 Task: Look for space in Irondequoit, United States from 15th July, 2023 to 25th July, 2023 for 4 adults, 2 children and 1 pet in price range Rs.10000 to Rs.15000. Place can be entire place or shared room with 4 bedrooms having 6 beds and 4 bathrooms. Property type can be house, flat, guest house. Amenities needed are: wifi, TV, free parkinig on premises, gym, breakfast. Booking option can be shelf check-in. Required host language is English.
Action: Mouse moved to (461, 107)
Screenshot: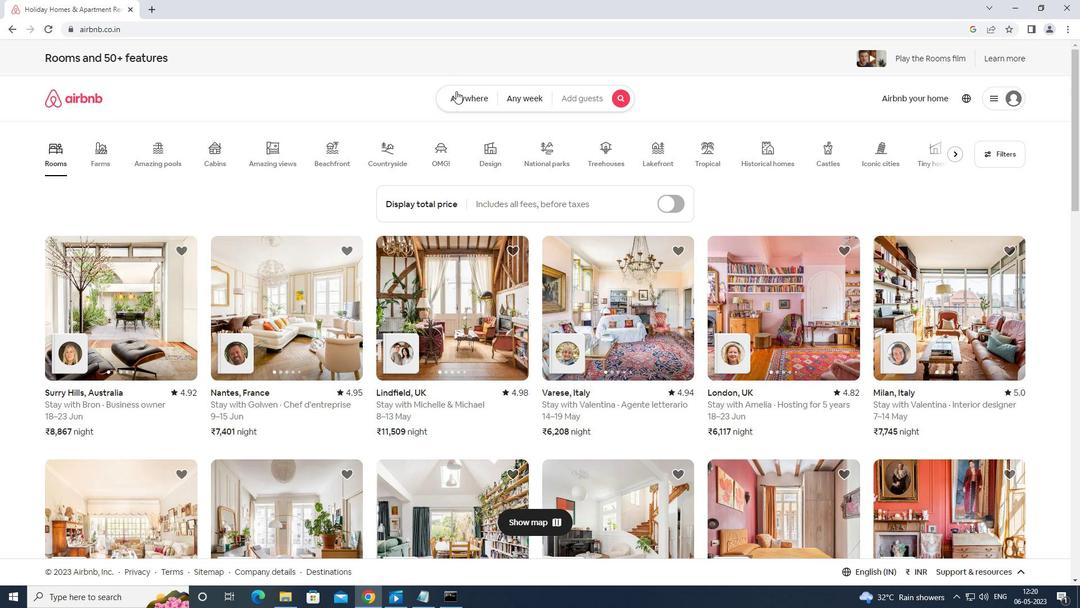 
Action: Mouse pressed left at (461, 107)
Screenshot: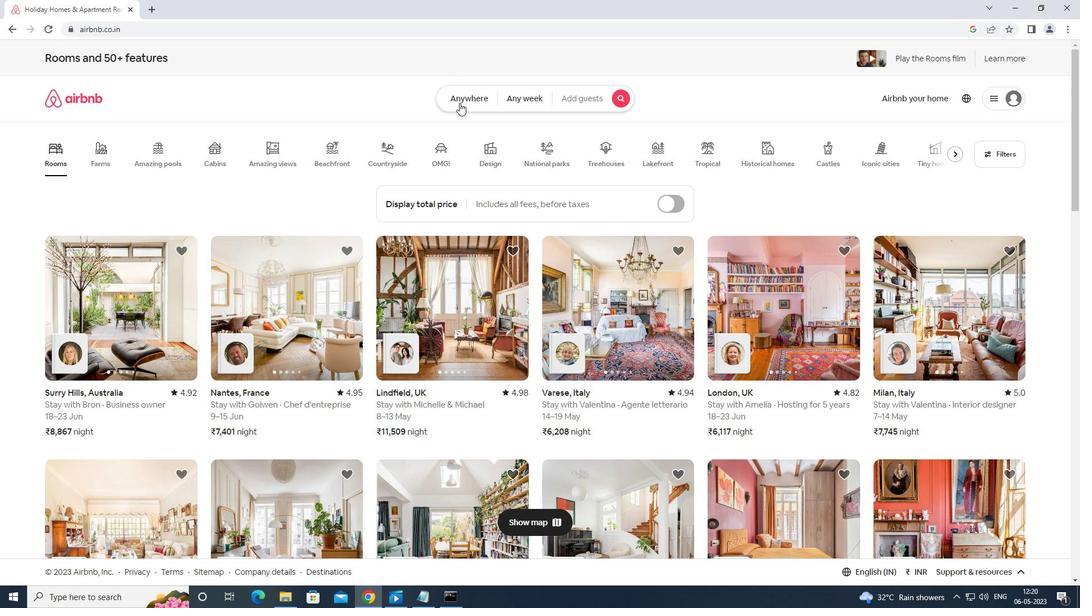 
Action: Mouse moved to (454, 135)
Screenshot: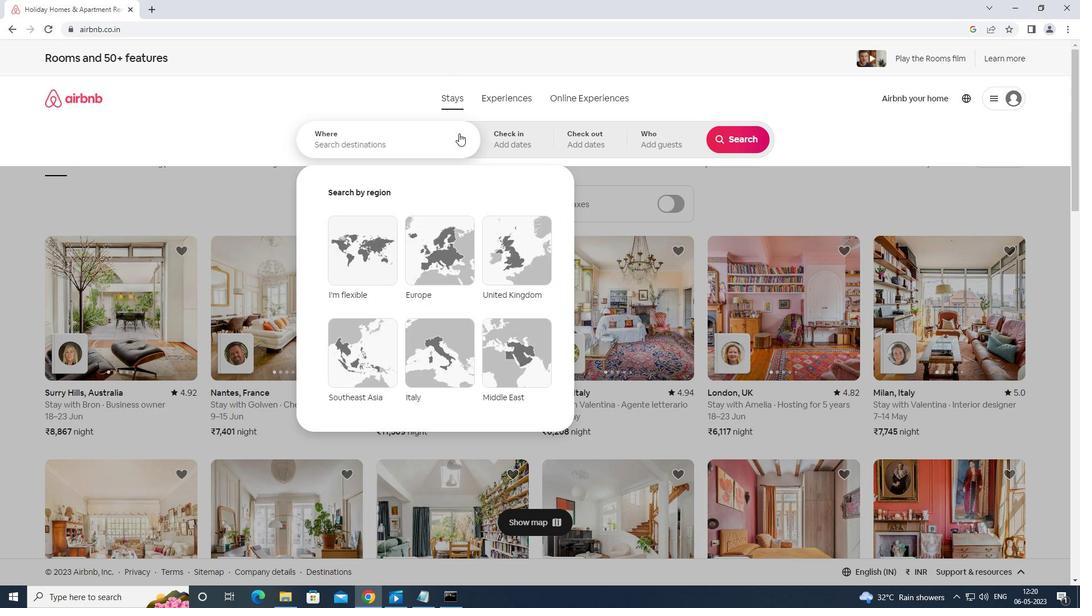 
Action: Mouse pressed left at (454, 135)
Screenshot: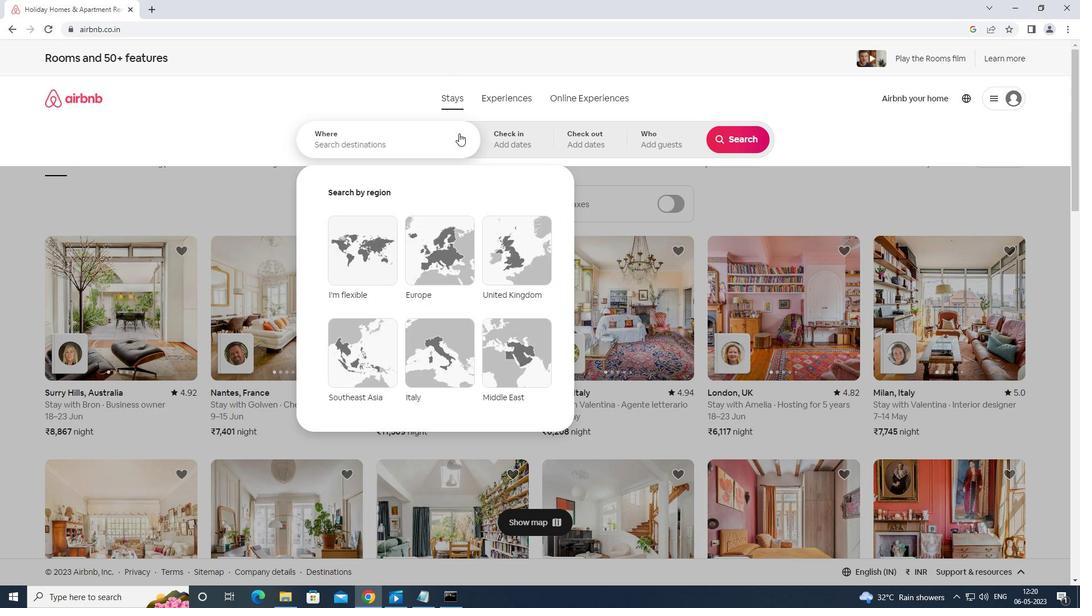 
Action: Mouse moved to (452, 136)
Screenshot: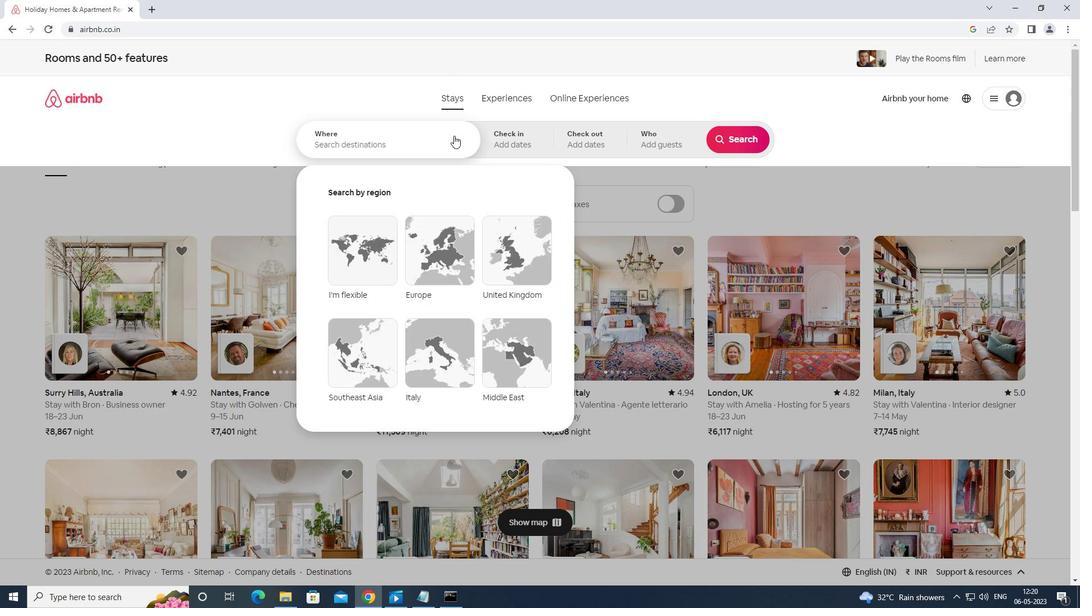 
Action: Key pressed <Key.shift>IRONDEQUOIT<Key.space>UNITED<Key.space>STATES<Key.enter>
Screenshot: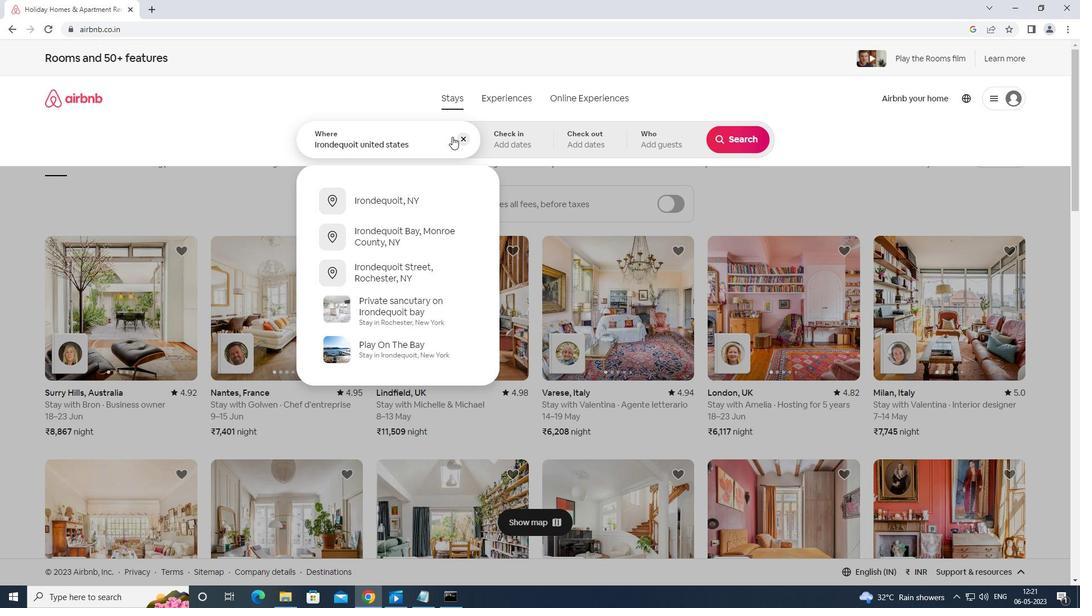 
Action: Mouse moved to (735, 228)
Screenshot: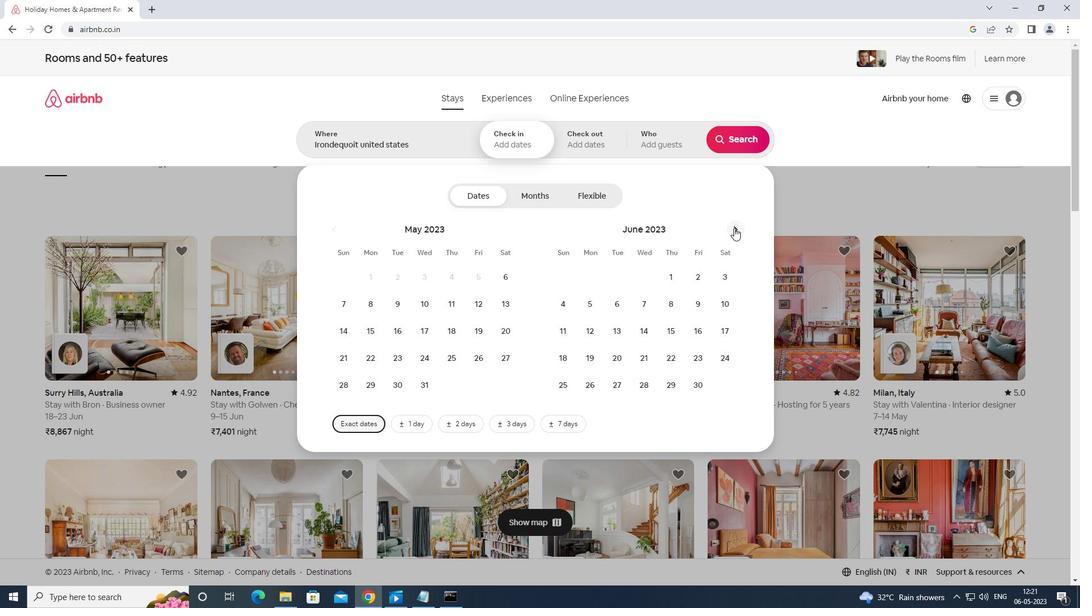 
Action: Mouse pressed left at (735, 228)
Screenshot: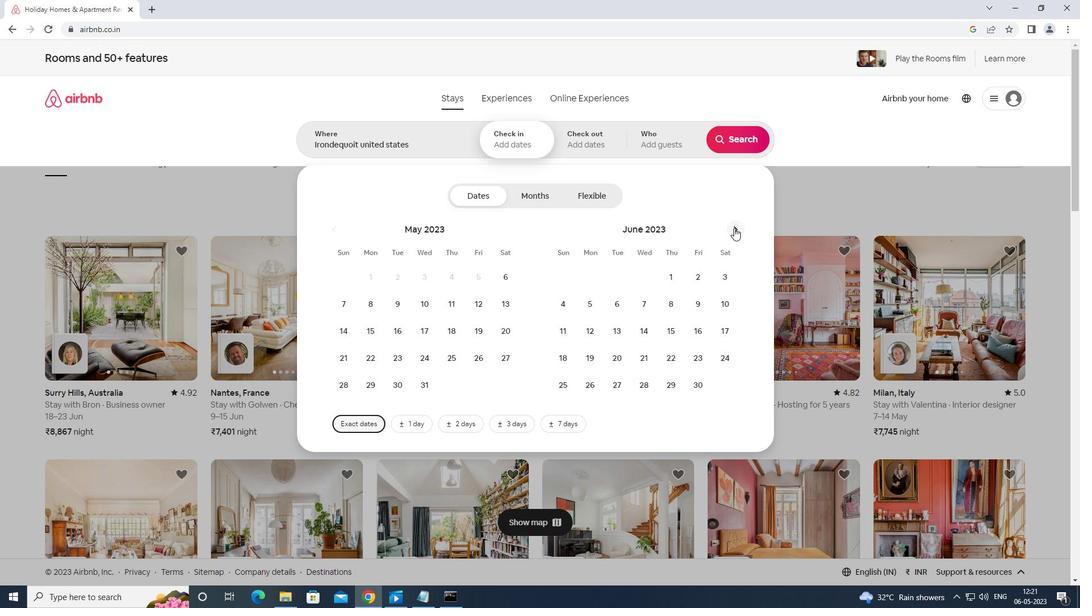 
Action: Mouse moved to (724, 327)
Screenshot: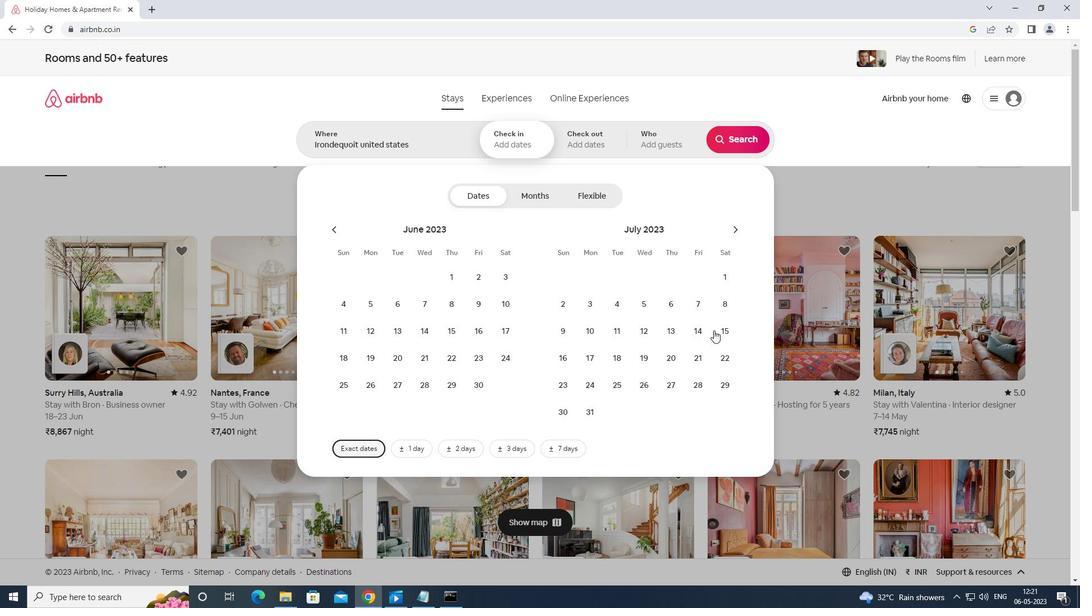 
Action: Mouse pressed left at (724, 327)
Screenshot: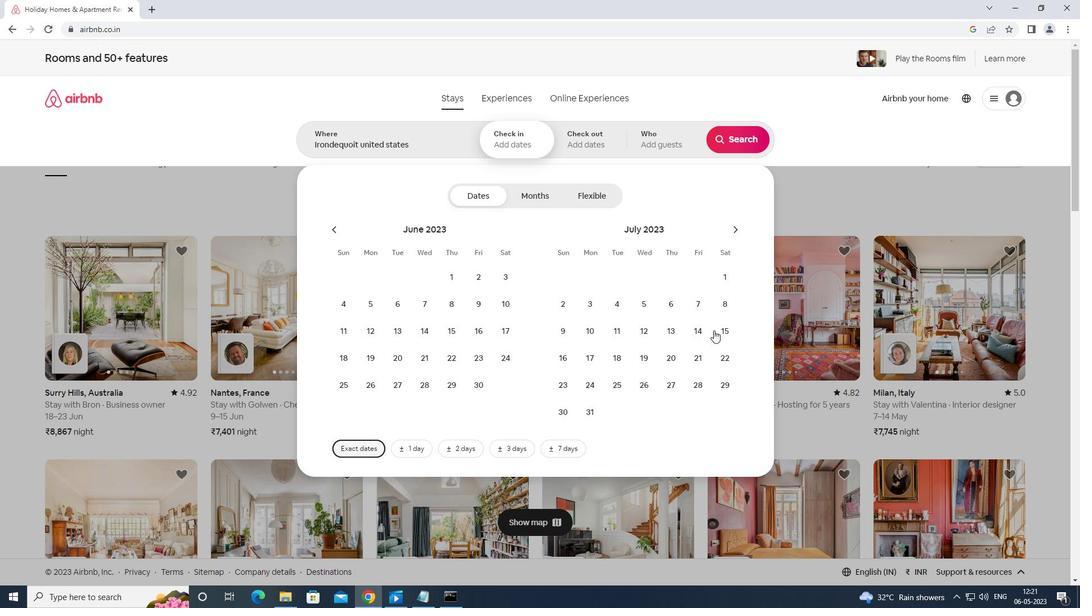 
Action: Mouse moved to (620, 385)
Screenshot: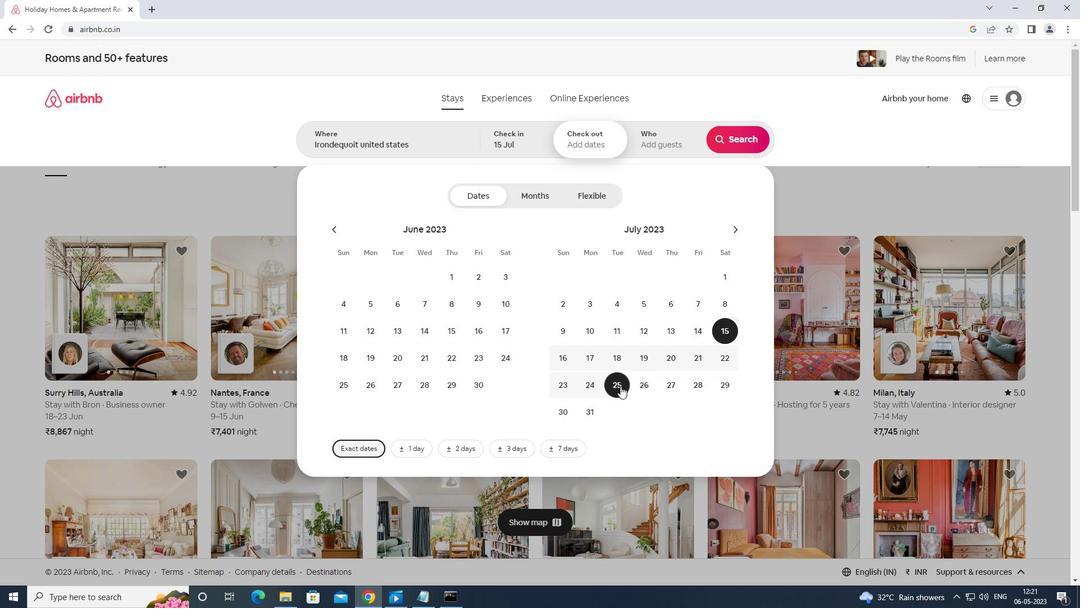 
Action: Mouse pressed left at (620, 385)
Screenshot: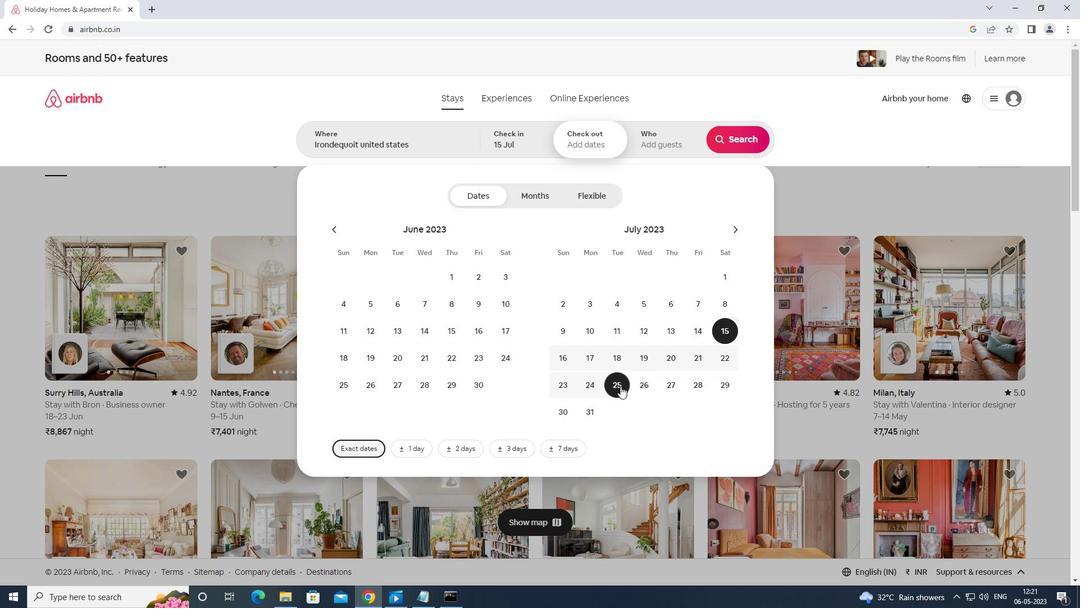 
Action: Mouse moved to (653, 136)
Screenshot: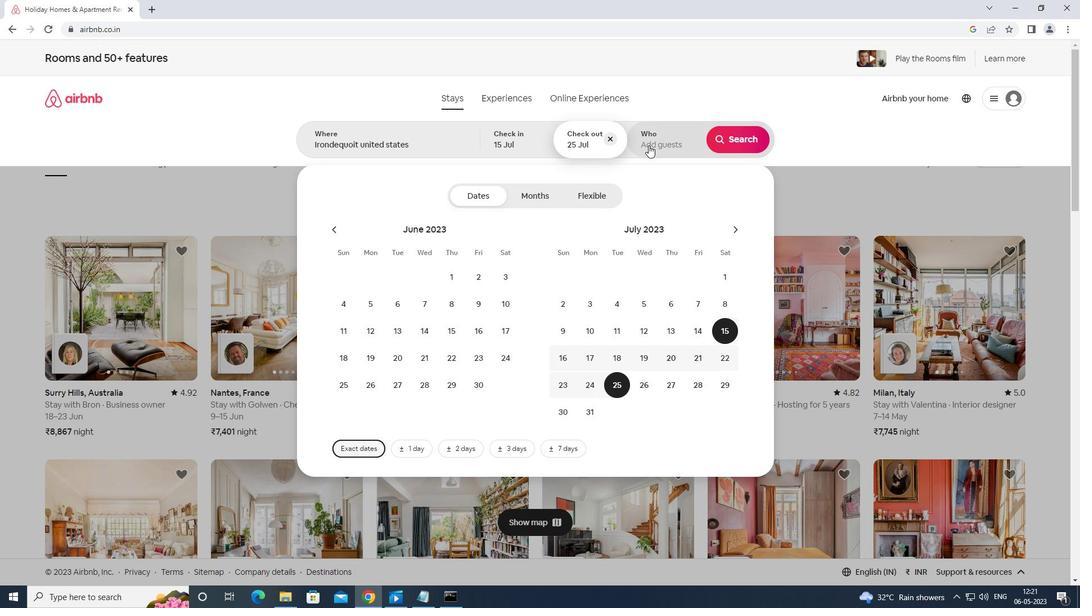 
Action: Mouse pressed left at (653, 136)
Screenshot: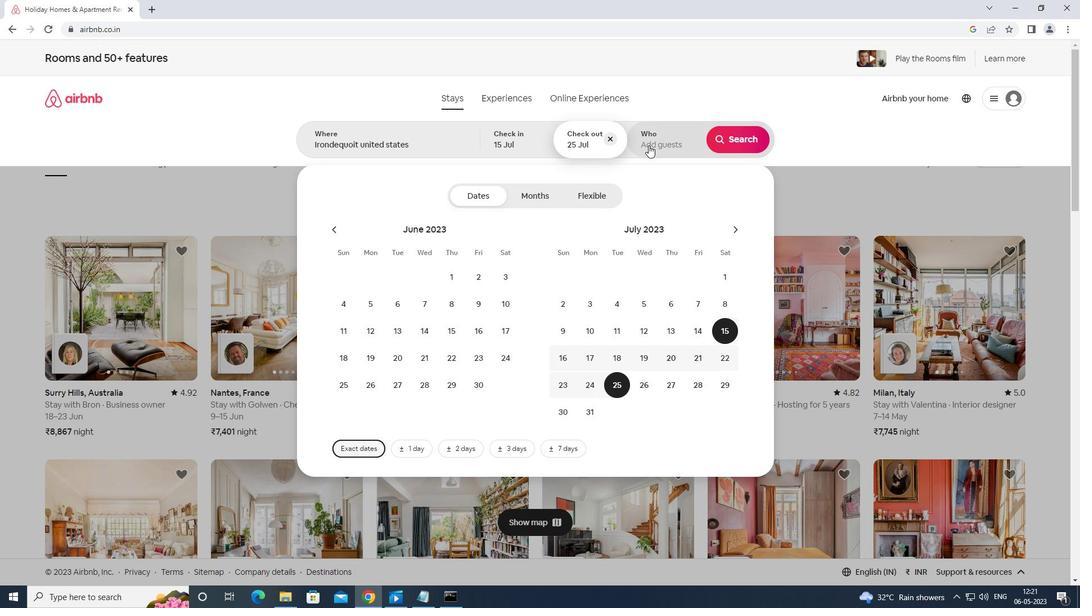
Action: Mouse moved to (739, 194)
Screenshot: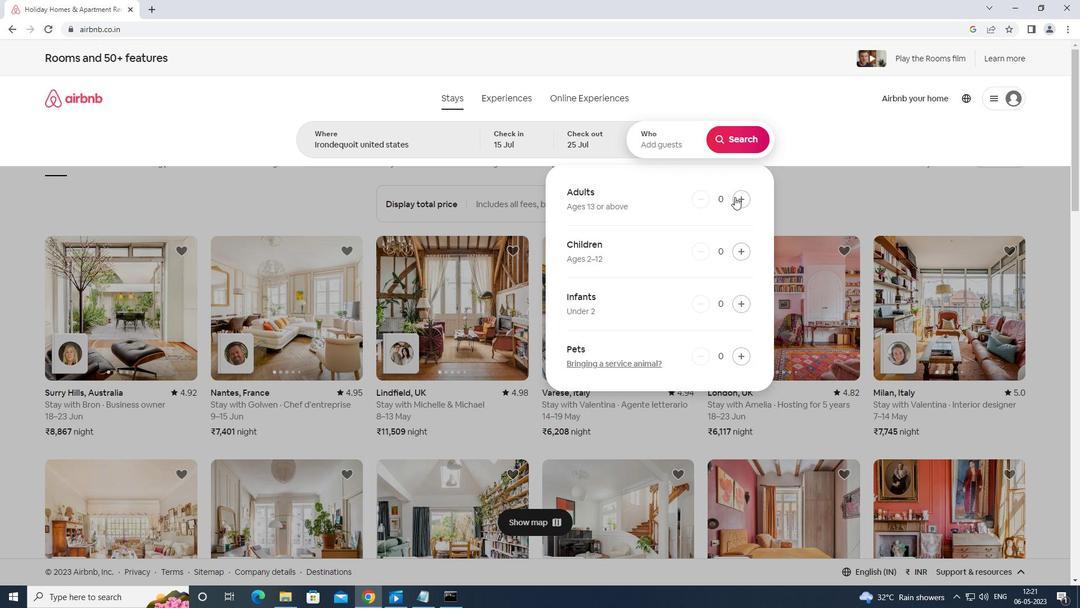 
Action: Mouse pressed left at (739, 194)
Screenshot: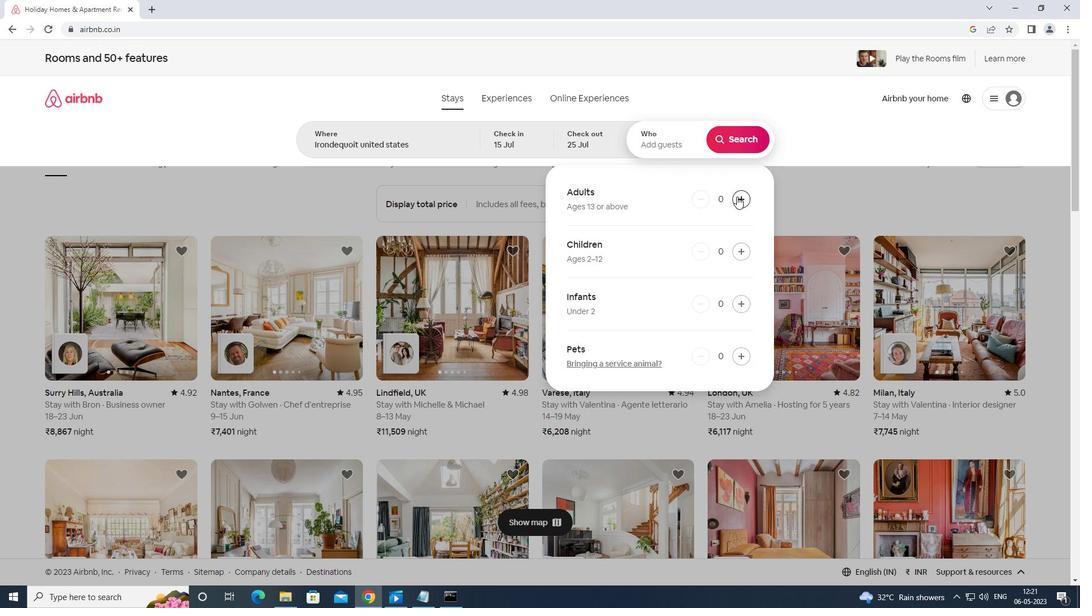 
Action: Mouse moved to (740, 193)
Screenshot: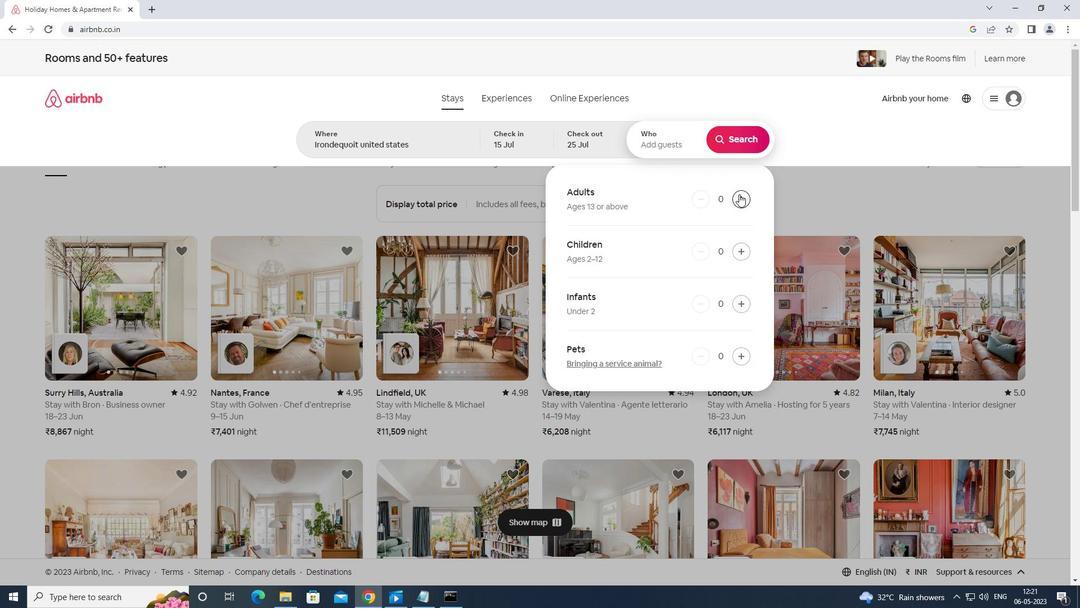 
Action: Mouse pressed left at (740, 193)
Screenshot: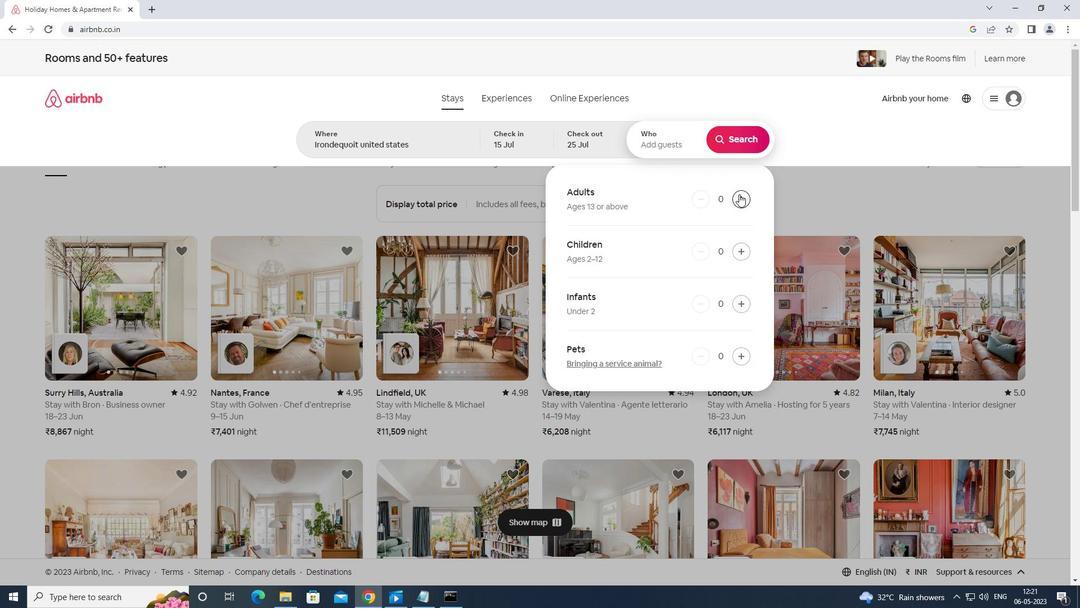 
Action: Mouse moved to (740, 194)
Screenshot: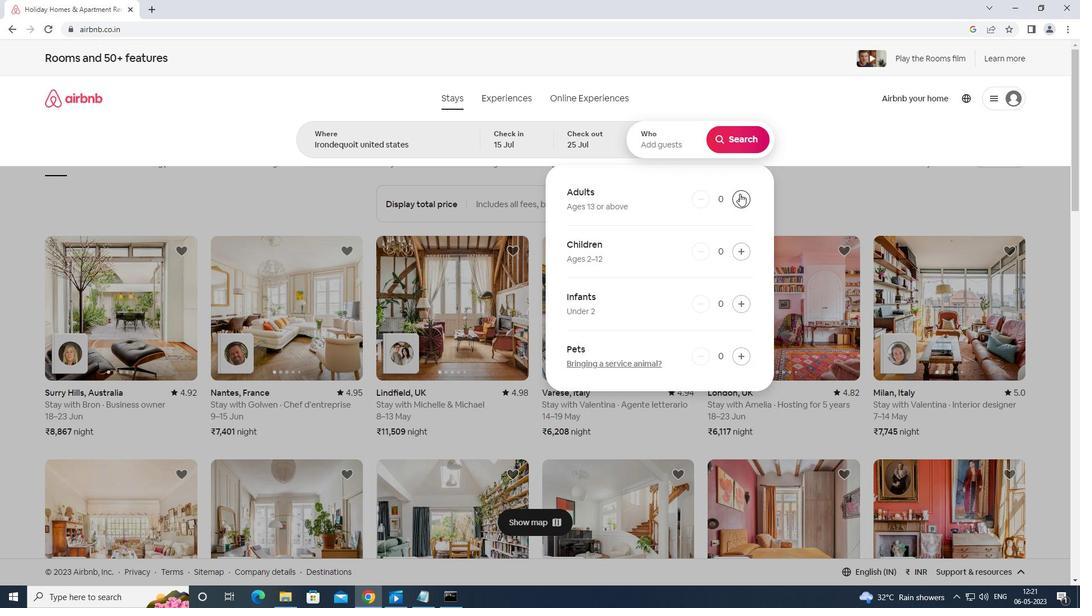 
Action: Mouse pressed left at (740, 194)
Screenshot: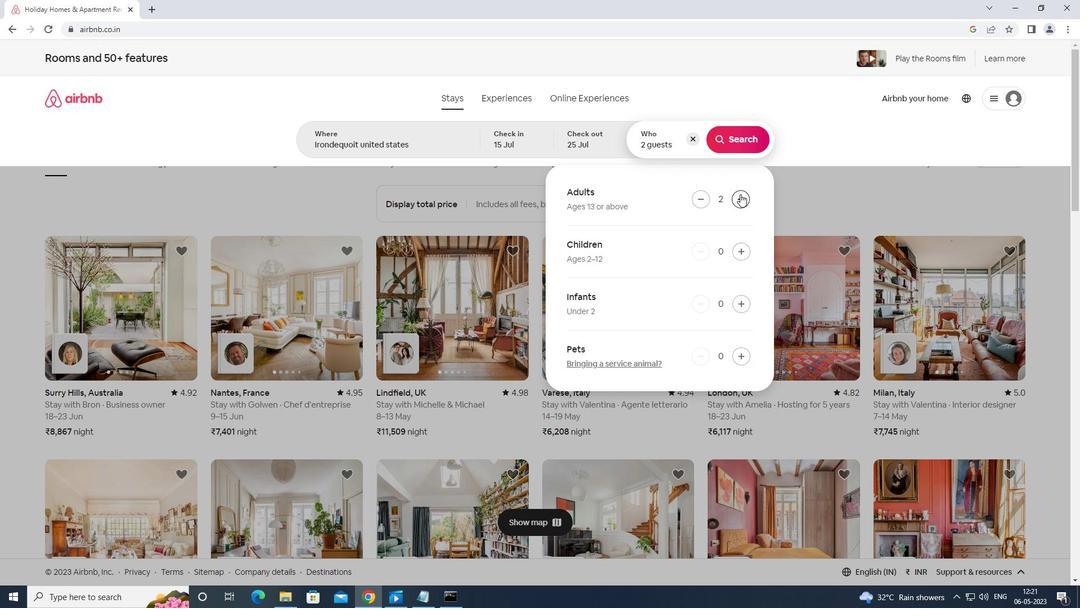 
Action: Mouse pressed left at (740, 194)
Screenshot: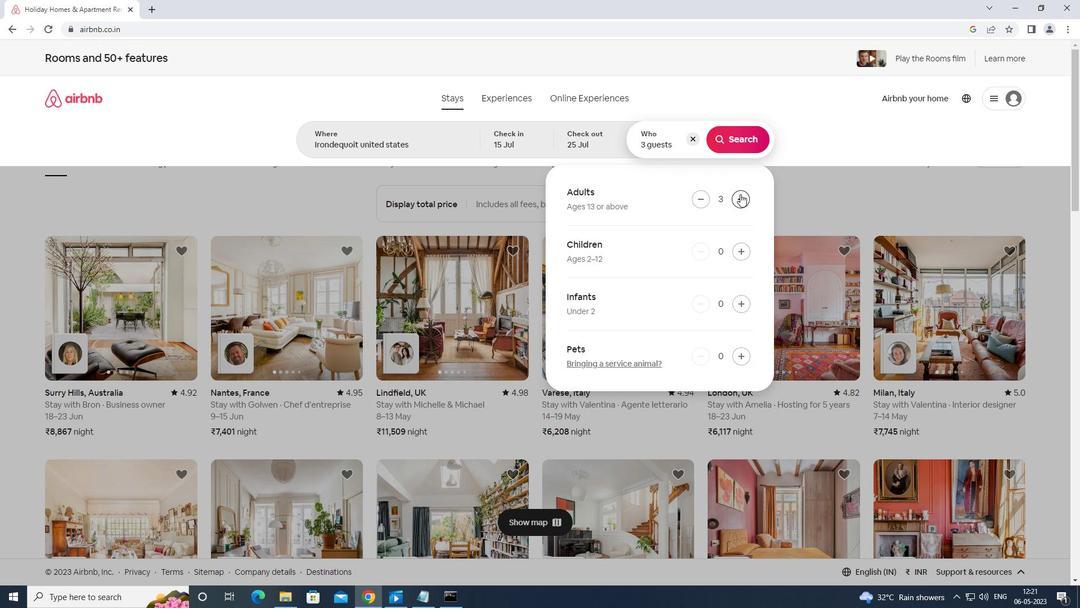 
Action: Mouse moved to (741, 249)
Screenshot: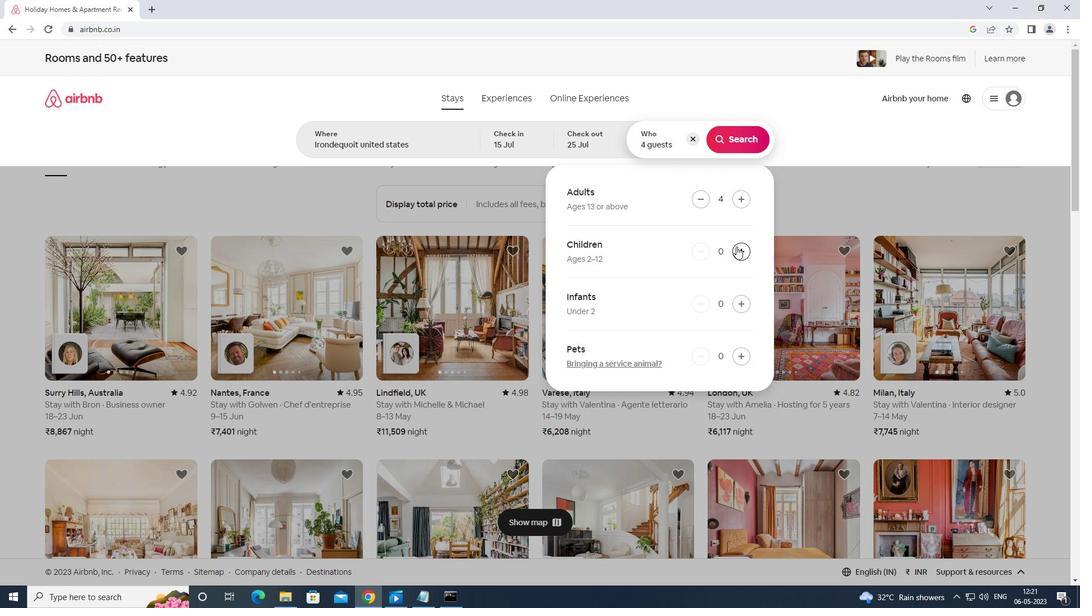 
Action: Mouse pressed left at (741, 249)
Screenshot: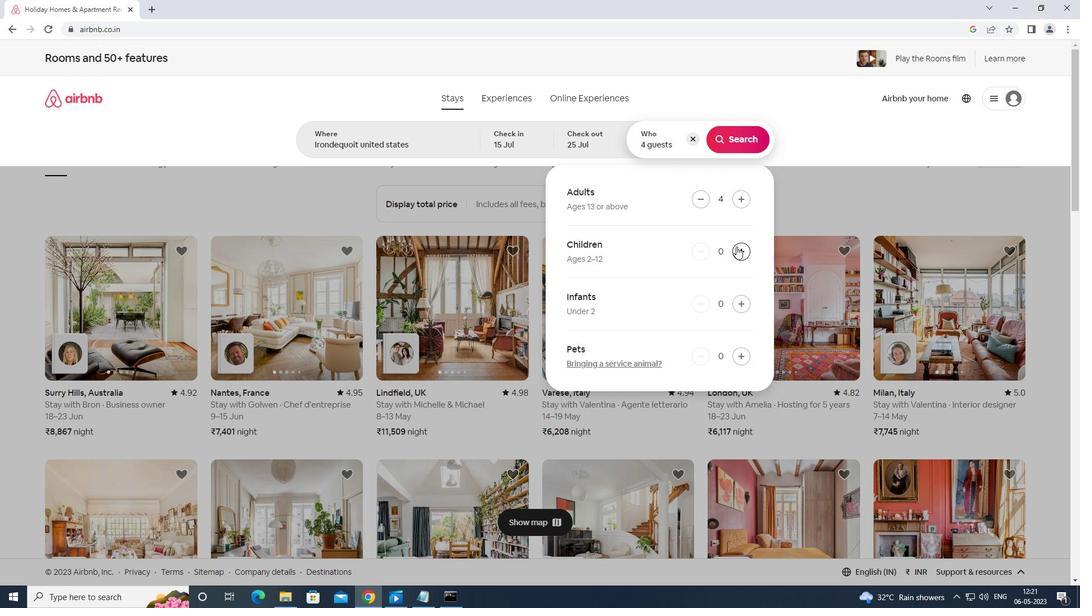 
Action: Mouse moved to (741, 249)
Screenshot: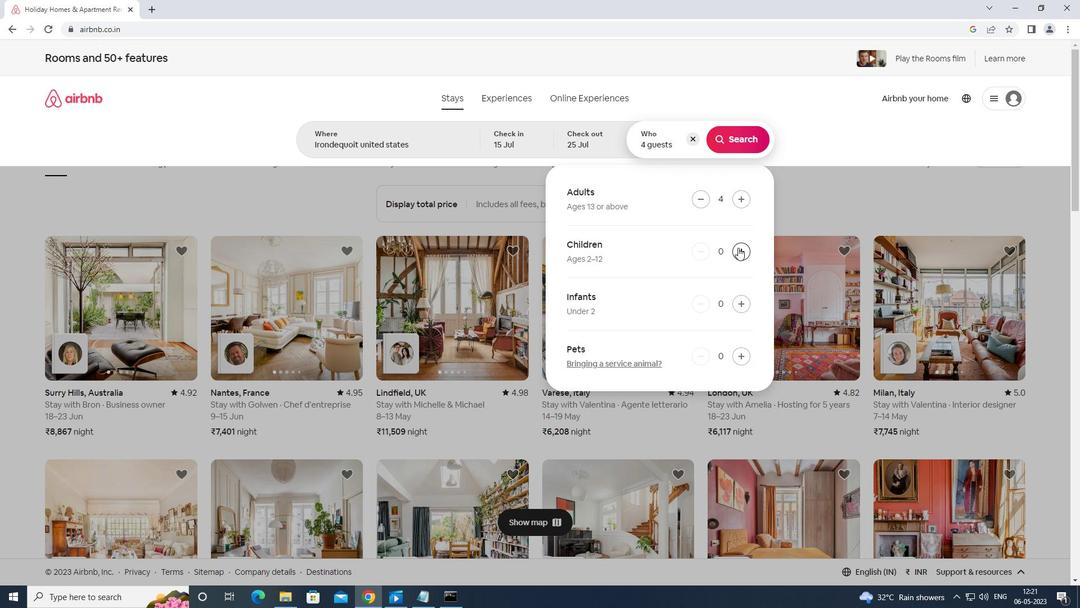 
Action: Mouse pressed left at (741, 249)
Screenshot: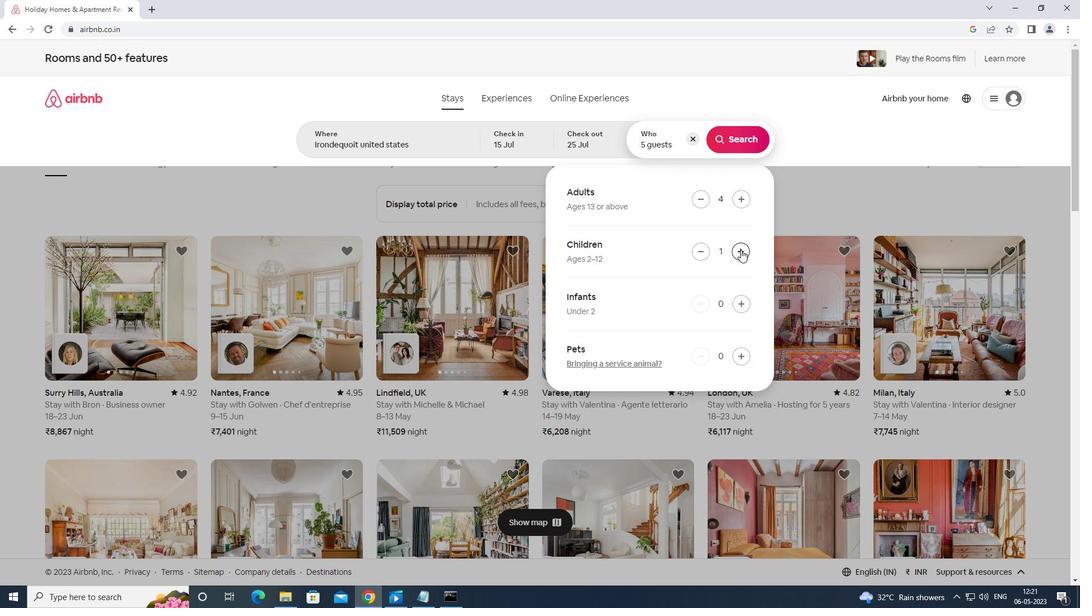 
Action: Mouse moved to (736, 306)
Screenshot: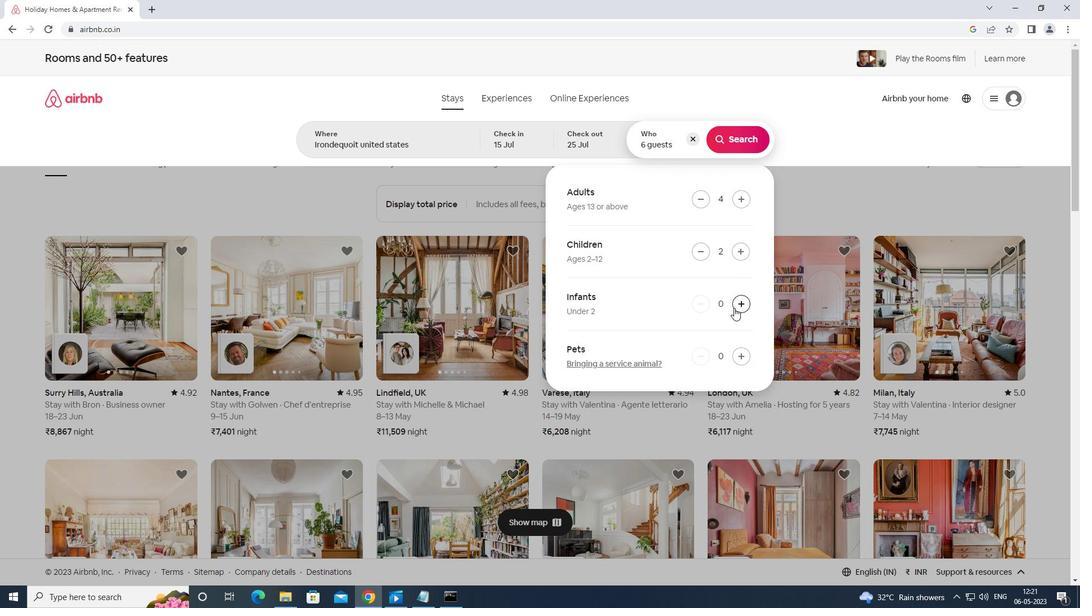 
Action: Mouse pressed left at (736, 306)
Screenshot: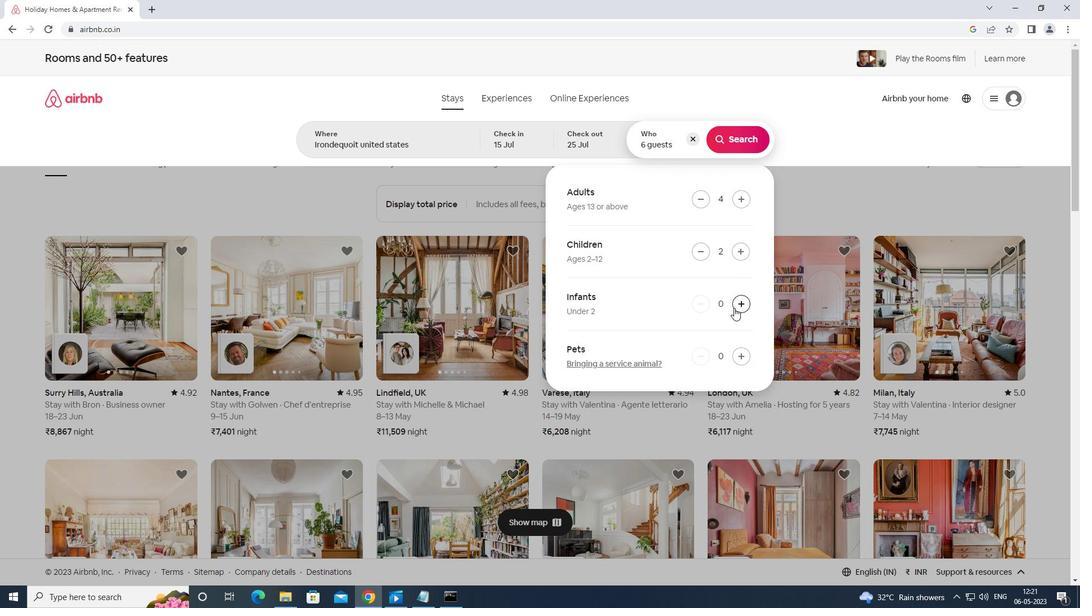 
Action: Mouse moved to (704, 302)
Screenshot: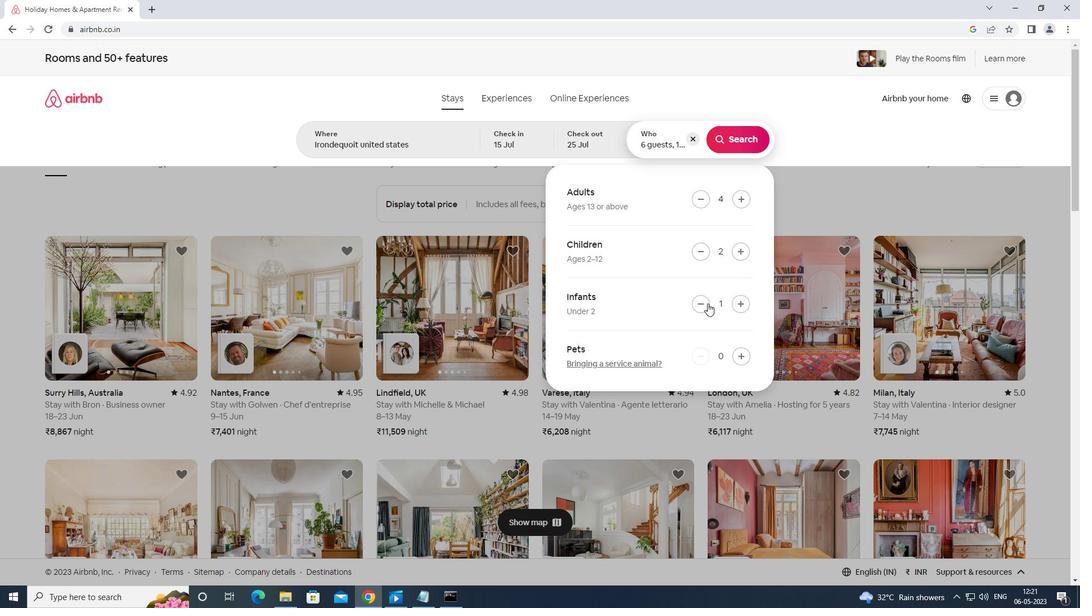 
Action: Mouse pressed left at (704, 302)
Screenshot: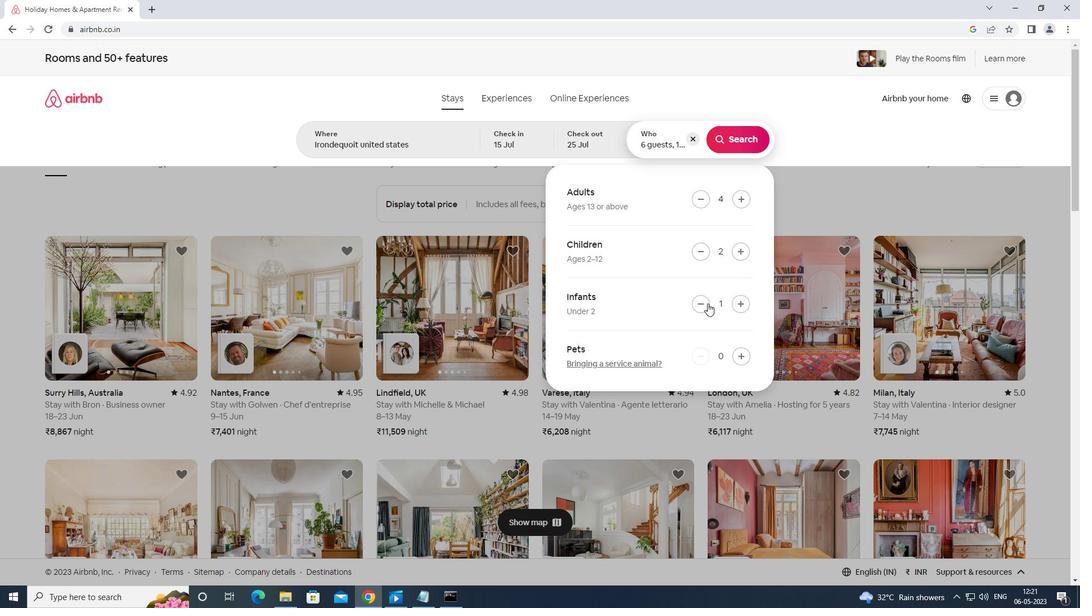 
Action: Mouse moved to (739, 355)
Screenshot: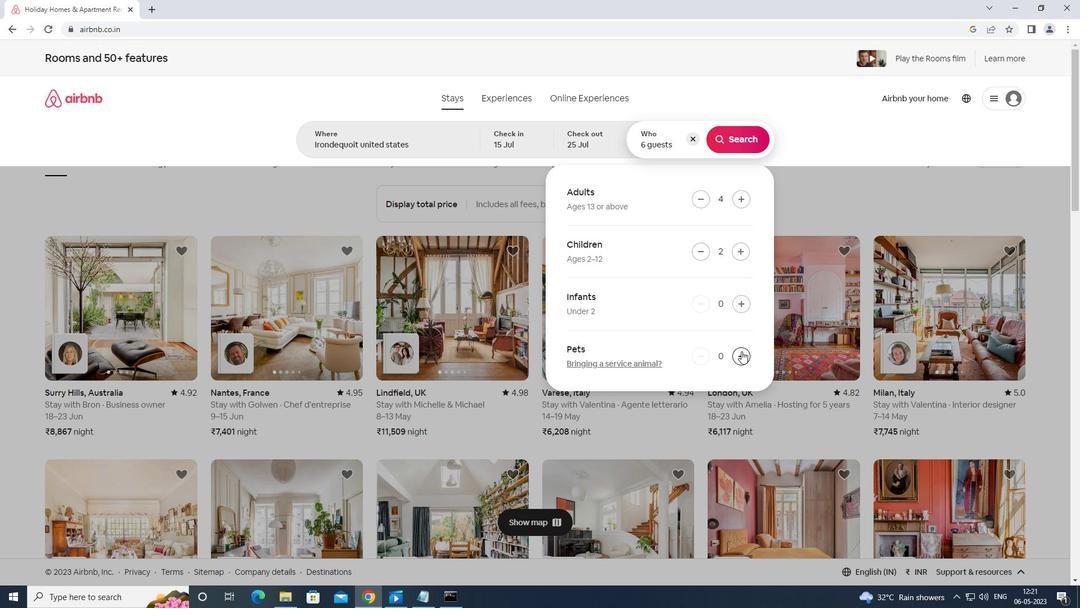 
Action: Mouse pressed left at (739, 355)
Screenshot: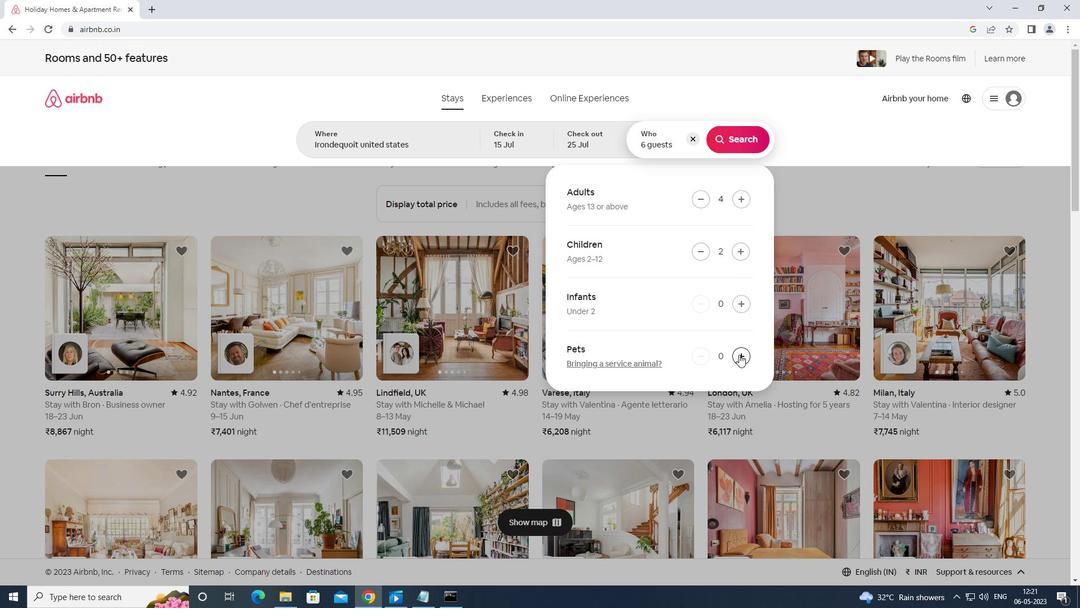 
Action: Mouse moved to (733, 139)
Screenshot: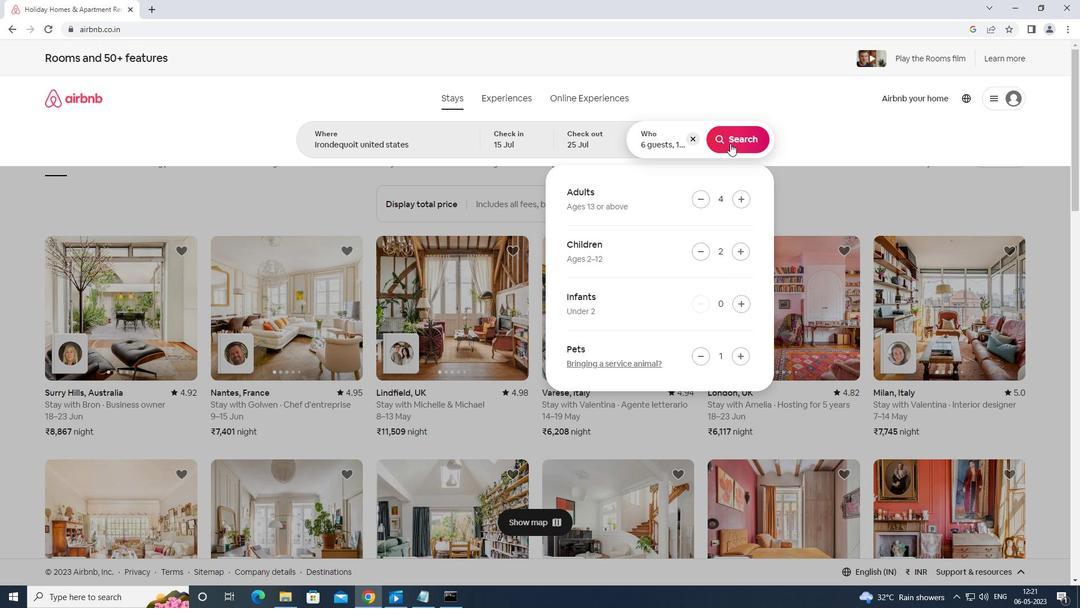 
Action: Mouse pressed left at (733, 139)
Screenshot: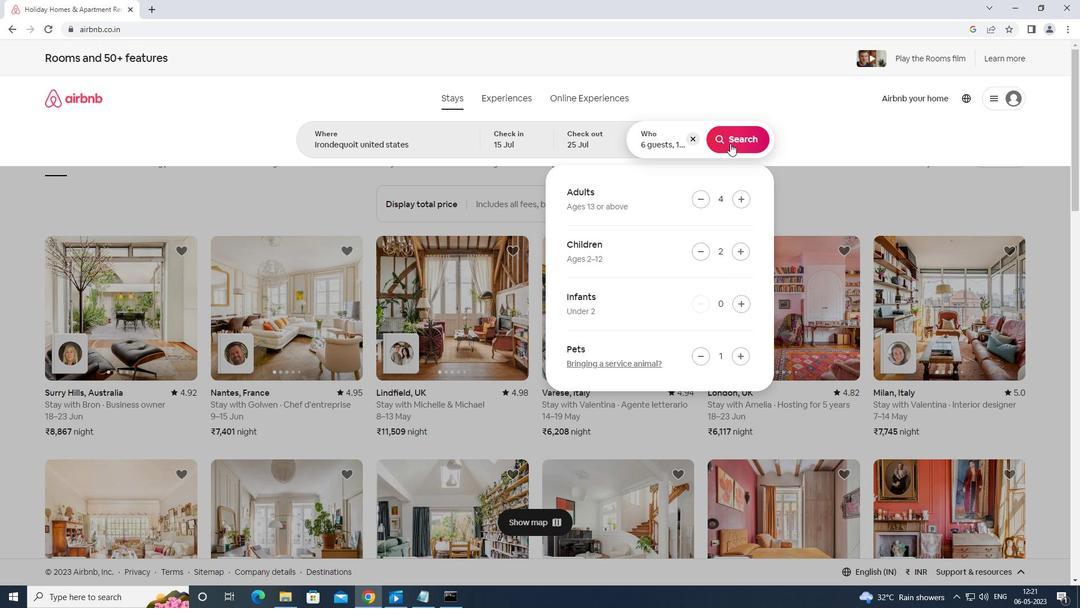 
Action: Mouse moved to (1038, 112)
Screenshot: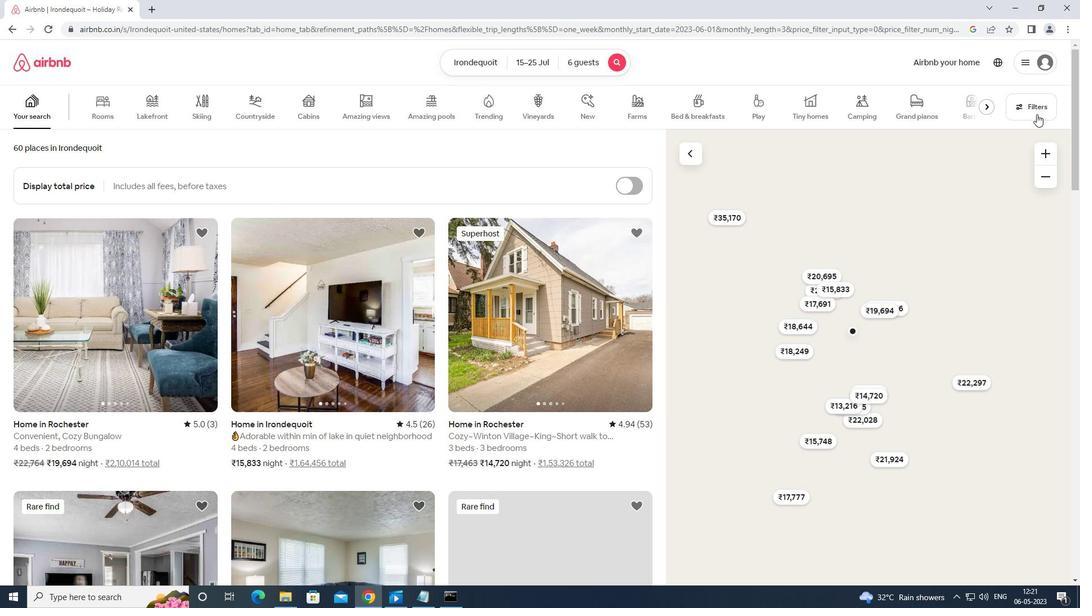 
Action: Mouse pressed left at (1038, 112)
Screenshot: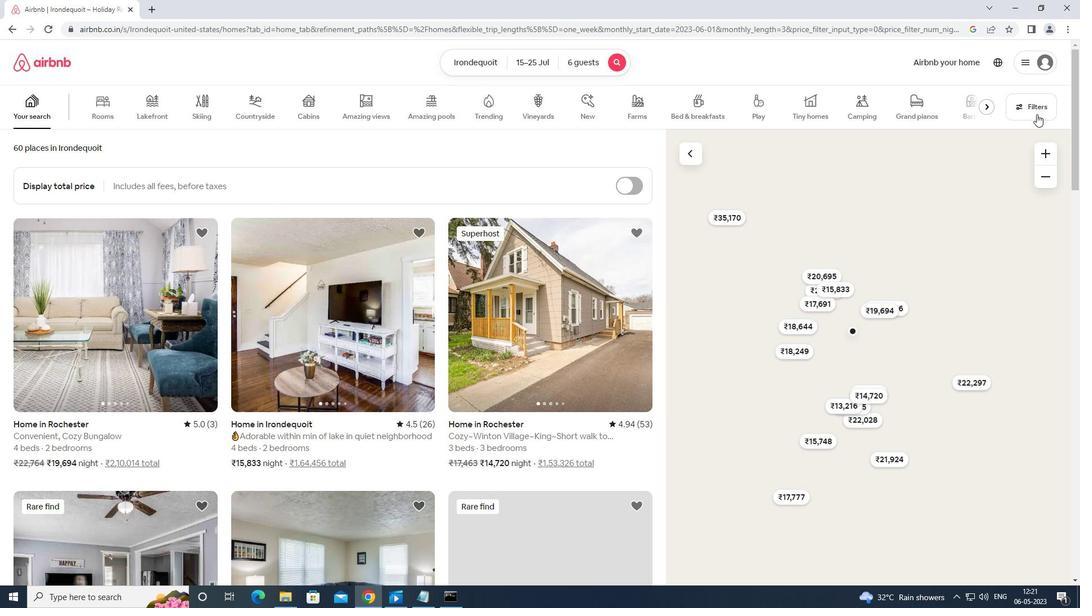 
Action: Mouse moved to (467, 376)
Screenshot: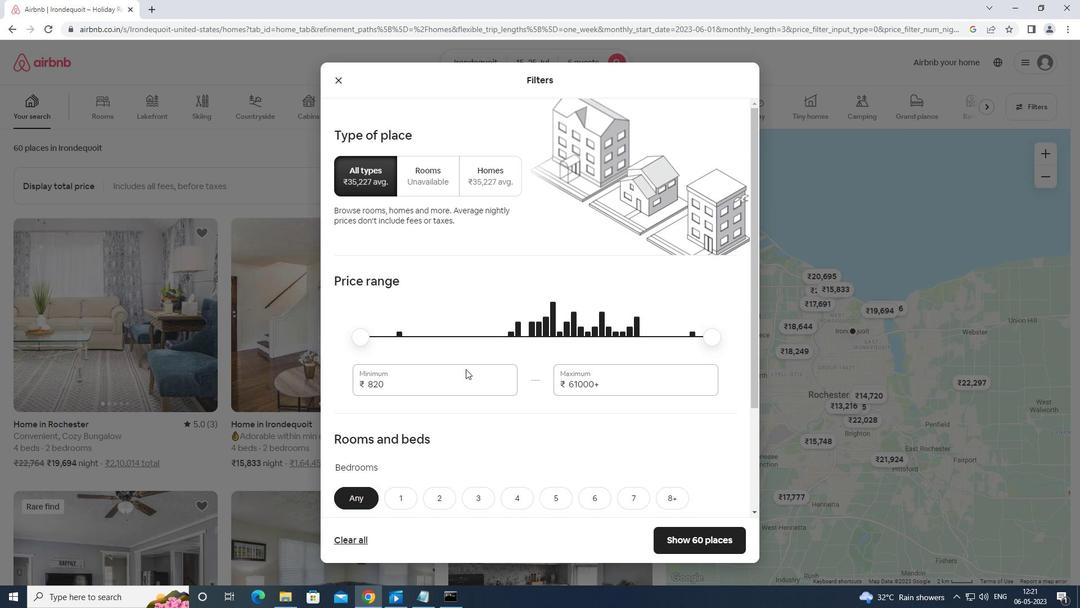 
Action: Mouse pressed left at (467, 376)
Screenshot: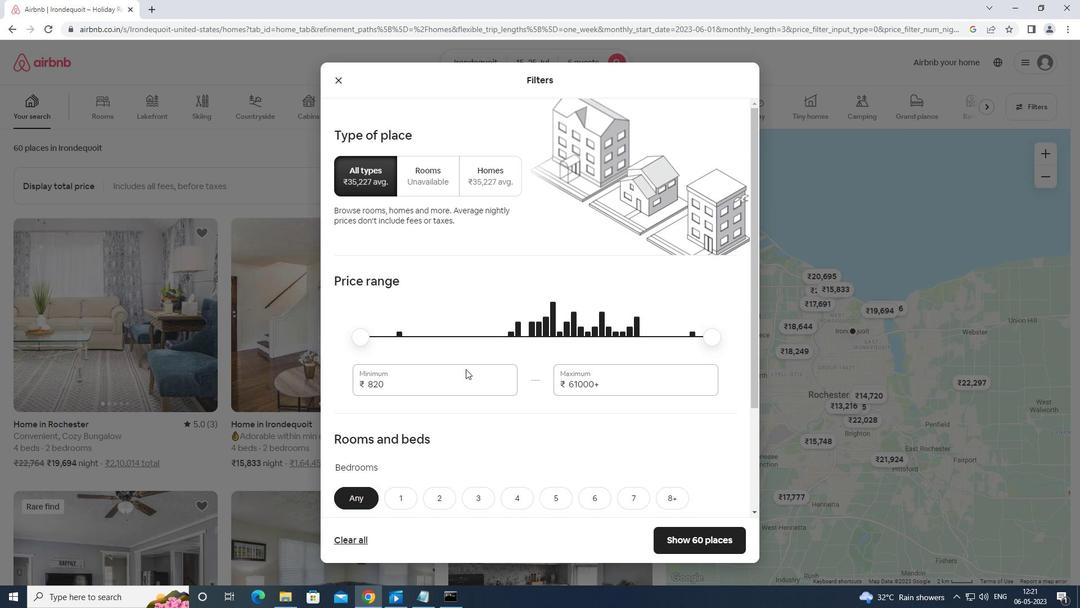 
Action: Mouse moved to (534, 333)
Screenshot: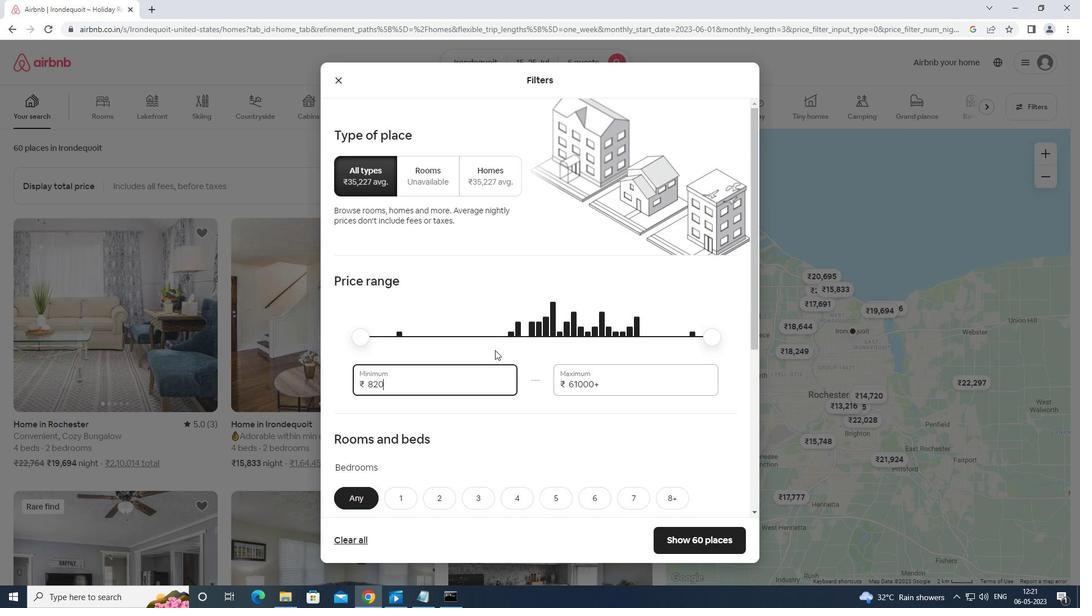 
Action: Key pressed <Key.backspace><Key.backspace><Key.backspace><Key.backspace><Key.backspace><Key.backspace>10000
Screenshot: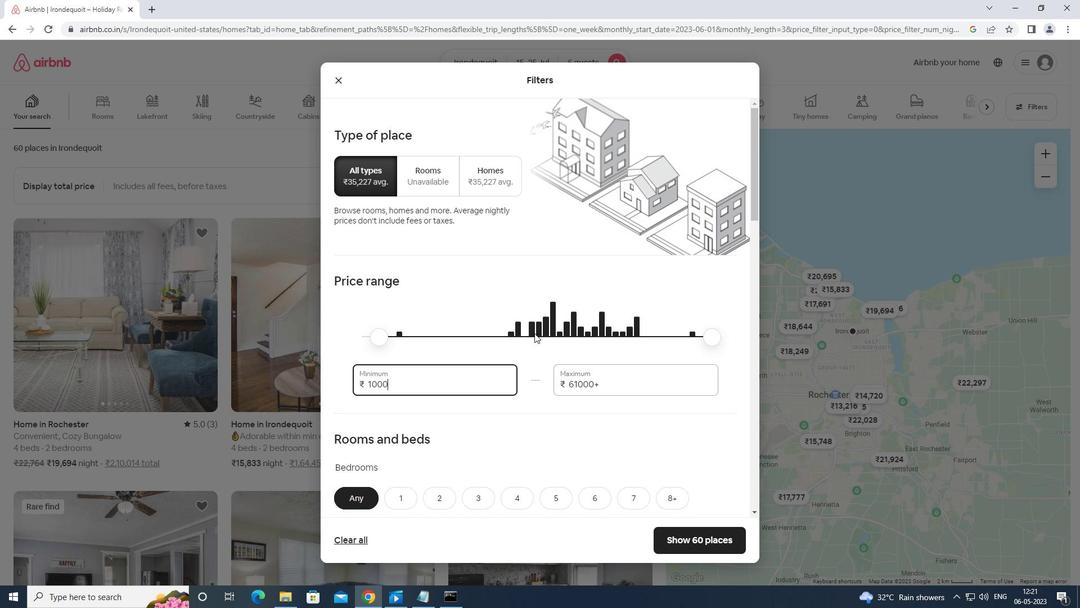 
Action: Mouse moved to (612, 376)
Screenshot: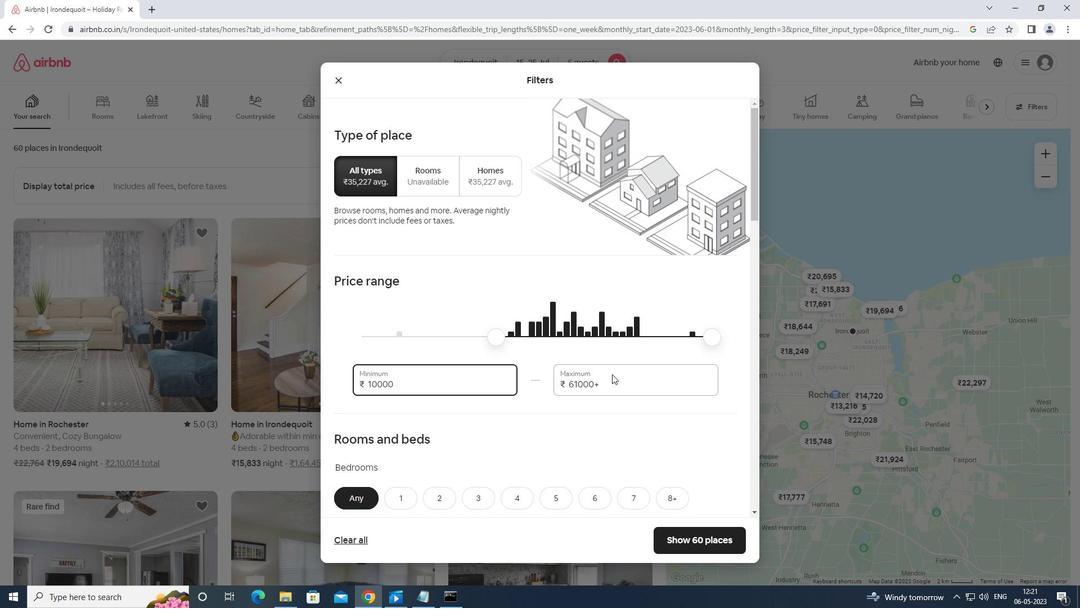 
Action: Mouse pressed left at (612, 376)
Screenshot: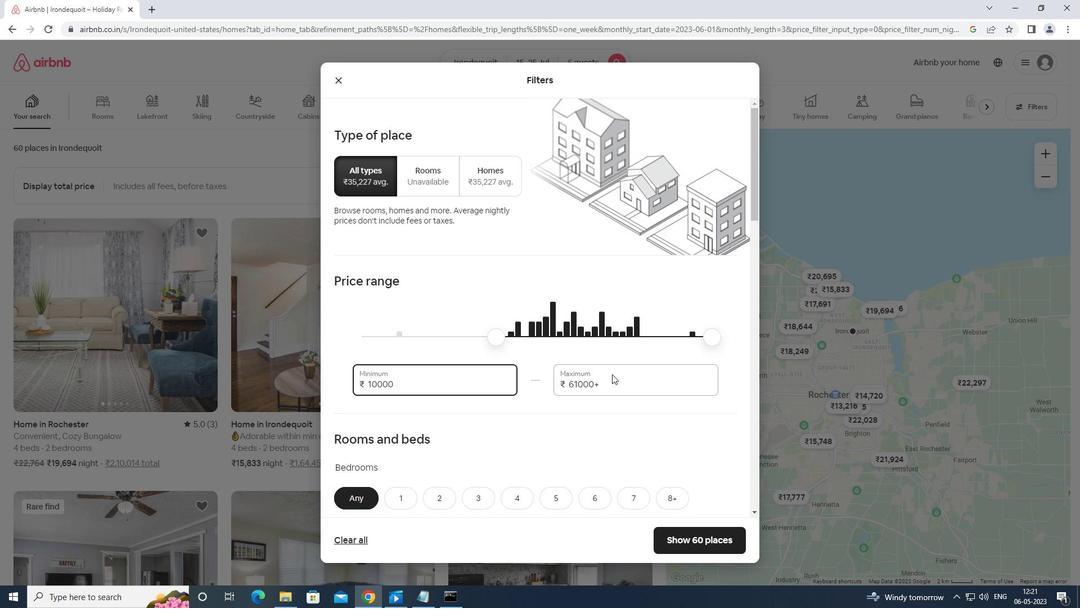 
Action: Mouse moved to (616, 376)
Screenshot: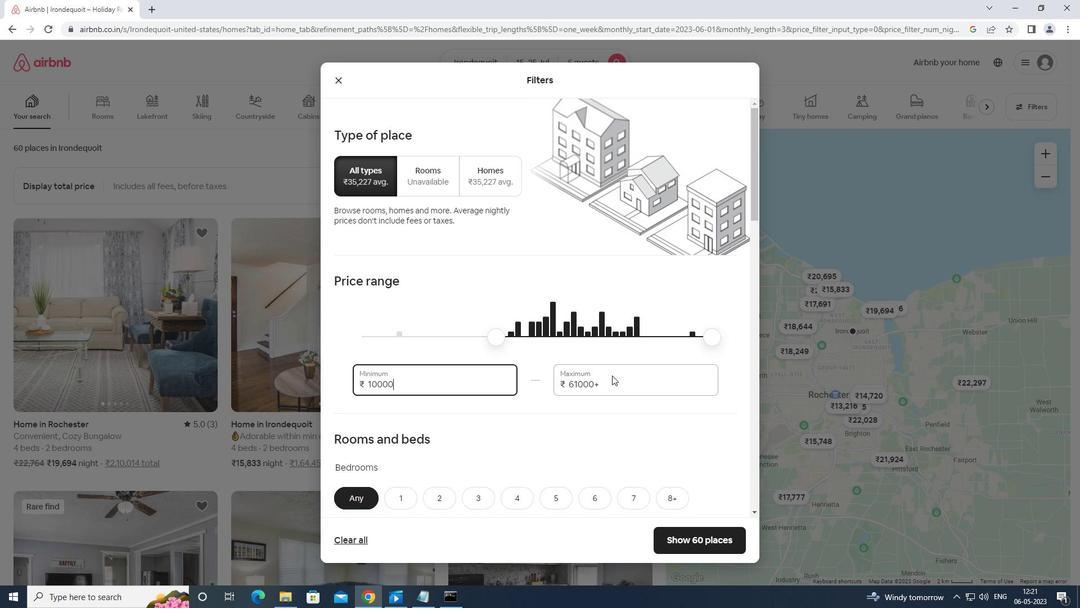 
Action: Key pressed <Key.backspace><Key.backspace><Key.backspace><Key.backspace><Key.backspace><Key.backspace><Key.backspace><Key.backspace><Key.backspace><Key.backspace><Key.backspace>15000
Screenshot: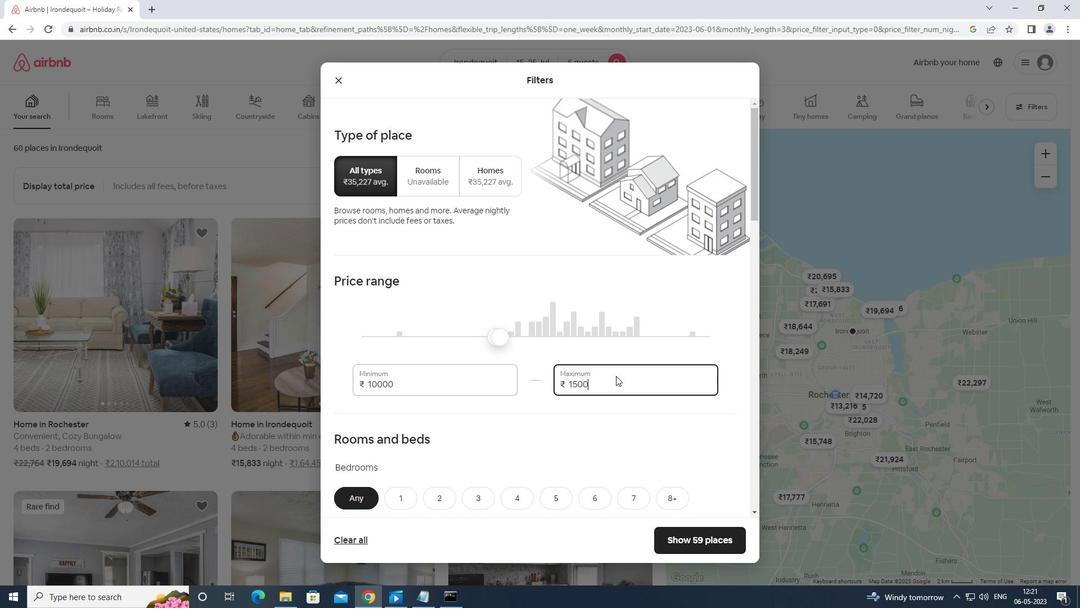 
Action: Mouse moved to (626, 378)
Screenshot: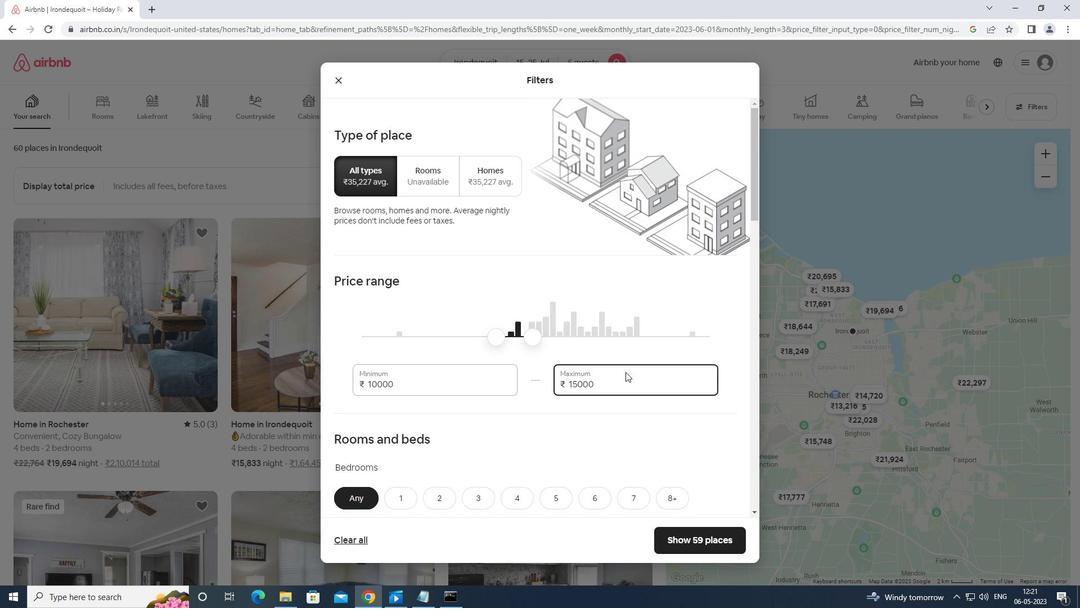 
Action: Mouse scrolled (626, 377) with delta (0, 0)
Screenshot: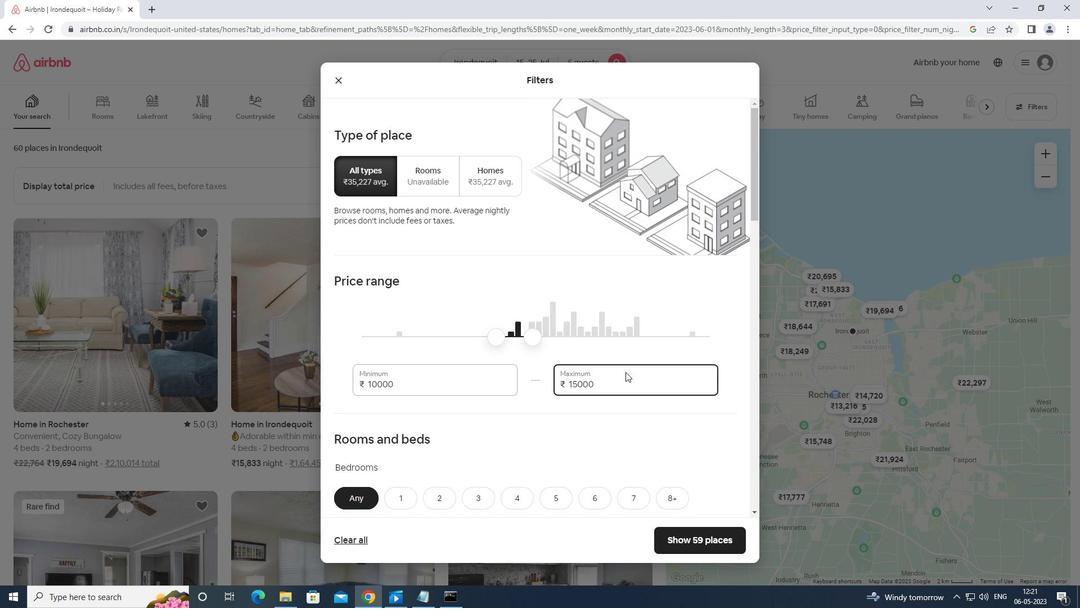 
Action: Mouse moved to (626, 382)
Screenshot: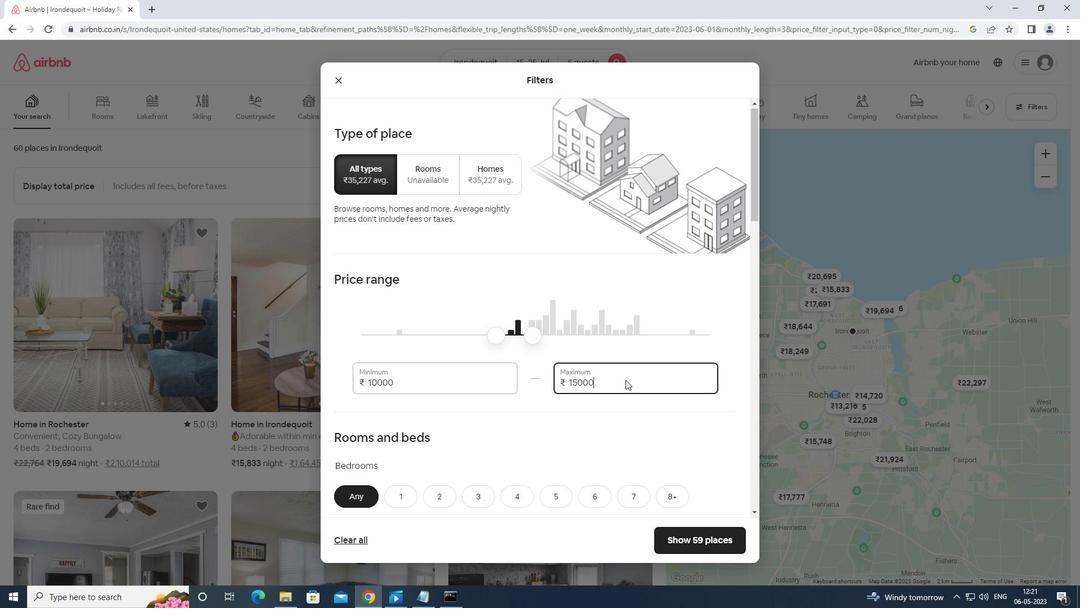 
Action: Mouse scrolled (626, 381) with delta (0, 0)
Screenshot: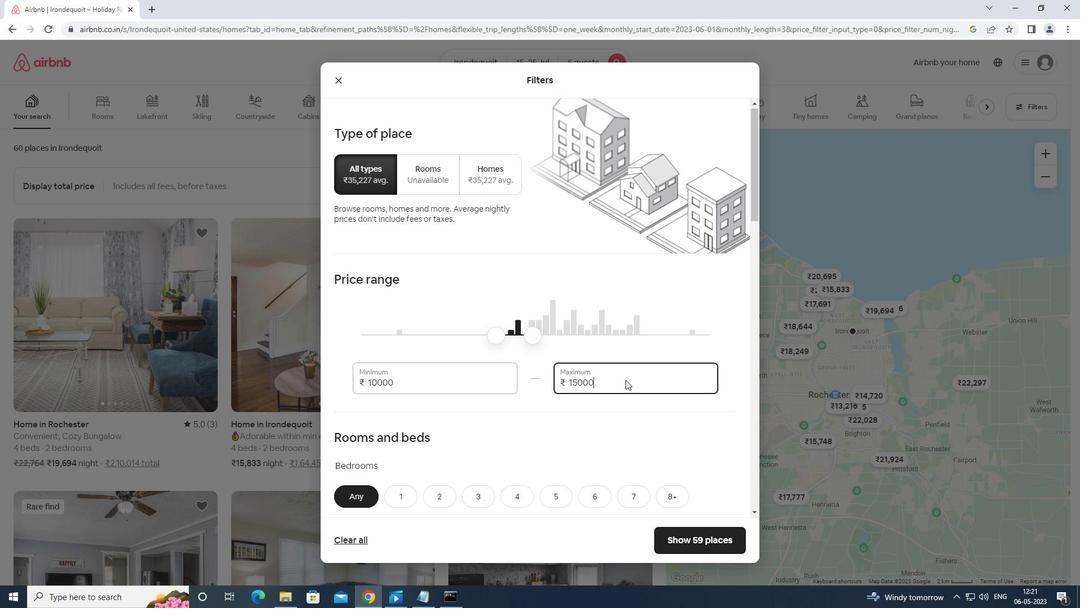 
Action: Mouse moved to (626, 383)
Screenshot: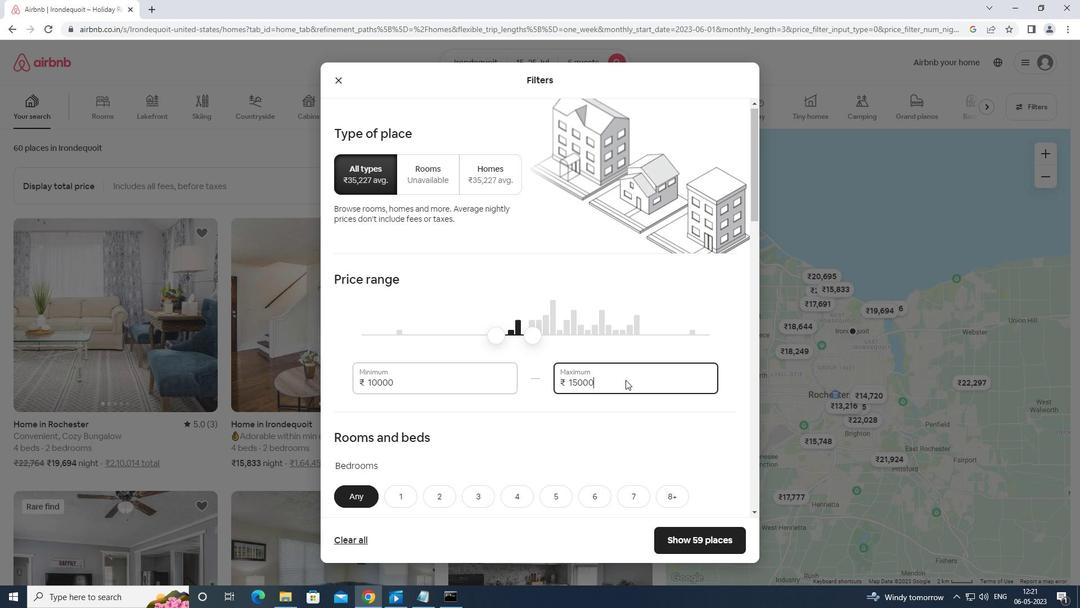
Action: Mouse scrolled (626, 383) with delta (0, 0)
Screenshot: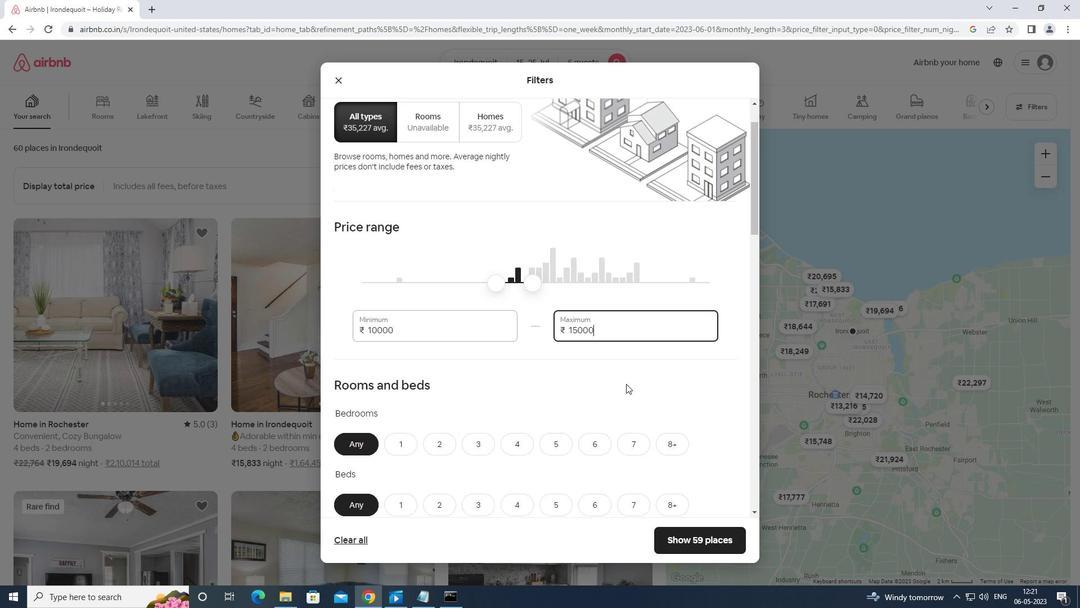 
Action: Mouse moved to (626, 383)
Screenshot: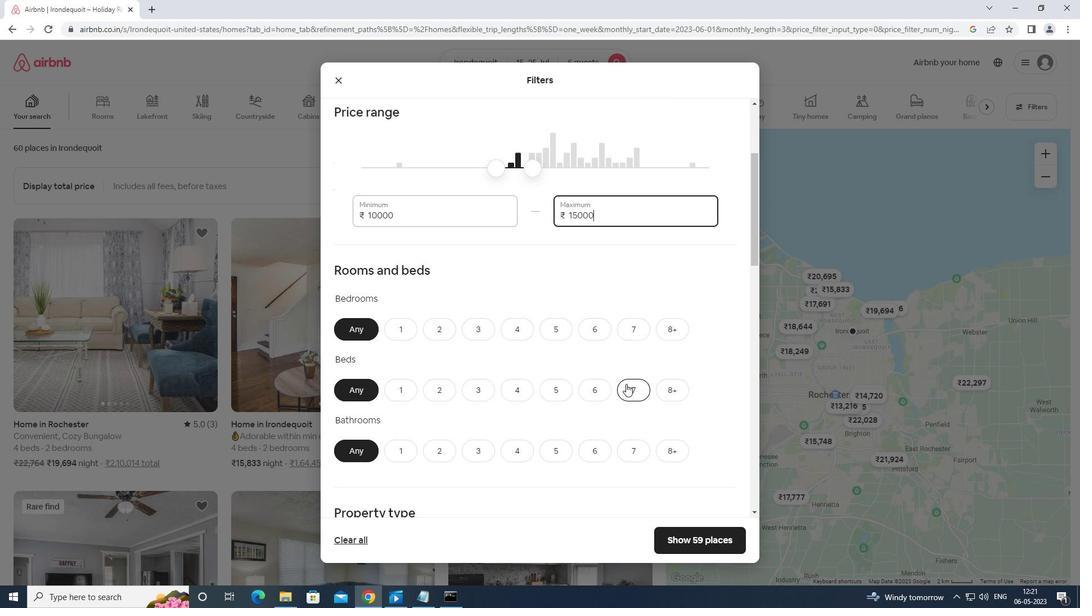 
Action: Mouse scrolled (626, 383) with delta (0, 0)
Screenshot: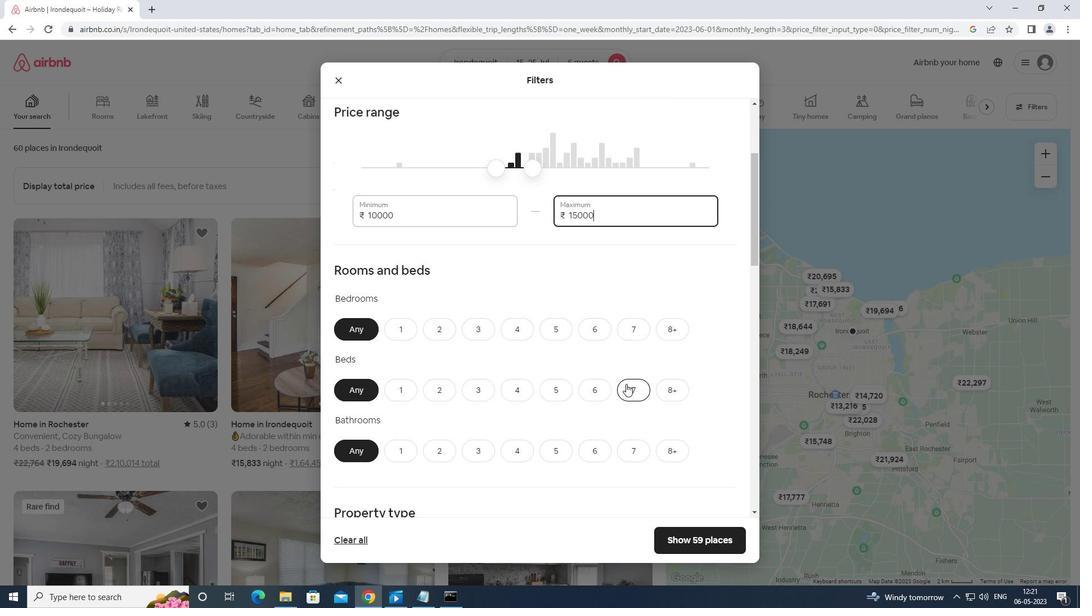 
Action: Mouse moved to (514, 270)
Screenshot: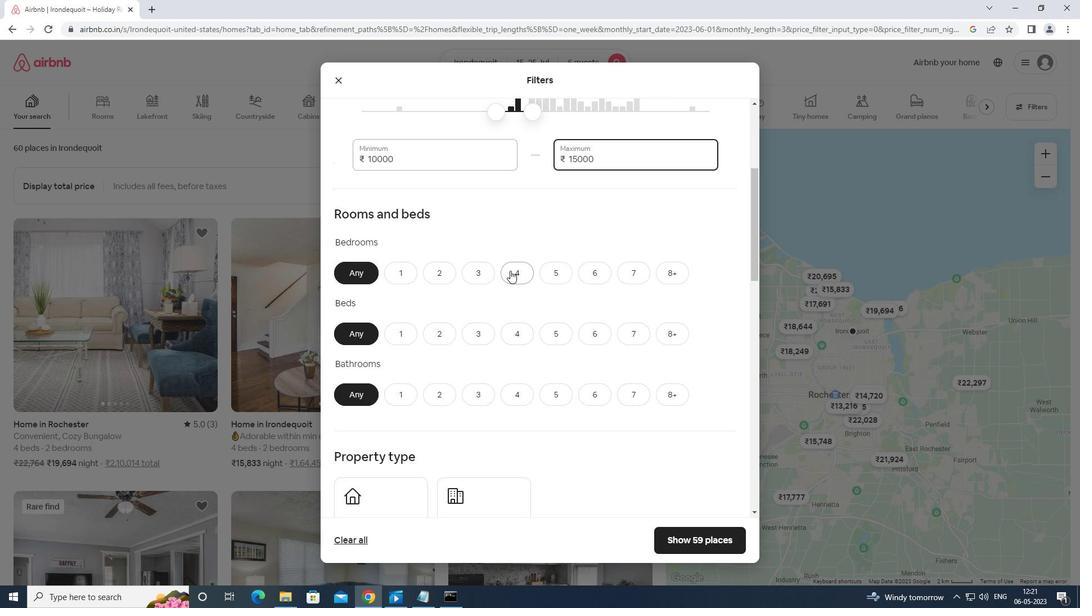 
Action: Mouse pressed left at (514, 270)
Screenshot: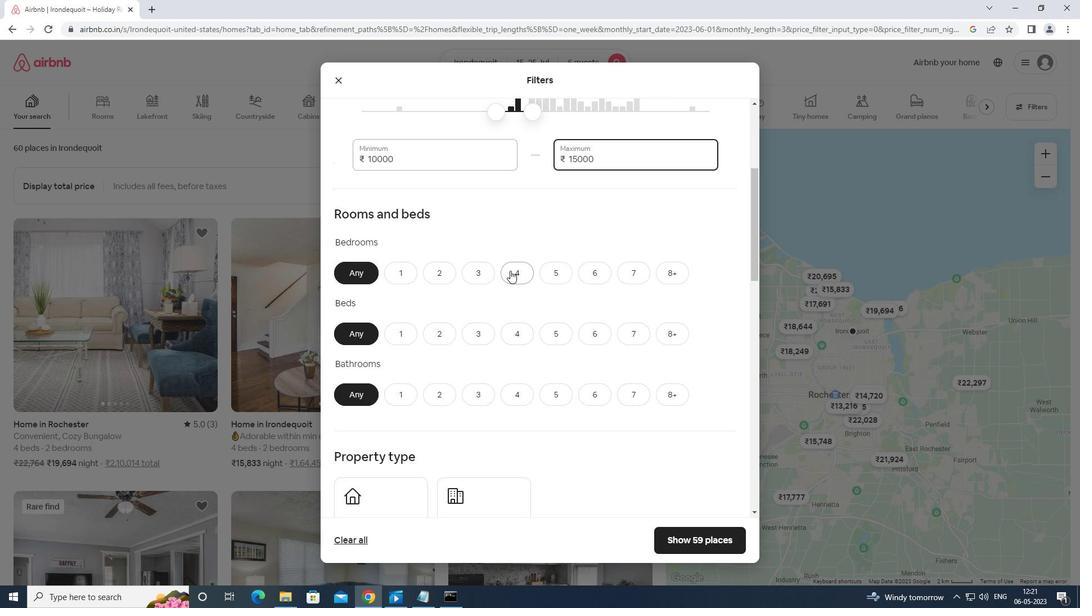 
Action: Mouse moved to (586, 331)
Screenshot: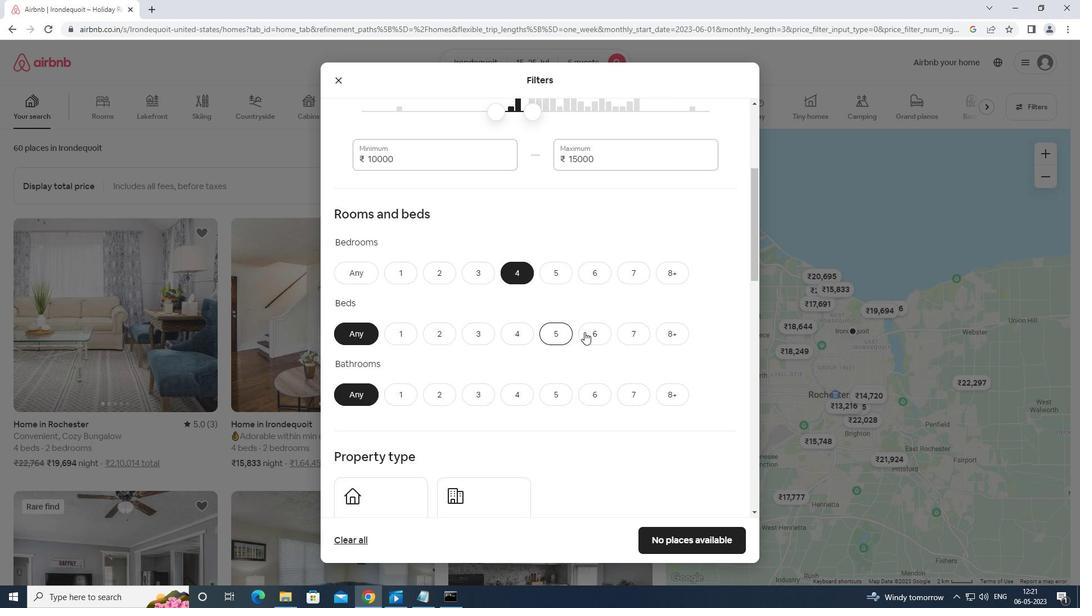 
Action: Mouse pressed left at (586, 331)
Screenshot: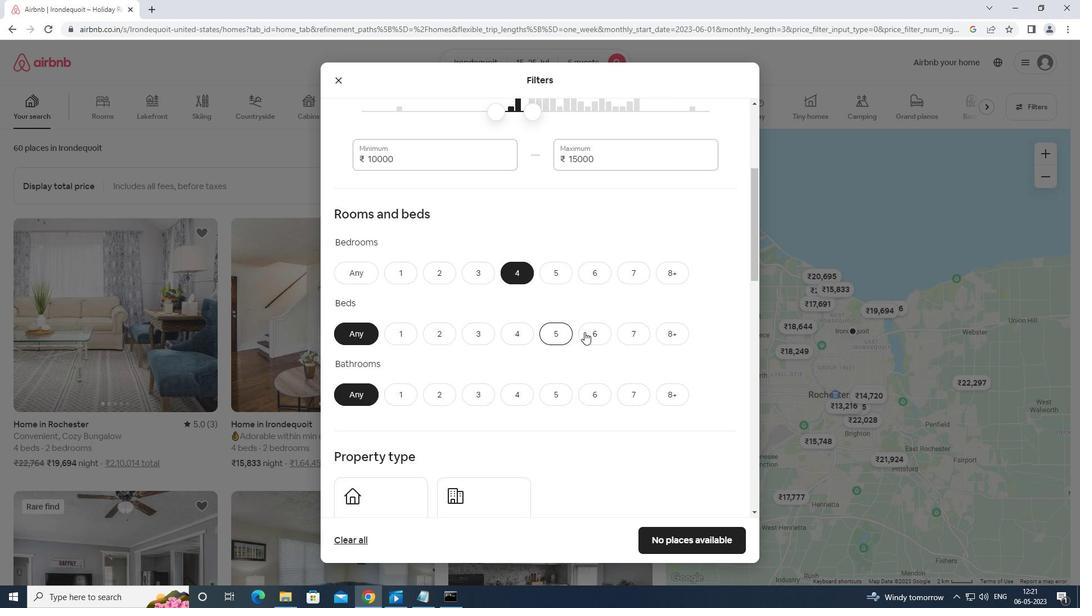 
Action: Mouse moved to (530, 392)
Screenshot: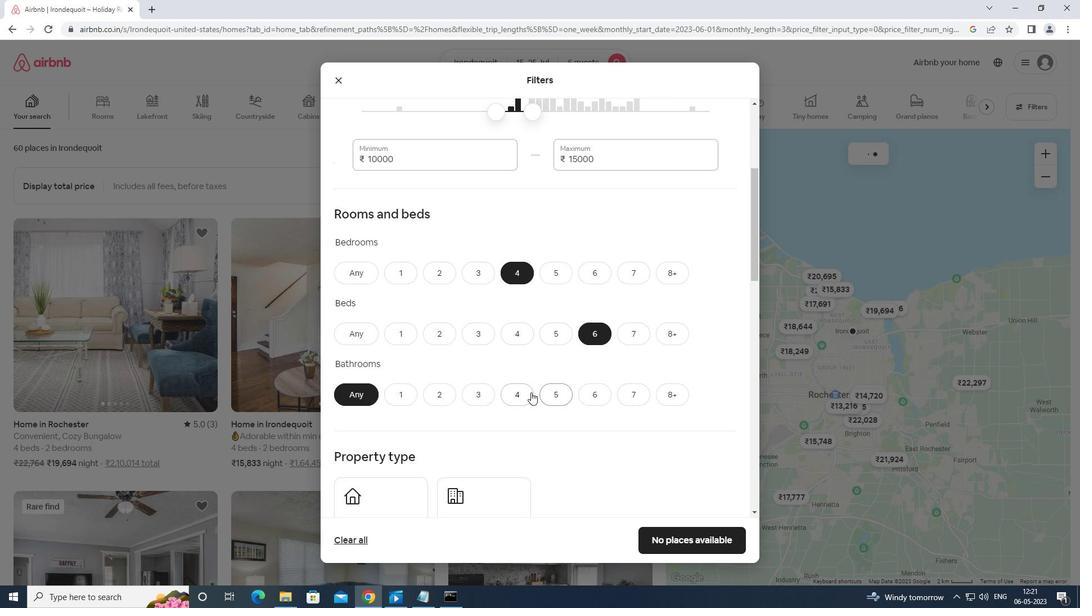 
Action: Mouse pressed left at (530, 392)
Screenshot: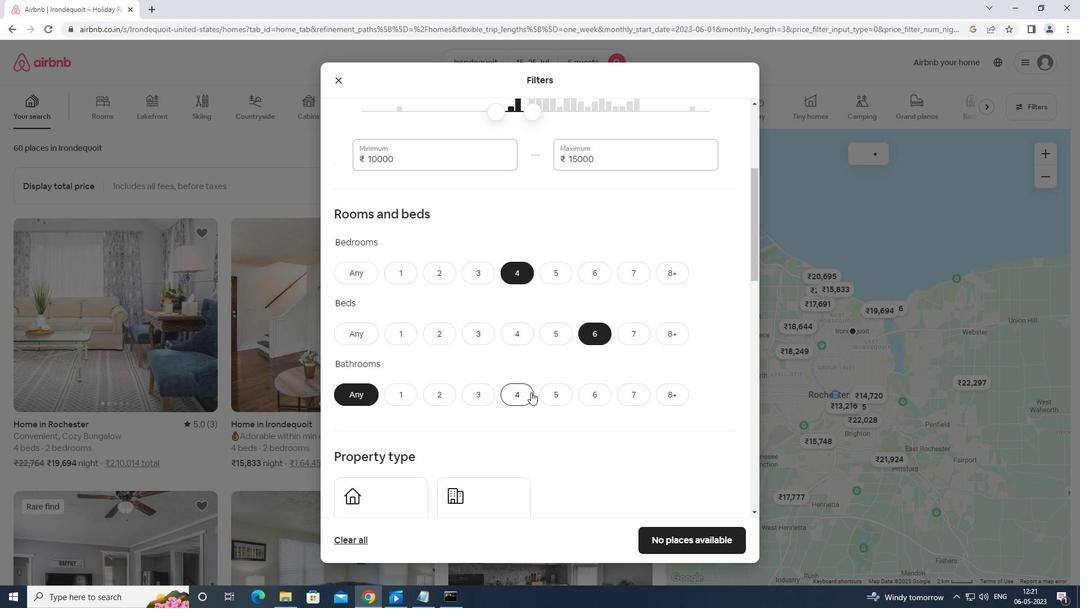 
Action: Mouse moved to (515, 382)
Screenshot: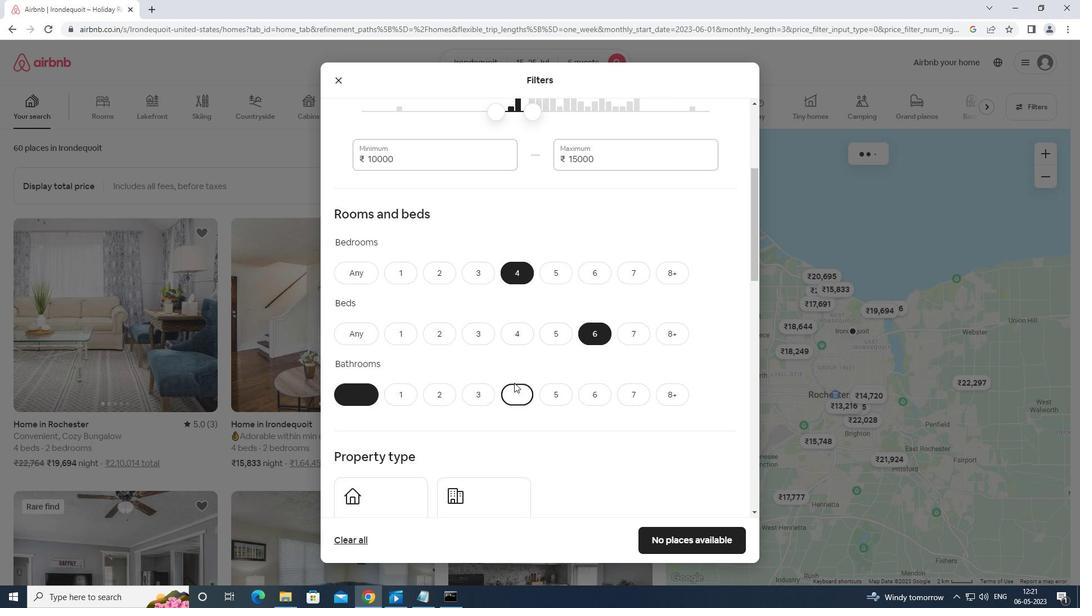 
Action: Mouse scrolled (515, 382) with delta (0, 0)
Screenshot: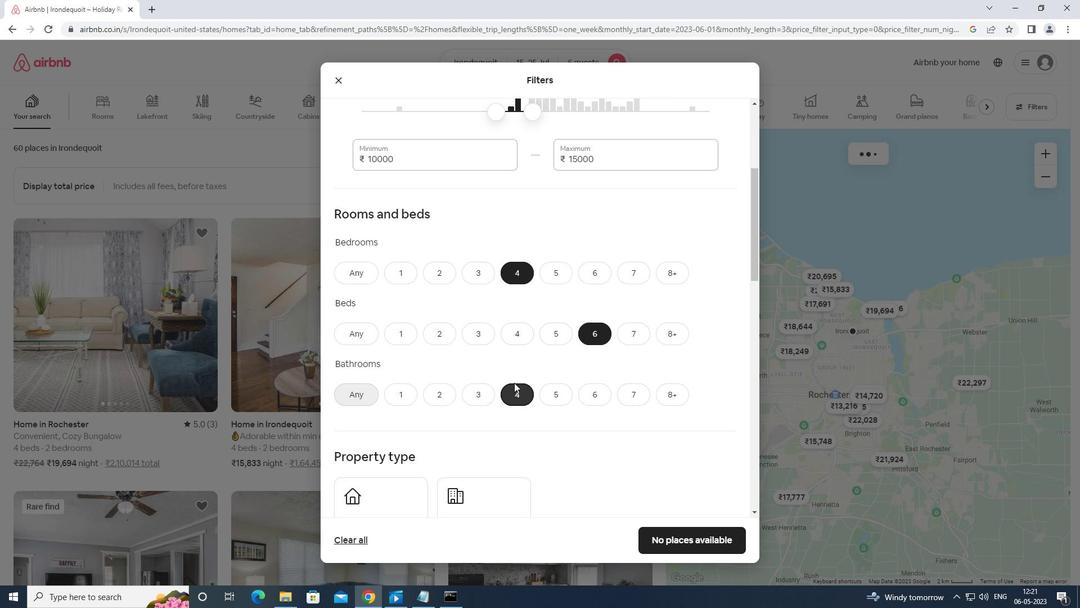 
Action: Mouse moved to (517, 387)
Screenshot: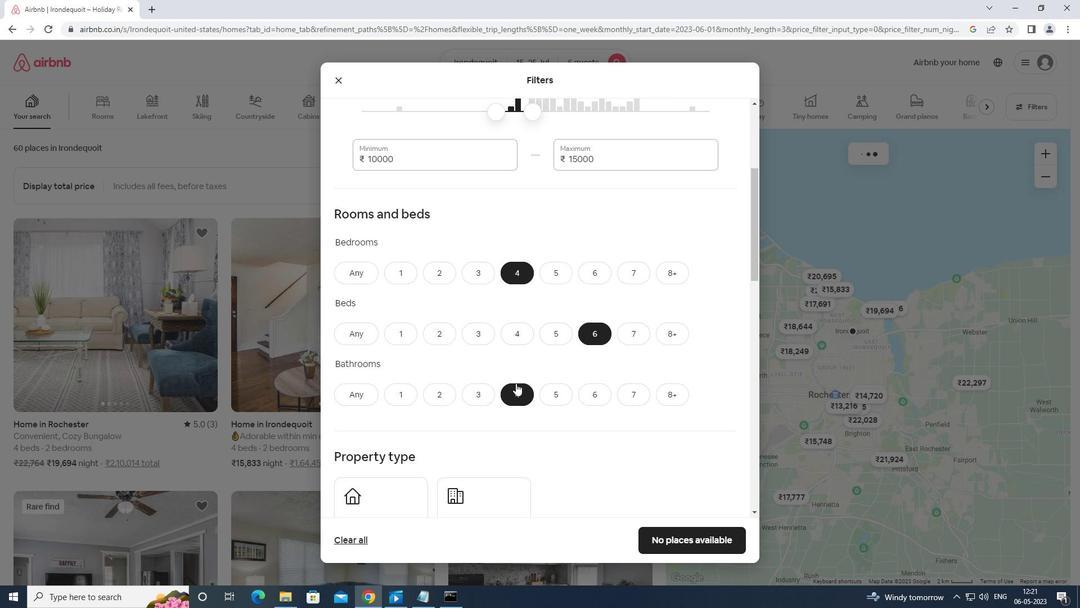 
Action: Mouse scrolled (517, 387) with delta (0, 0)
Screenshot: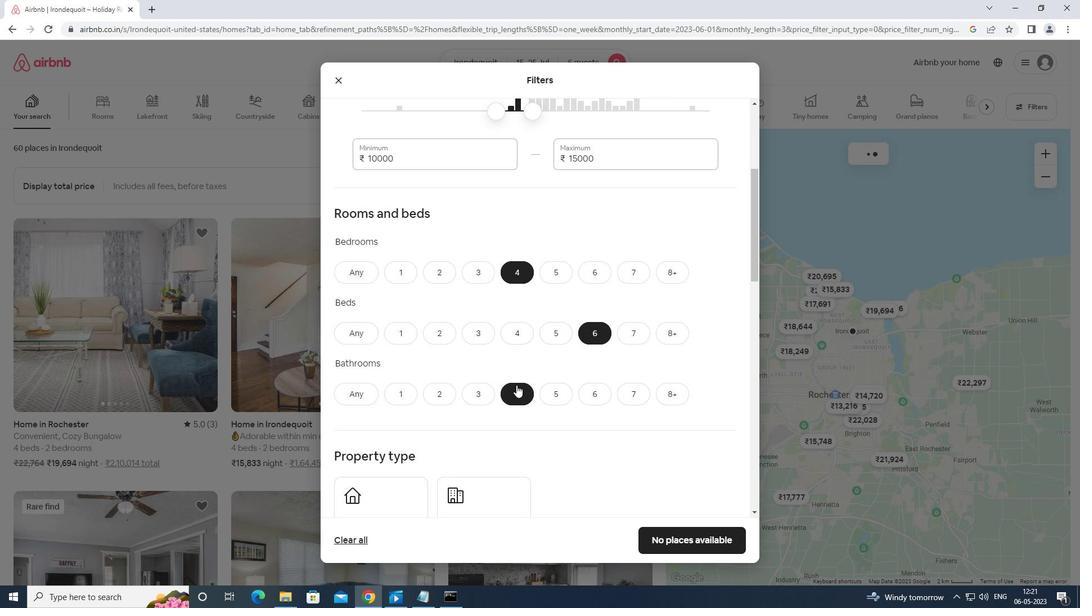 
Action: Mouse moved to (518, 388)
Screenshot: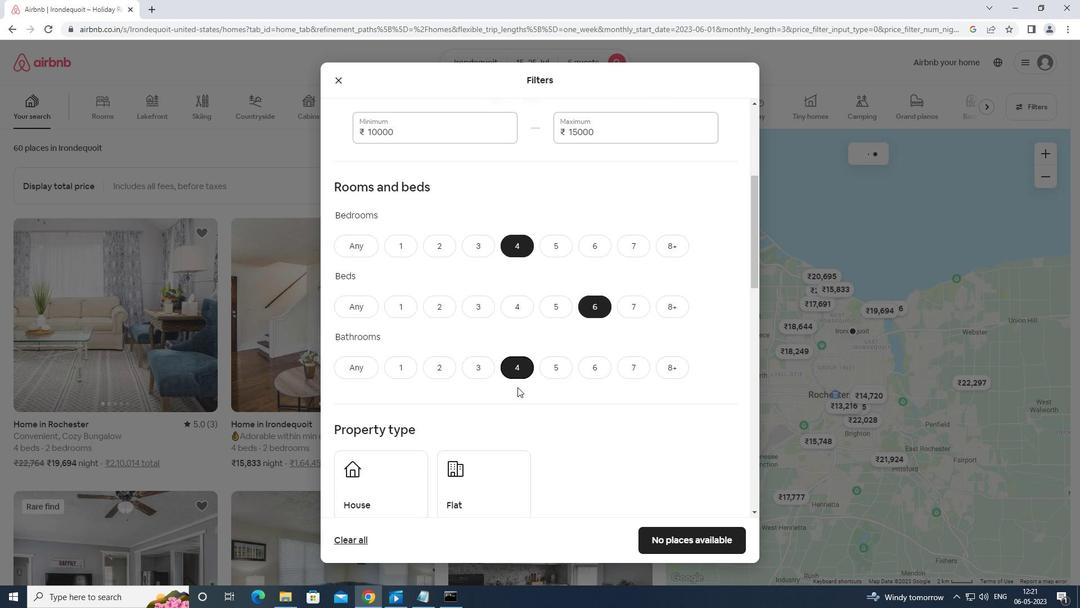 
Action: Mouse scrolled (518, 387) with delta (0, 0)
Screenshot: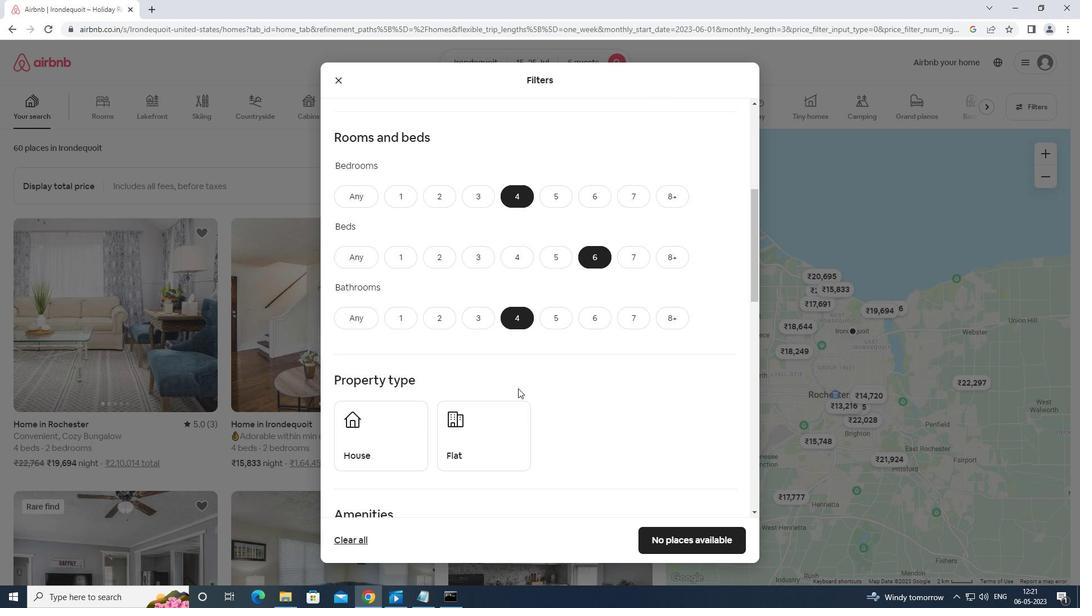 
Action: Mouse moved to (405, 340)
Screenshot: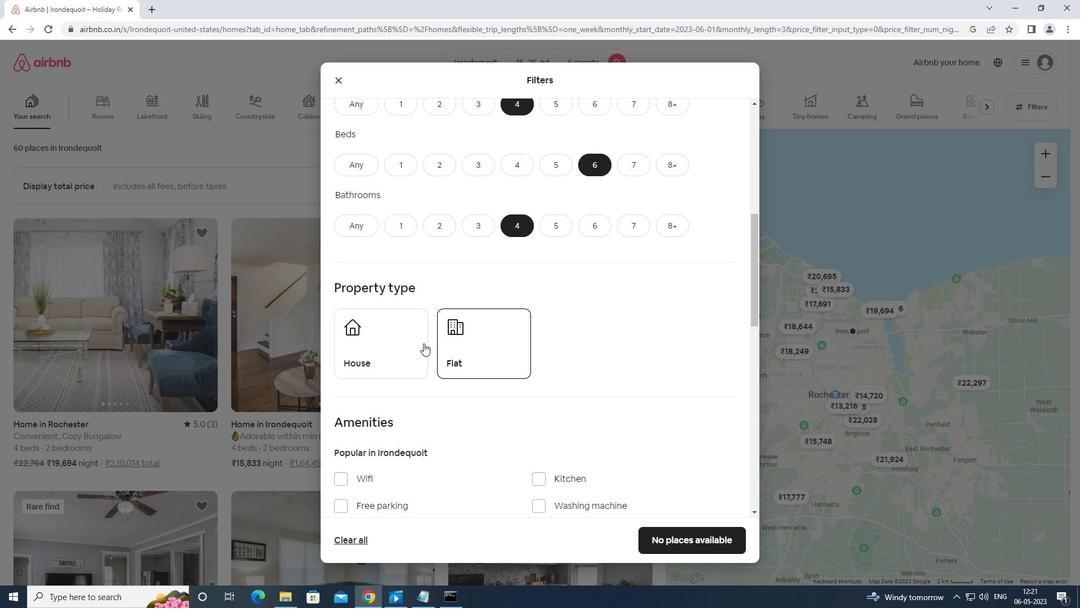 
Action: Mouse pressed left at (405, 340)
Screenshot: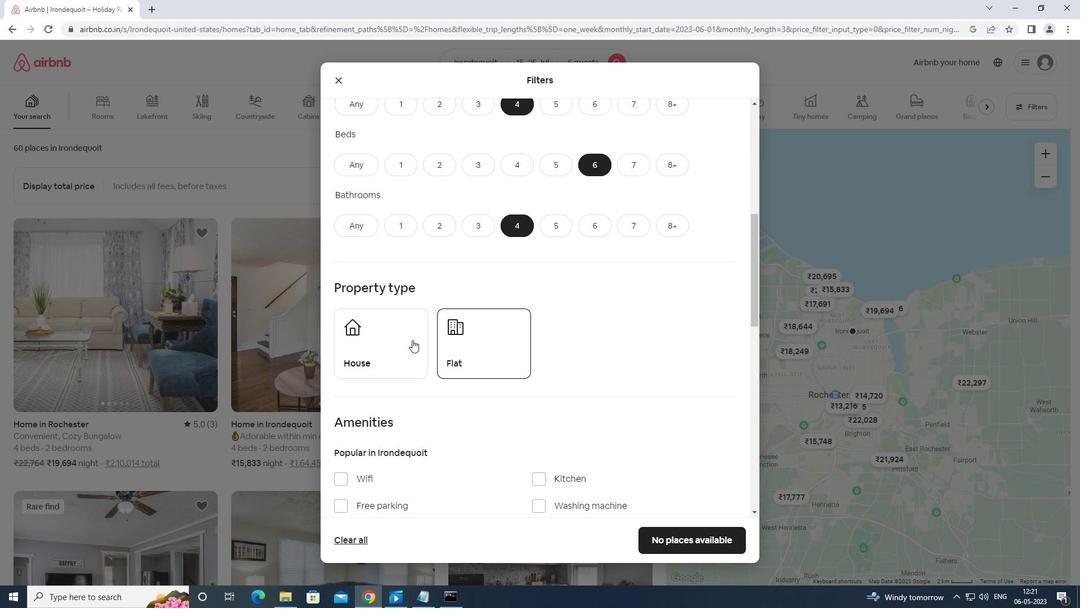 
Action: Mouse moved to (479, 340)
Screenshot: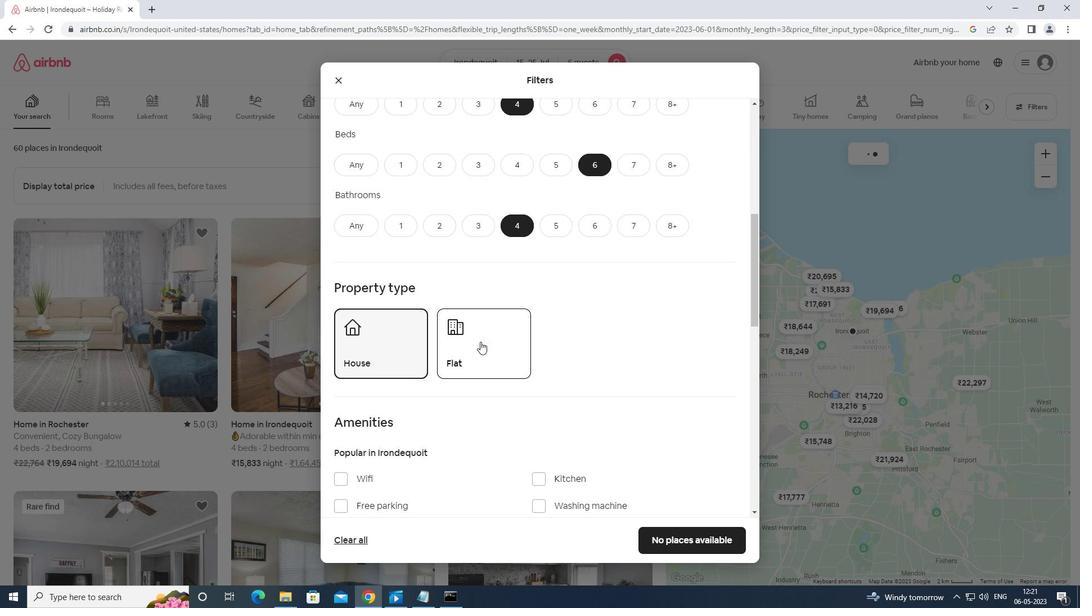 
Action: Mouse pressed left at (479, 340)
Screenshot: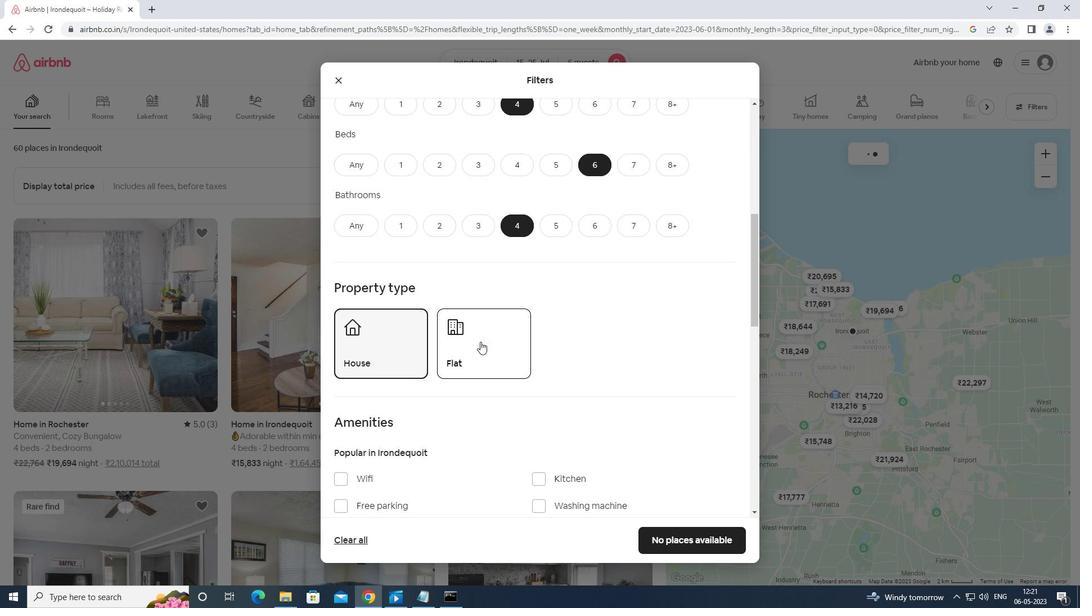 
Action: Mouse moved to (482, 338)
Screenshot: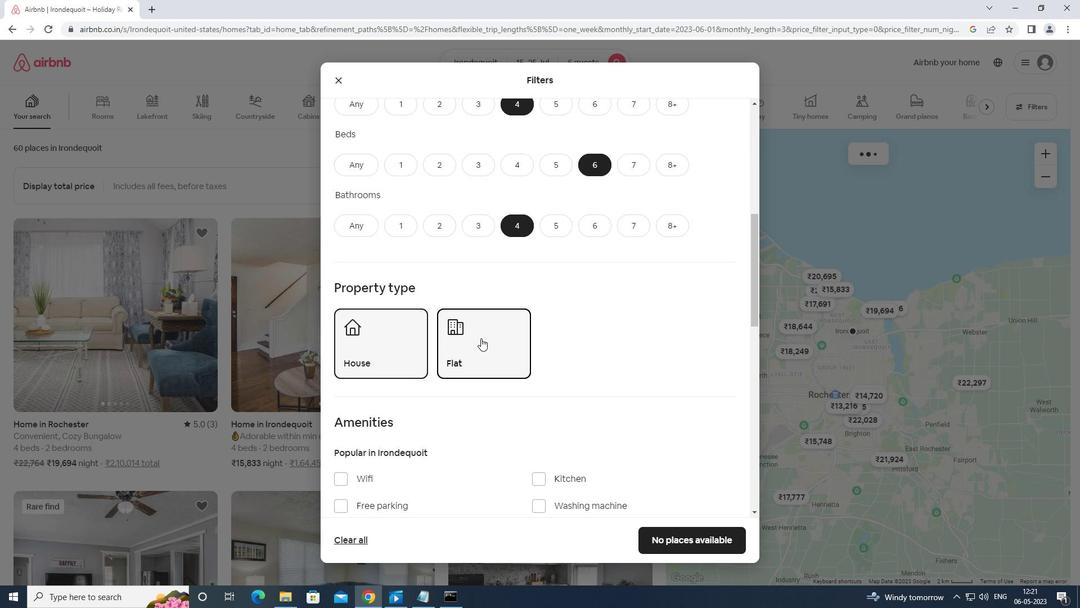 
Action: Mouse scrolled (482, 337) with delta (0, 0)
Screenshot: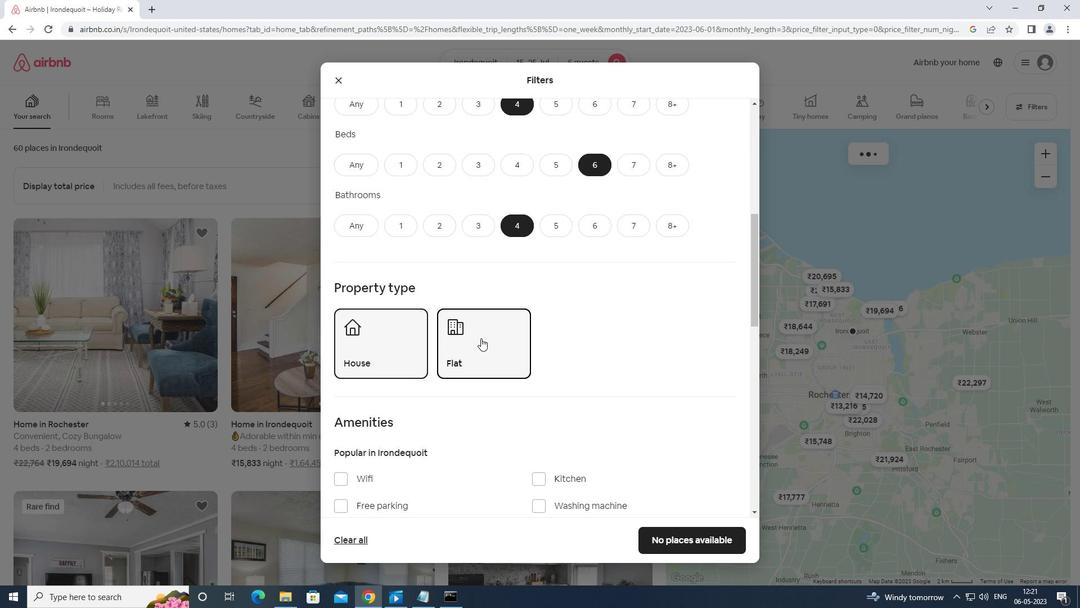 
Action: Mouse moved to (484, 340)
Screenshot: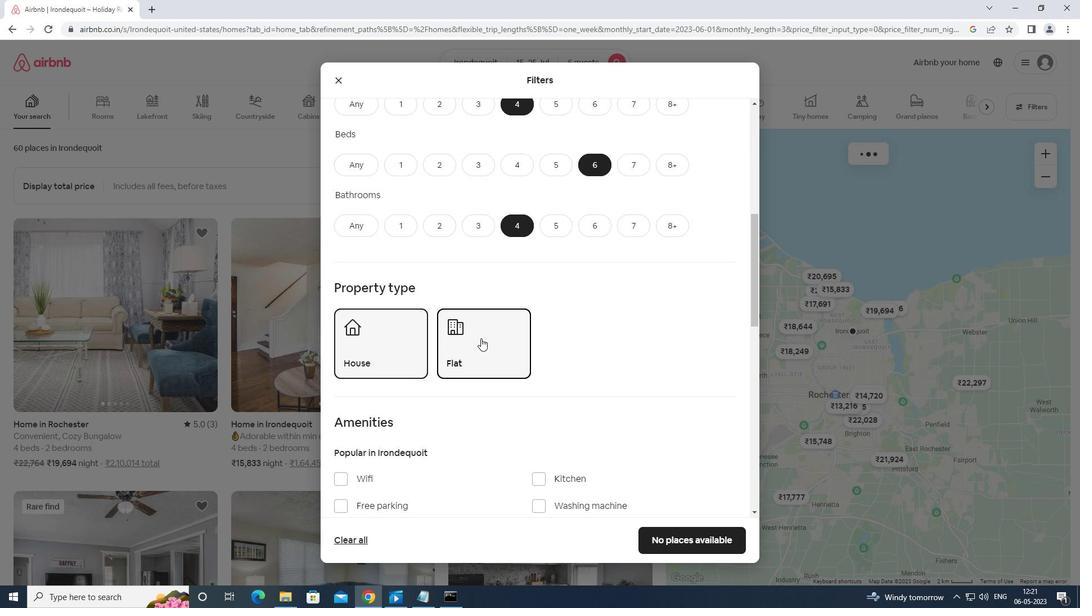 
Action: Mouse scrolled (484, 339) with delta (0, 0)
Screenshot: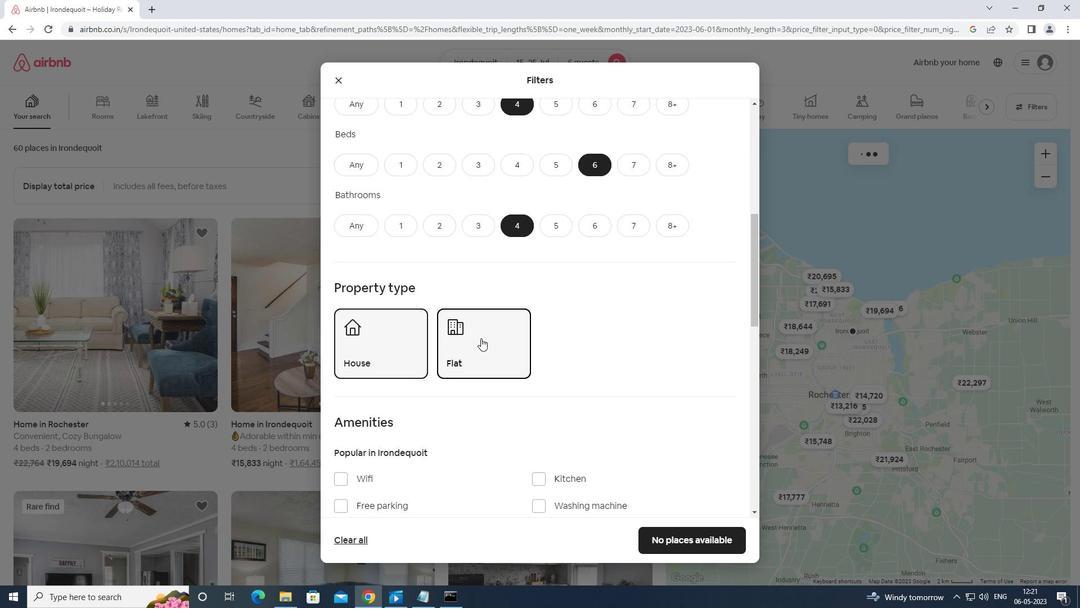 
Action: Mouse moved to (485, 341)
Screenshot: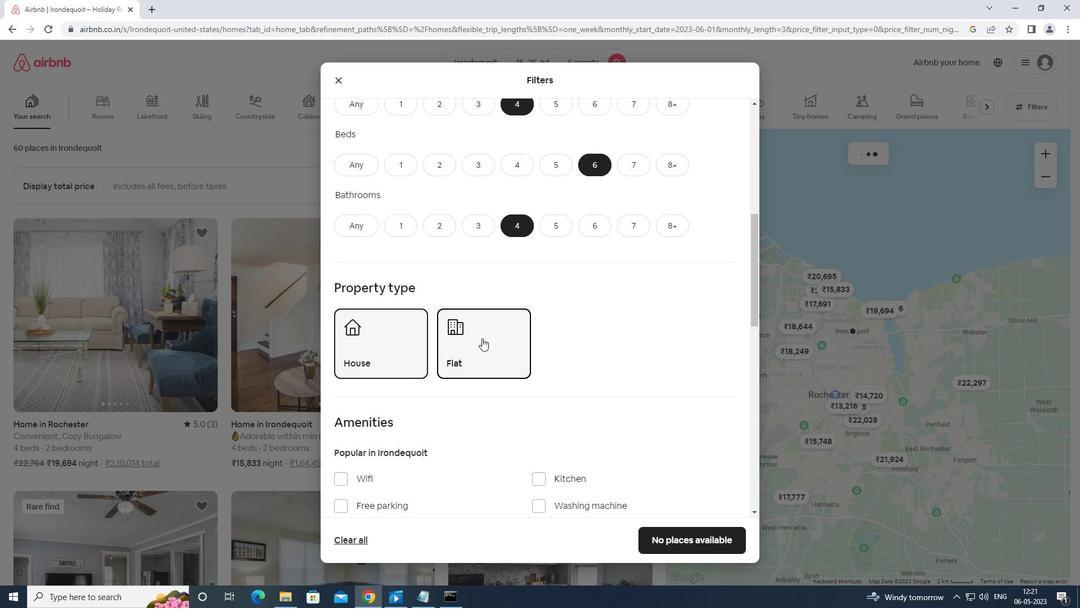 
Action: Mouse scrolled (485, 340) with delta (0, 0)
Screenshot: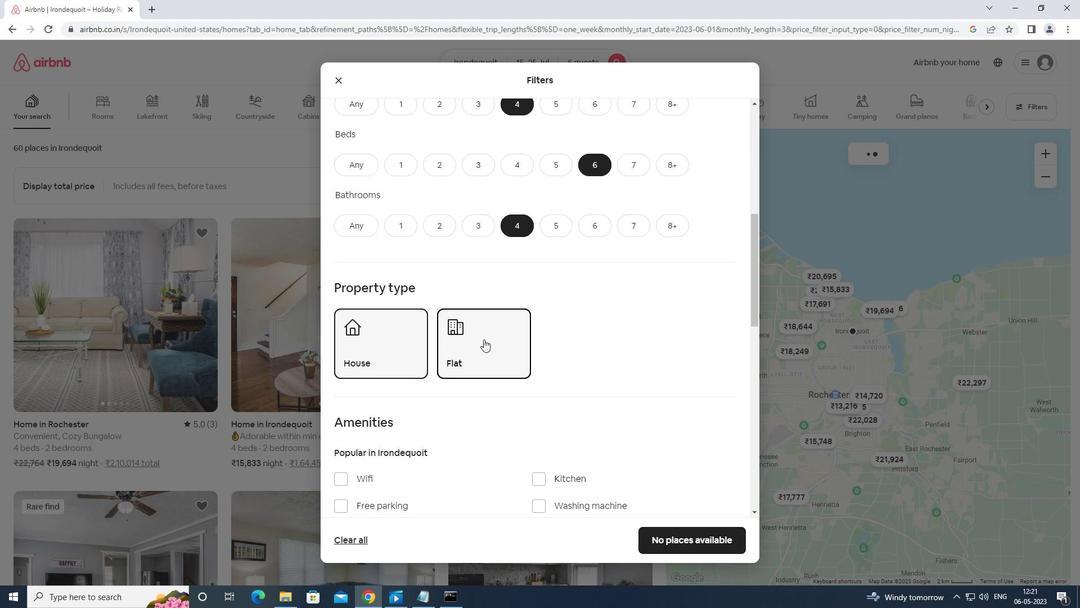 
Action: Mouse moved to (345, 303)
Screenshot: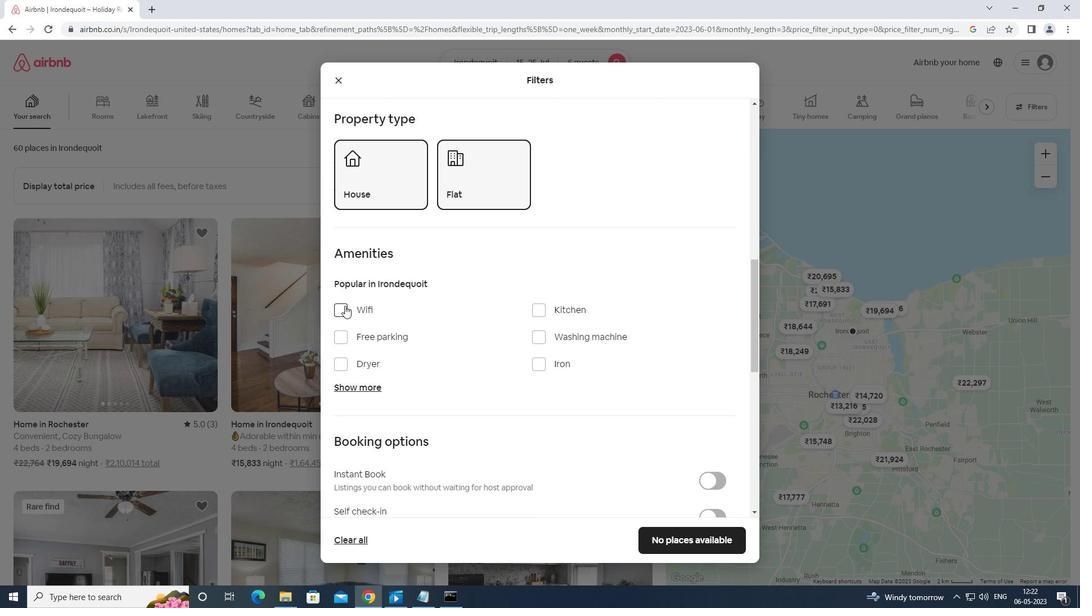 
Action: Mouse pressed left at (345, 303)
Screenshot: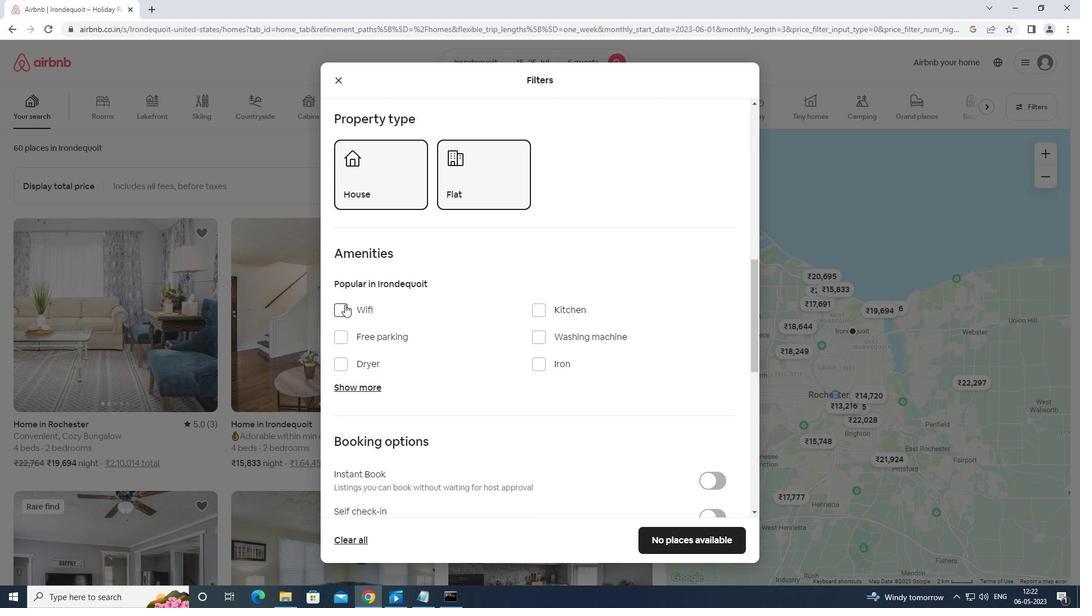
Action: Mouse moved to (359, 305)
Screenshot: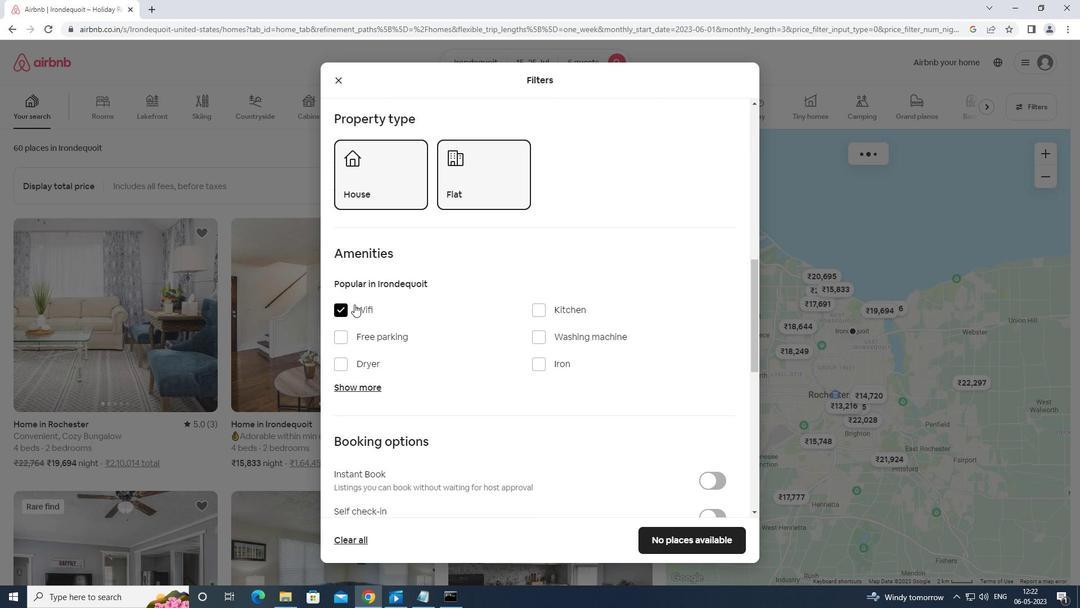 
Action: Mouse scrolled (359, 304) with delta (0, 0)
Screenshot: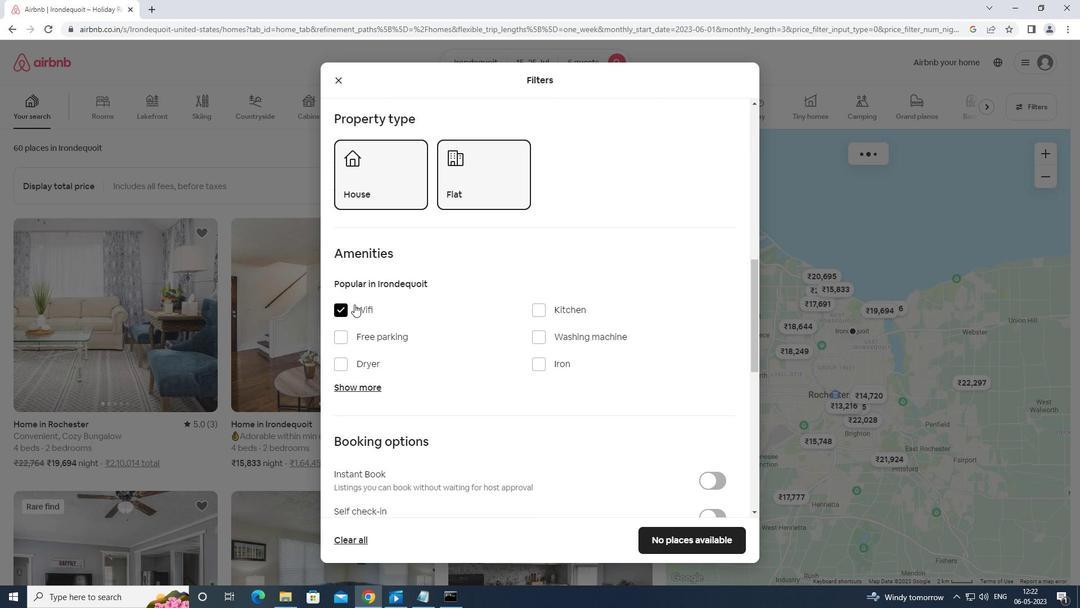 
Action: Mouse moved to (361, 306)
Screenshot: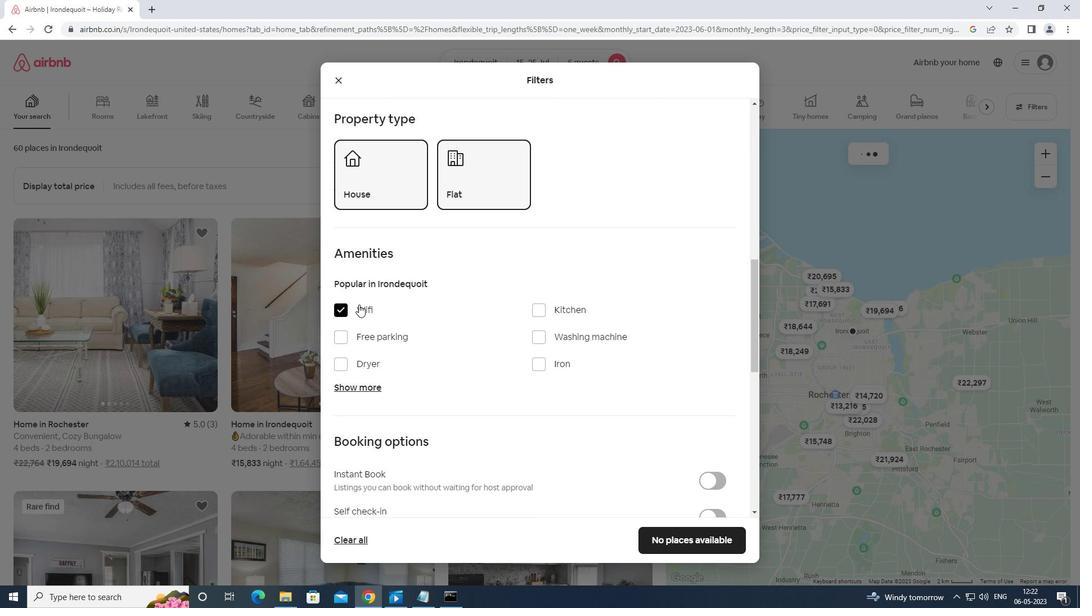 
Action: Mouse scrolled (361, 306) with delta (0, 0)
Screenshot: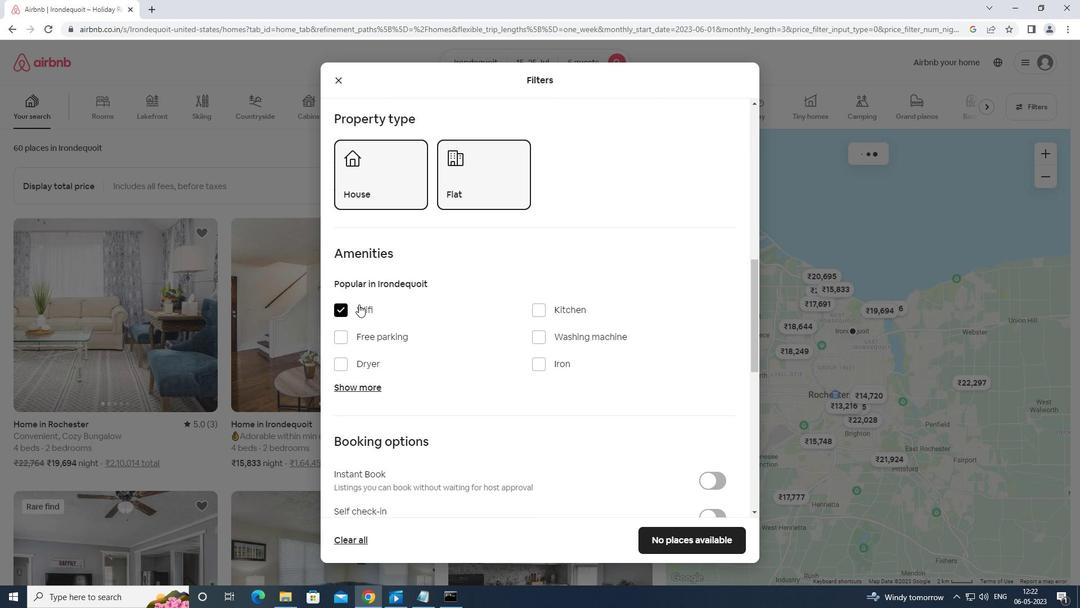 
Action: Mouse moved to (341, 276)
Screenshot: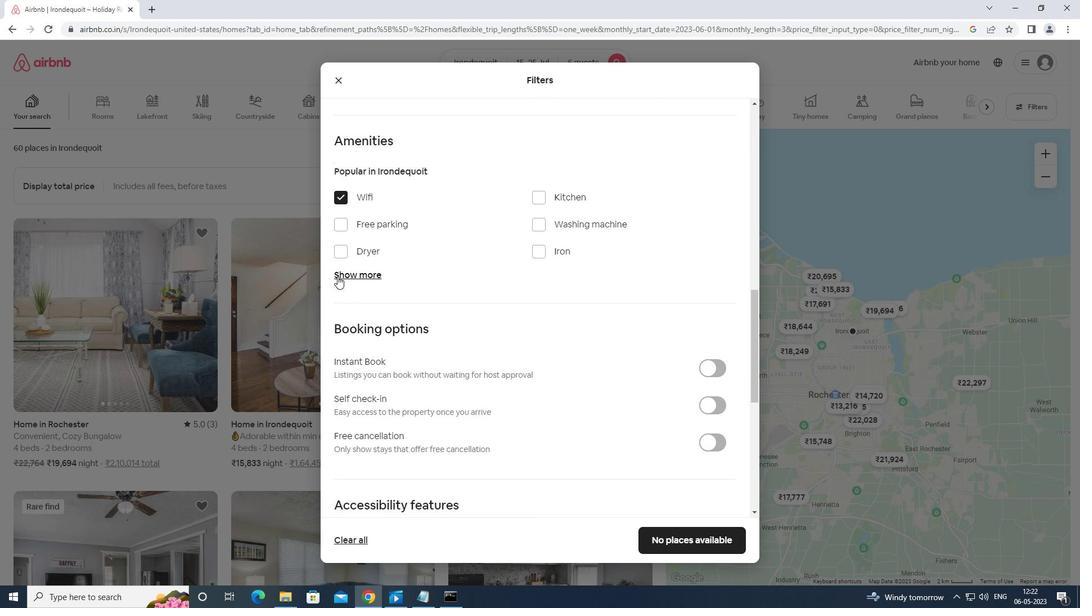 
Action: Mouse pressed left at (341, 276)
Screenshot: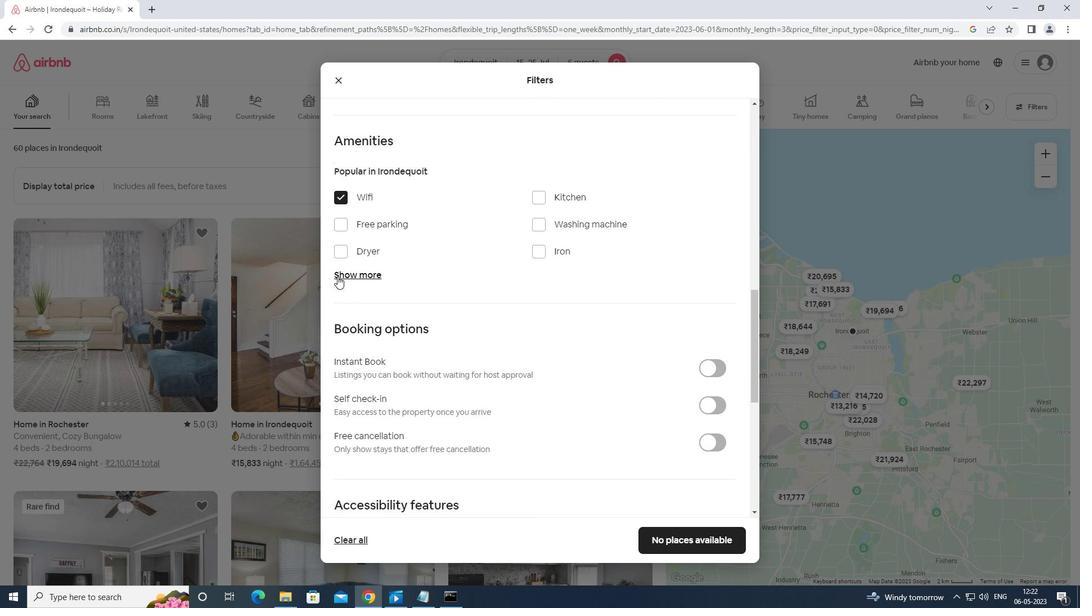 
Action: Mouse moved to (539, 343)
Screenshot: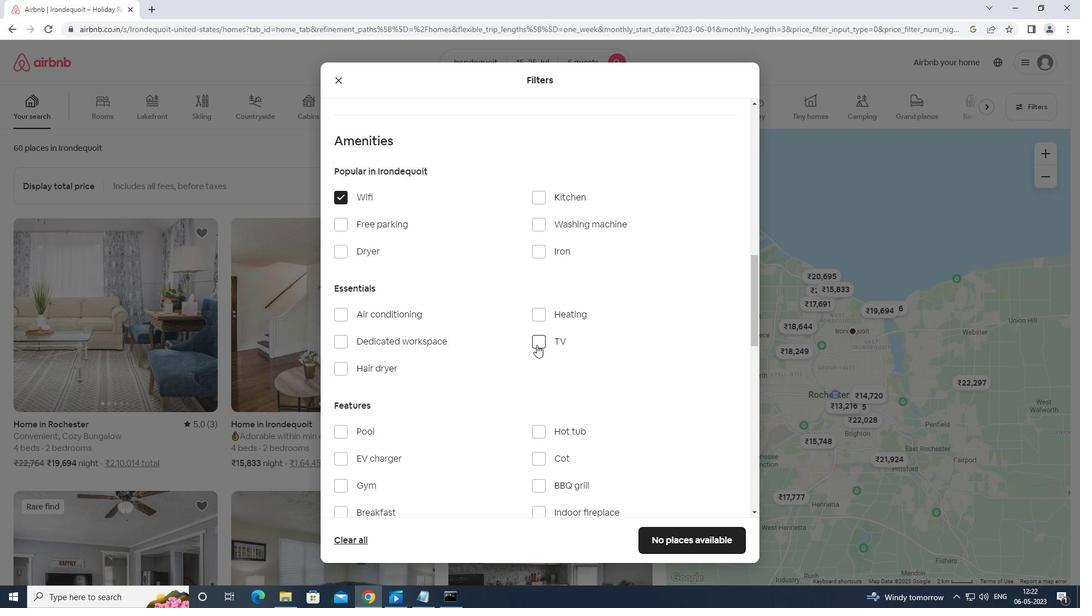 
Action: Mouse pressed left at (539, 343)
Screenshot: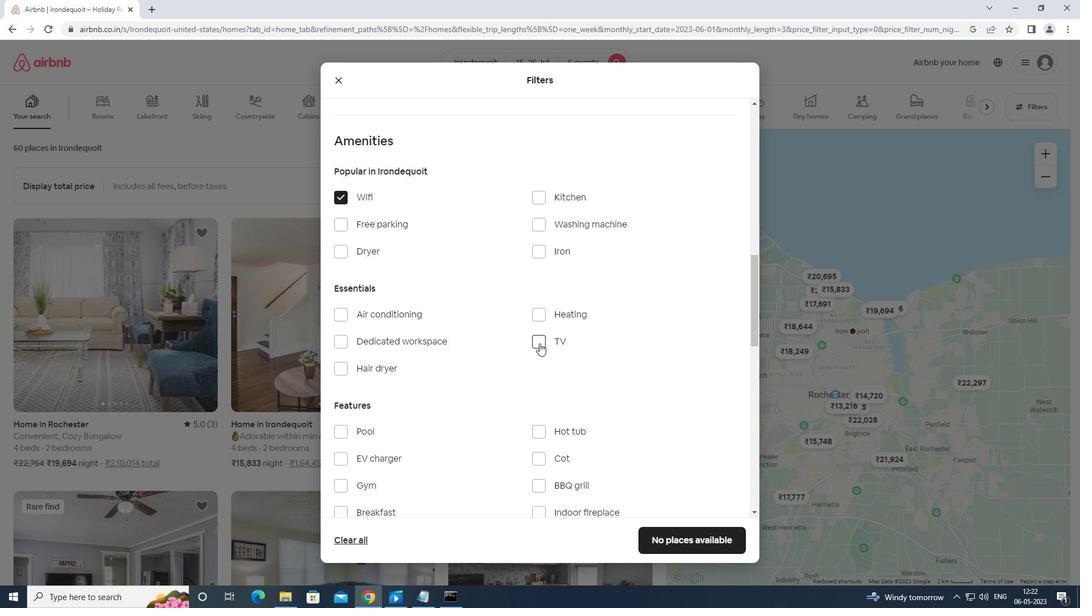 
Action: Mouse moved to (385, 345)
Screenshot: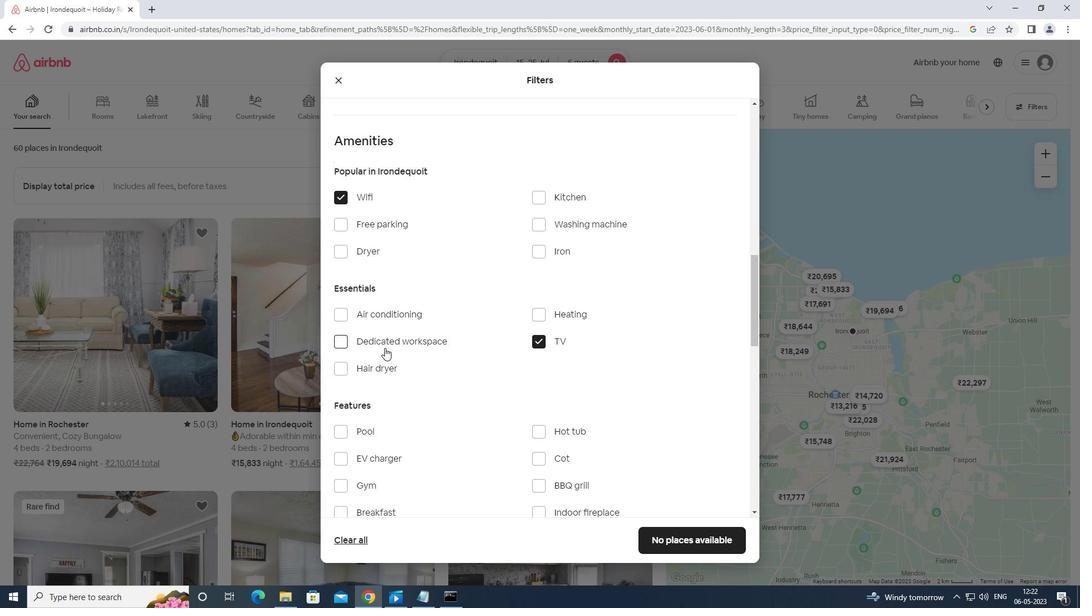 
Action: Mouse scrolled (385, 345) with delta (0, 0)
Screenshot: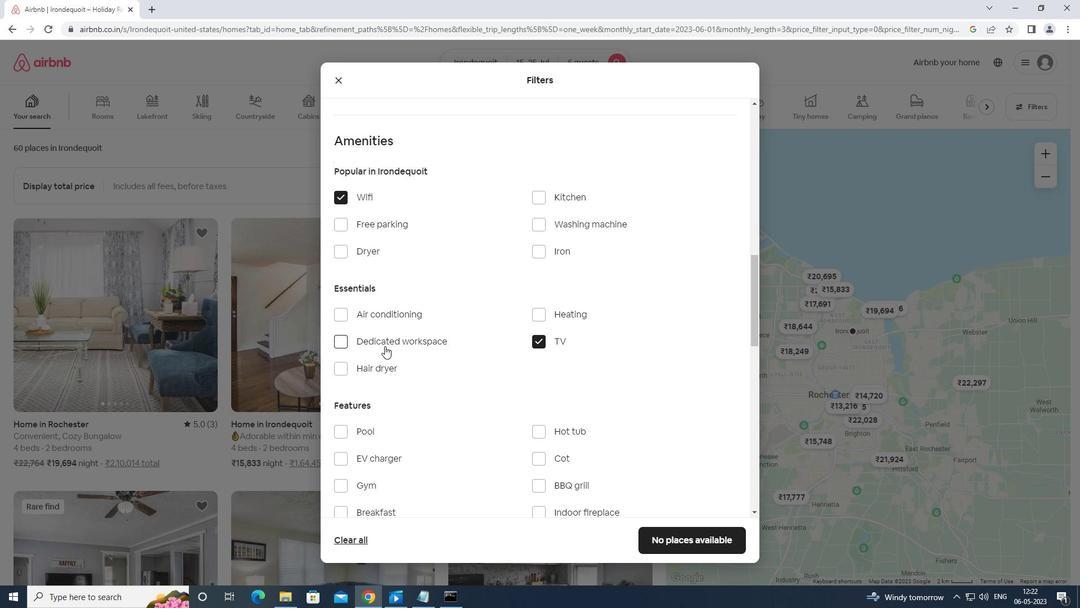 
Action: Mouse moved to (343, 430)
Screenshot: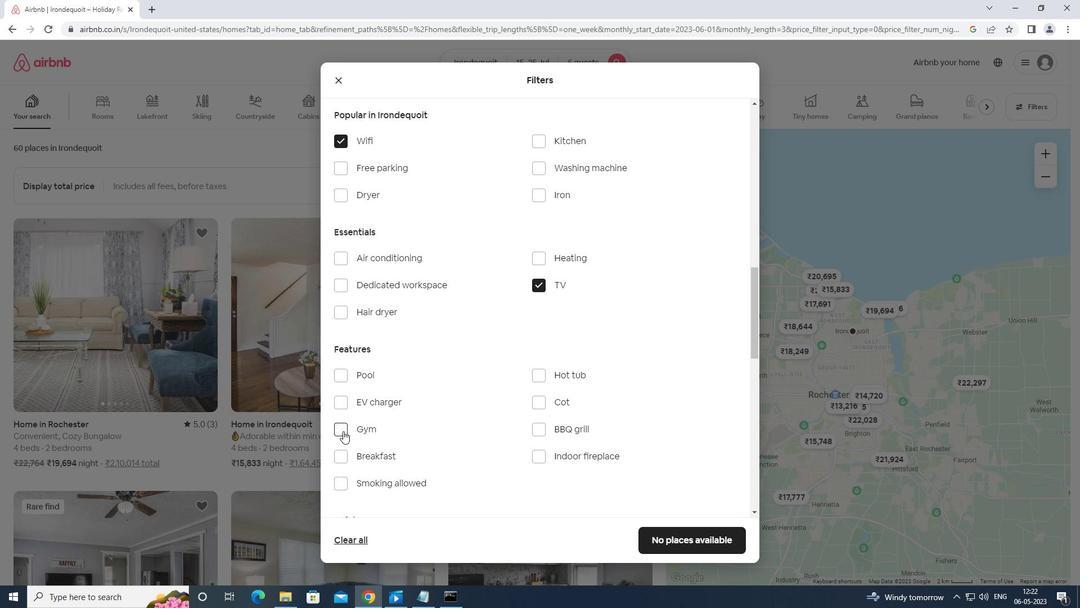 
Action: Mouse pressed left at (343, 430)
Screenshot: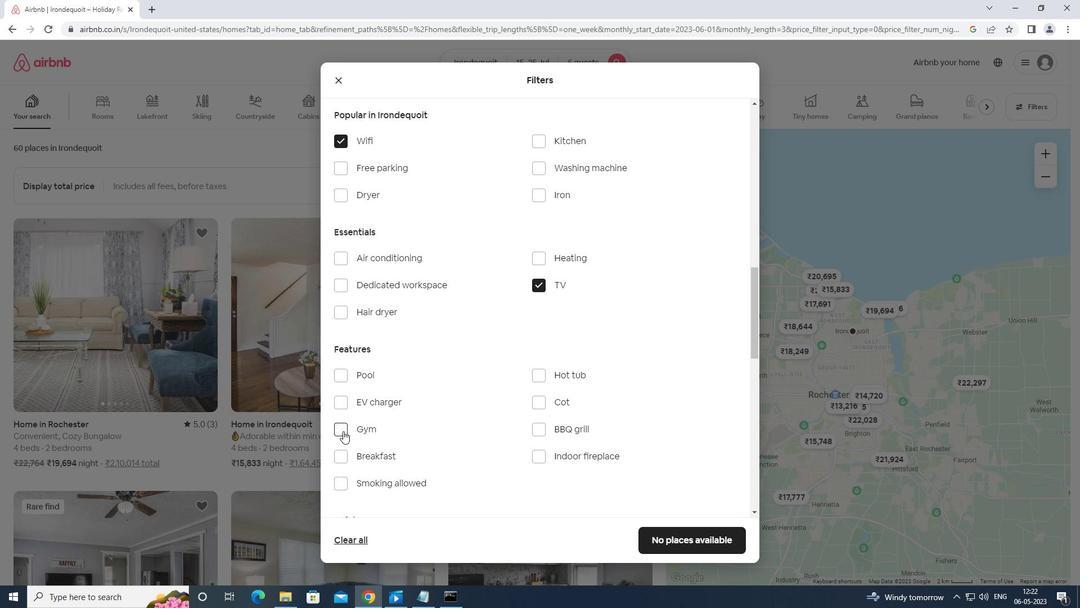 
Action: Mouse moved to (346, 456)
Screenshot: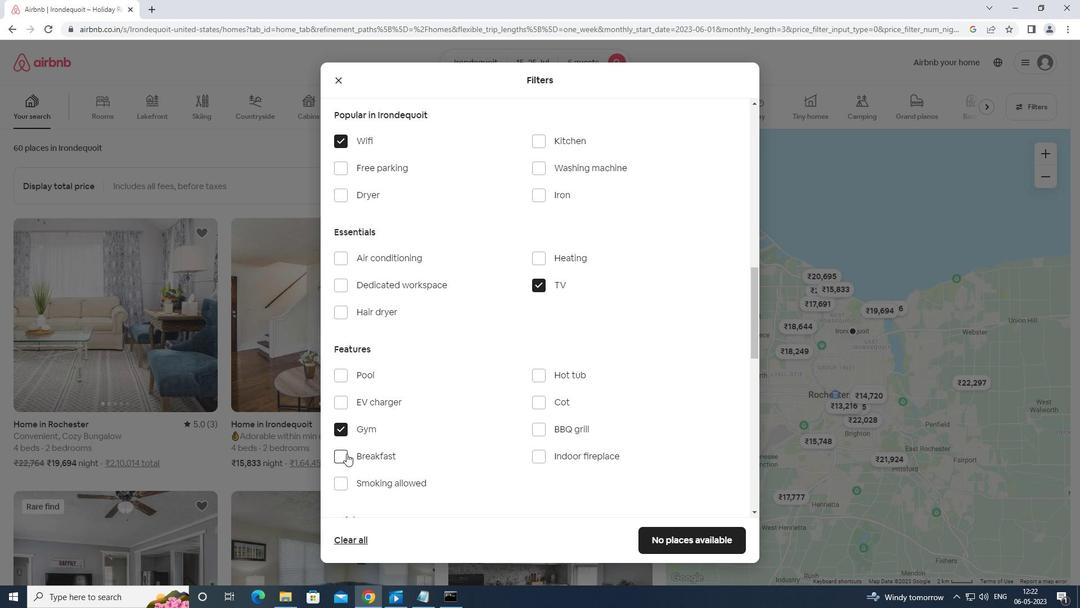 
Action: Mouse pressed left at (346, 456)
Screenshot: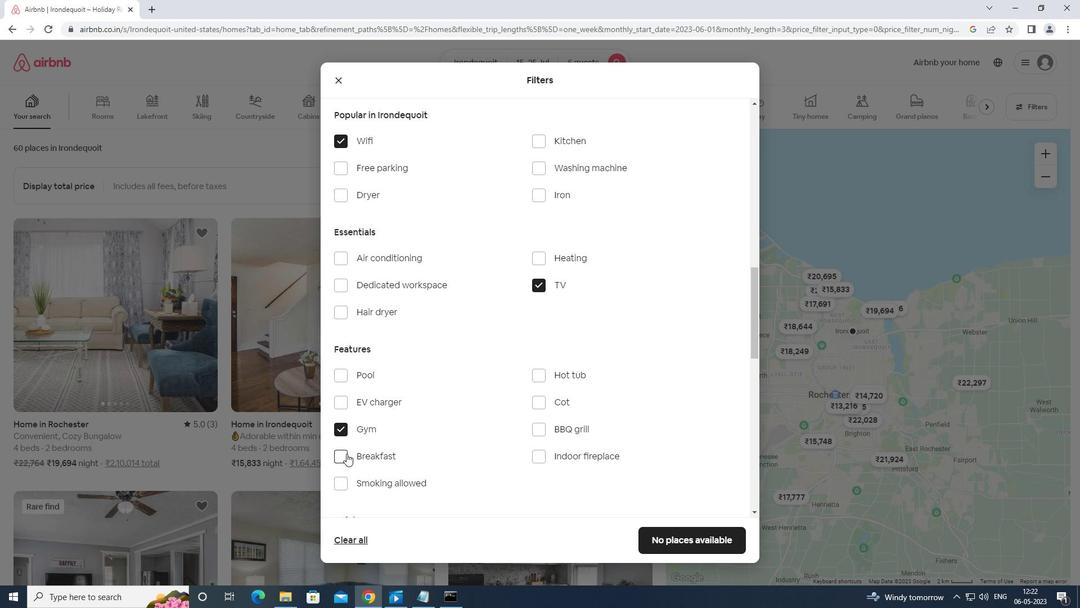 
Action: Mouse moved to (362, 441)
Screenshot: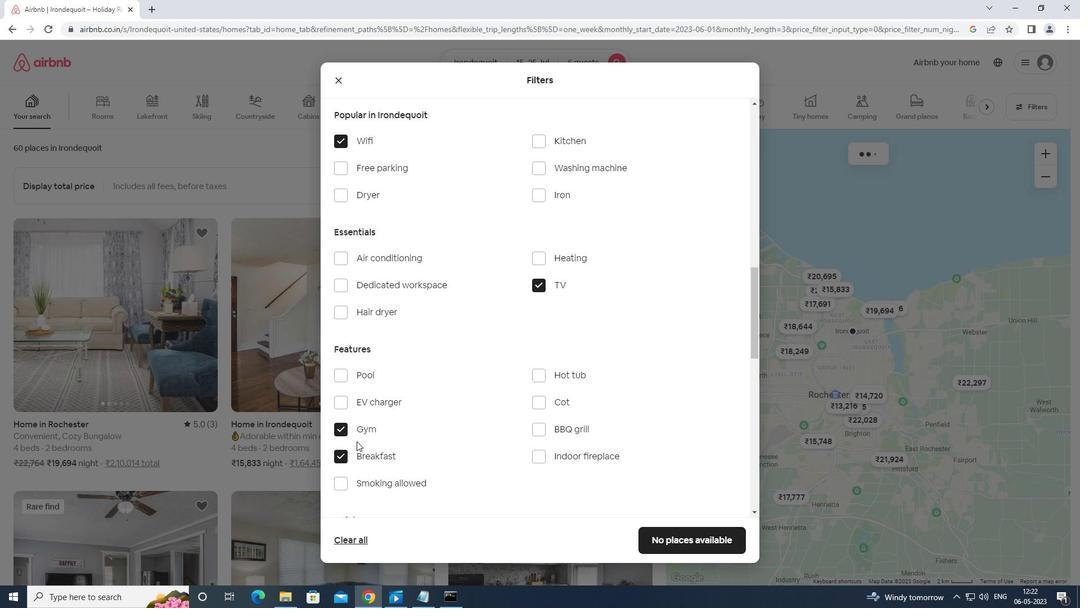 
Action: Mouse scrolled (362, 441) with delta (0, 0)
Screenshot: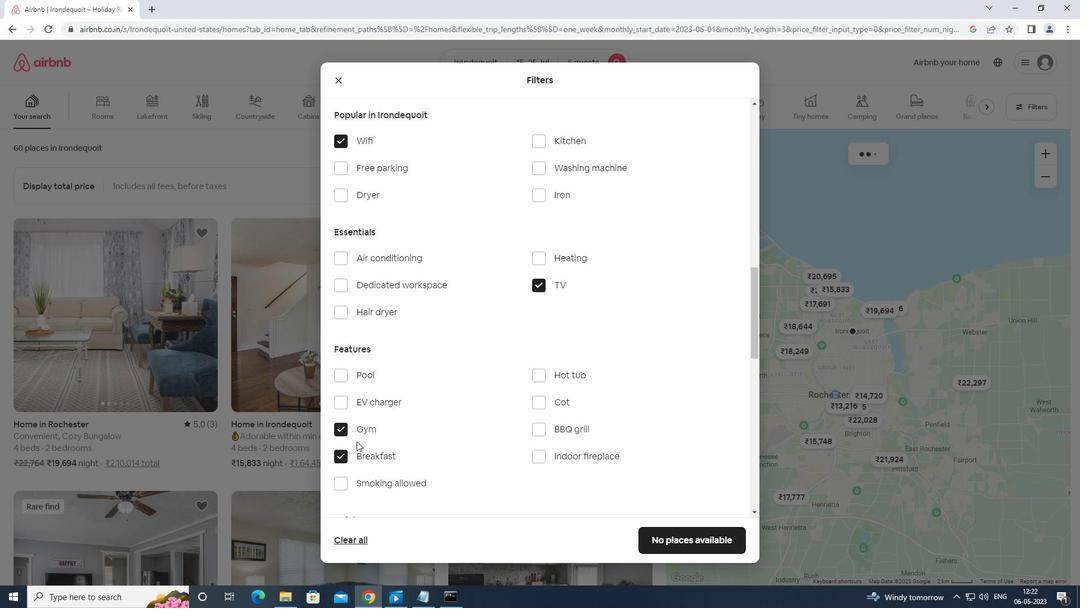 
Action: Mouse moved to (381, 452)
Screenshot: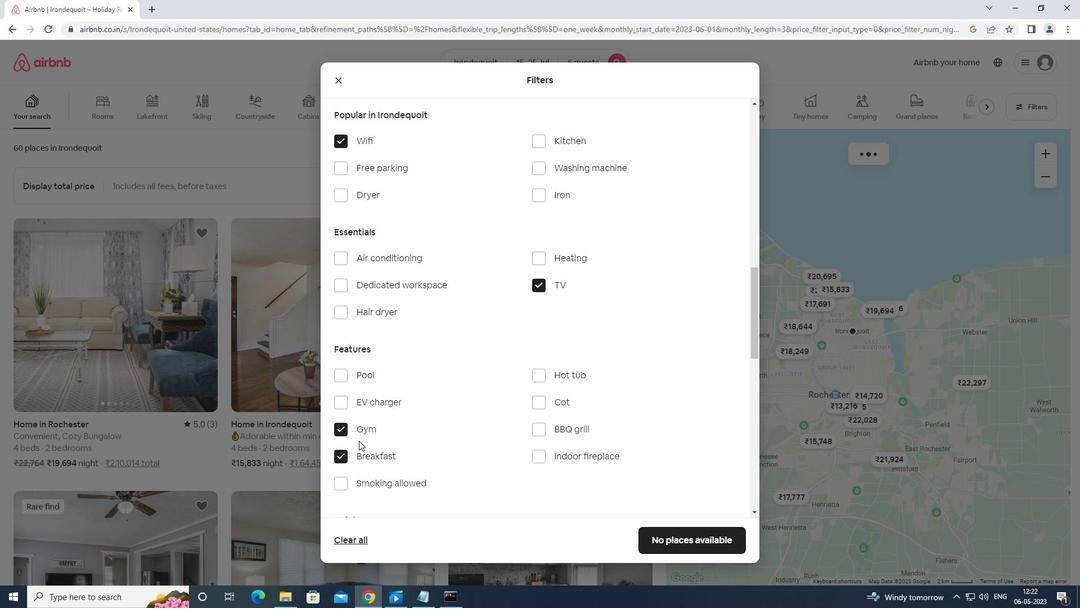 
Action: Mouse scrolled (381, 451) with delta (0, 0)
Screenshot: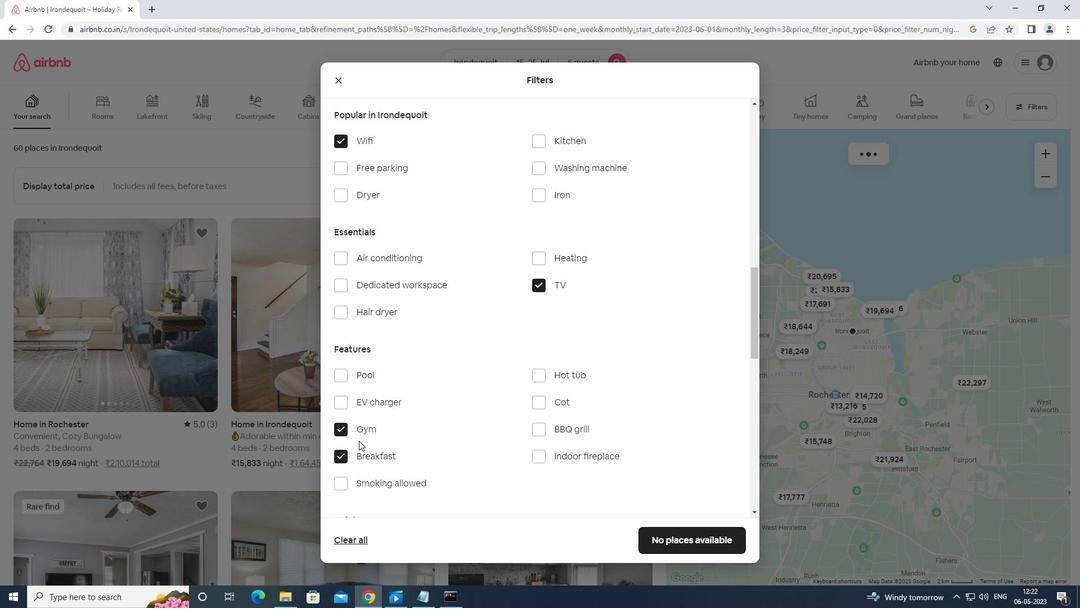
Action: Mouse moved to (390, 444)
Screenshot: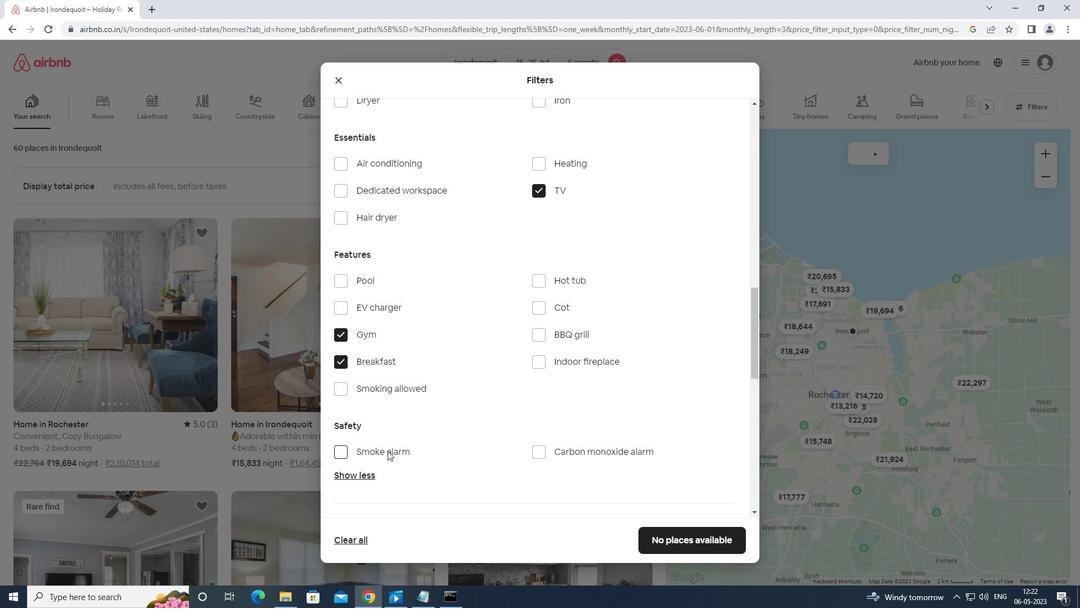 
Action: Mouse scrolled (390, 443) with delta (0, 0)
Screenshot: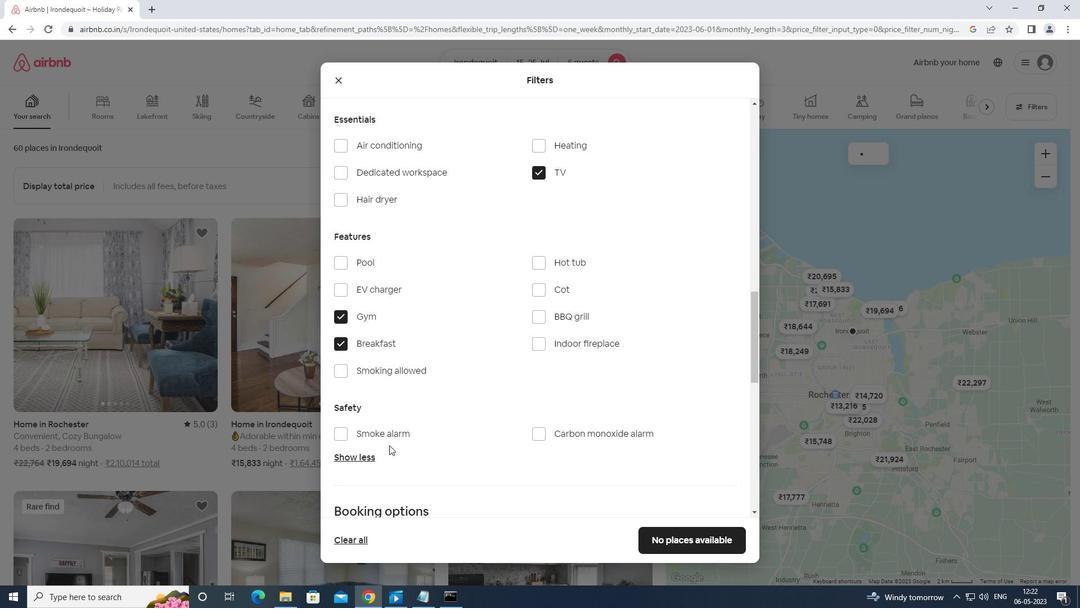 
Action: Mouse moved to (390, 442)
Screenshot: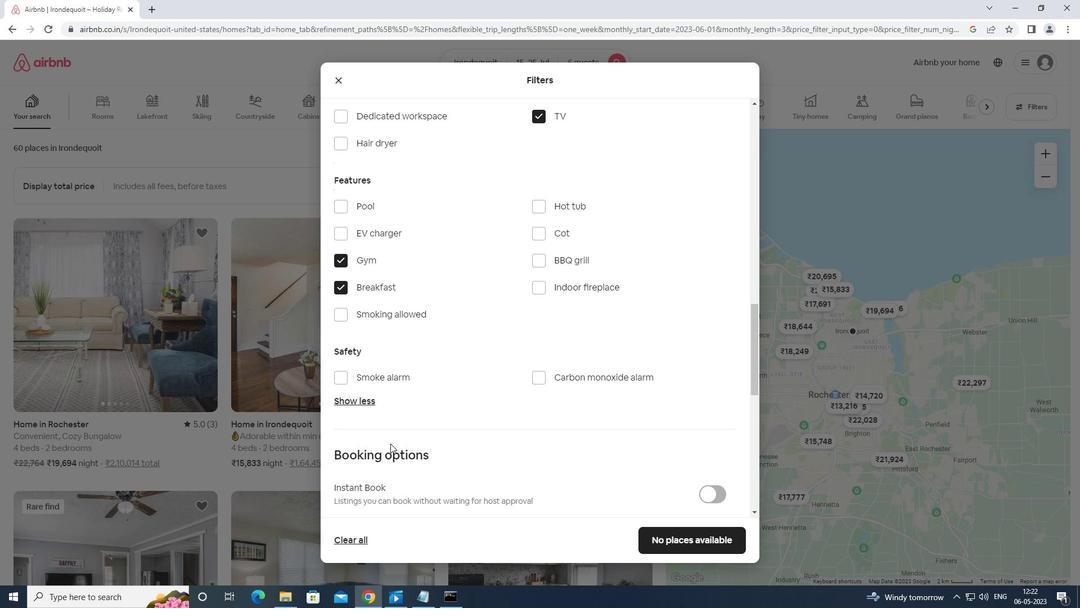 
Action: Mouse scrolled (390, 441) with delta (0, 0)
Screenshot: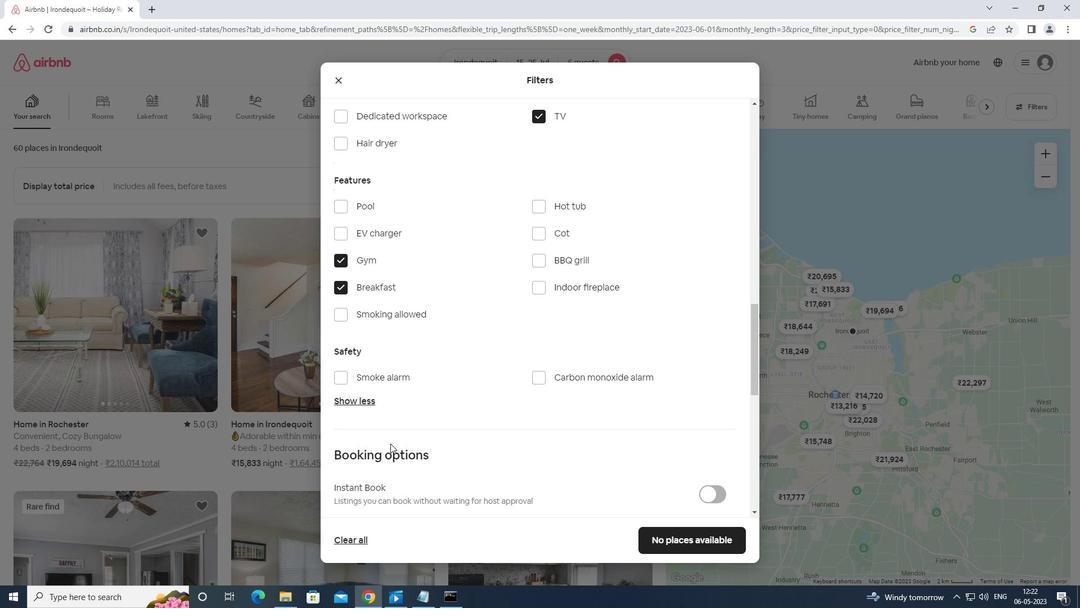 
Action: Mouse moved to (391, 441)
Screenshot: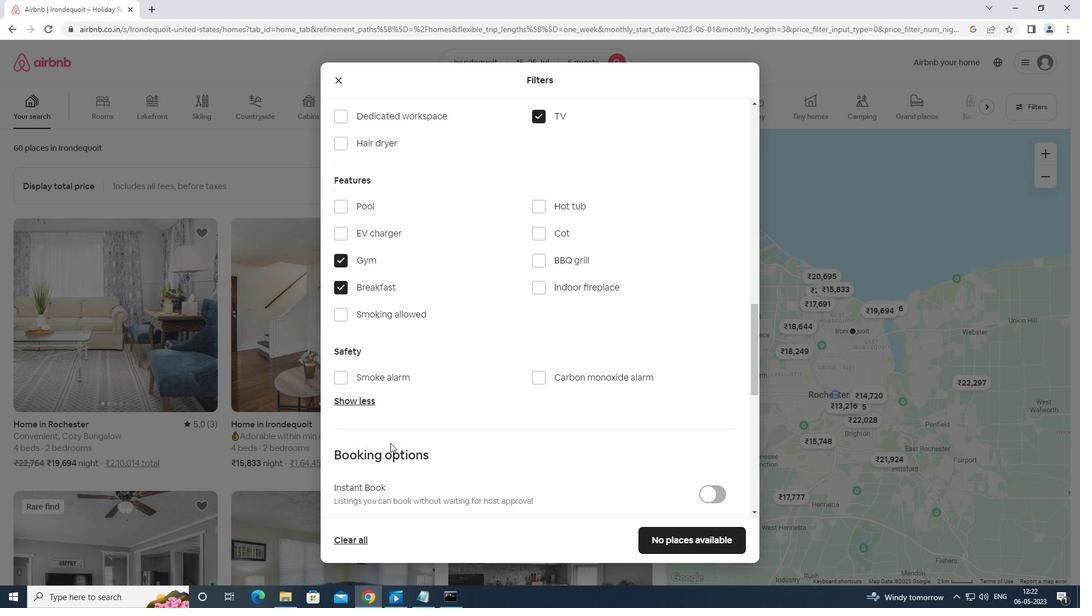 
Action: Mouse scrolled (391, 441) with delta (0, 0)
Screenshot: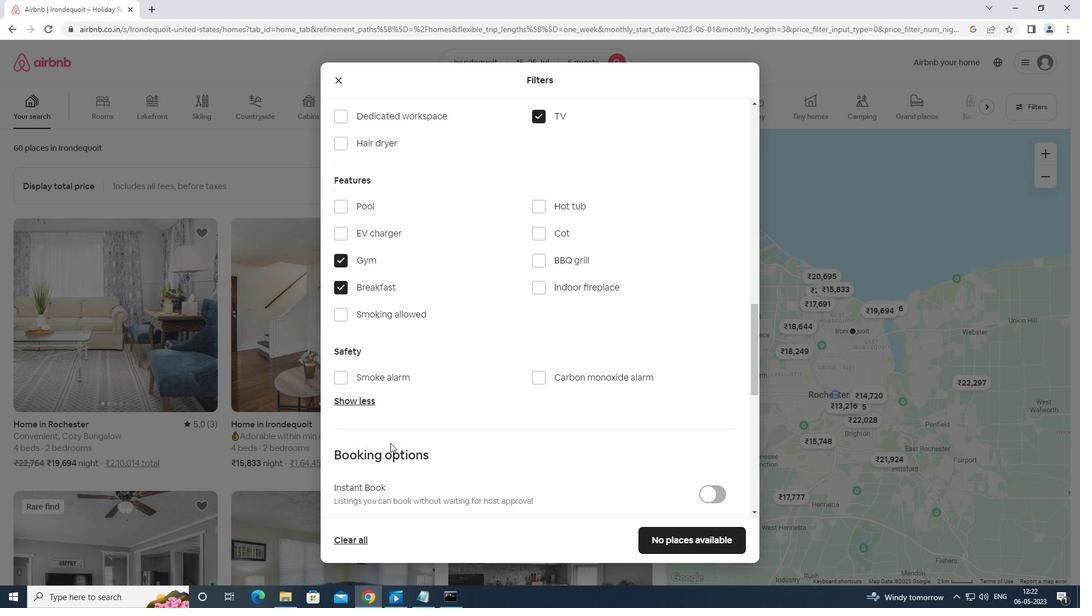 
Action: Mouse moved to (392, 438)
Screenshot: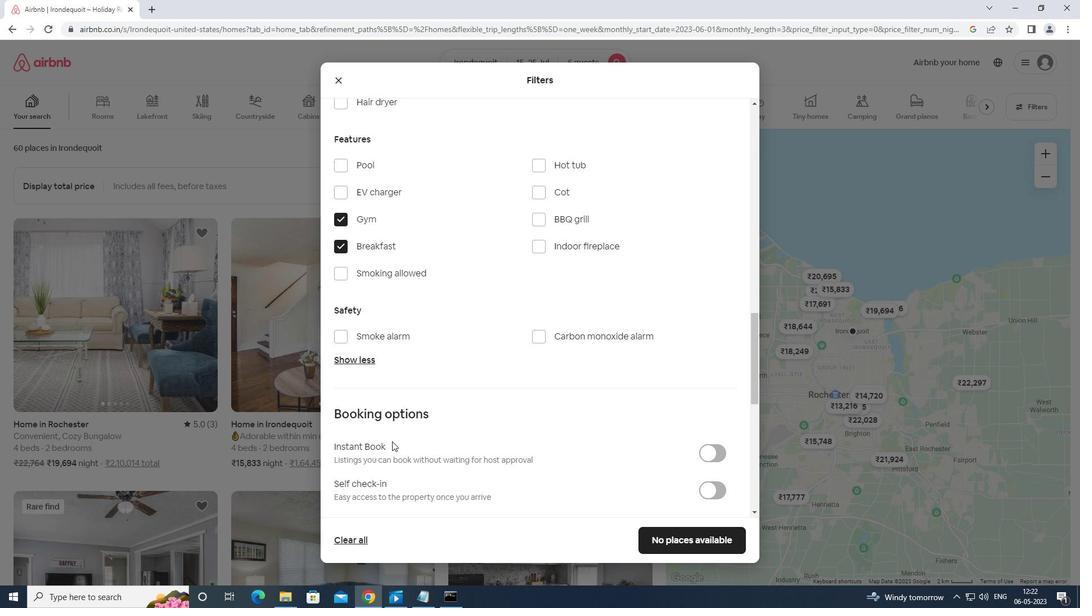 
Action: Mouse scrolled (392, 438) with delta (0, 0)
Screenshot: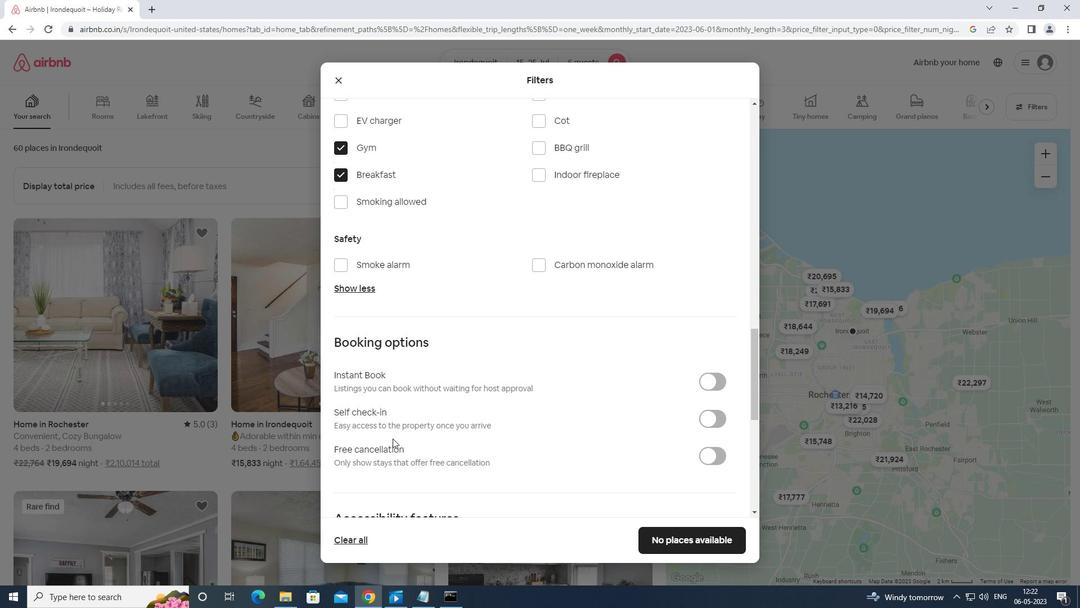 
Action: Mouse moved to (715, 361)
Screenshot: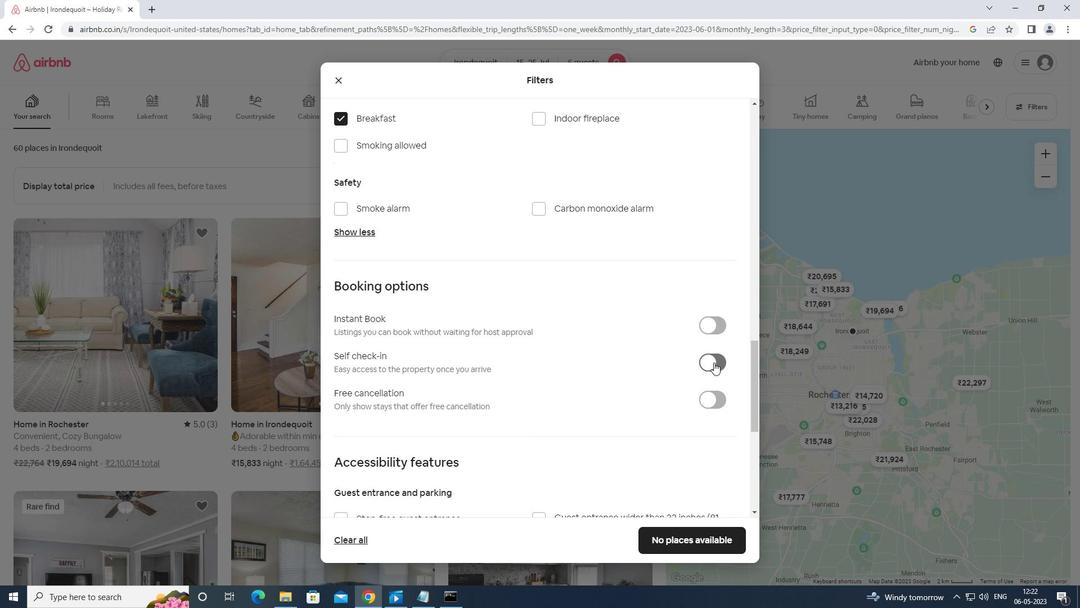 
Action: Mouse pressed left at (715, 361)
Screenshot: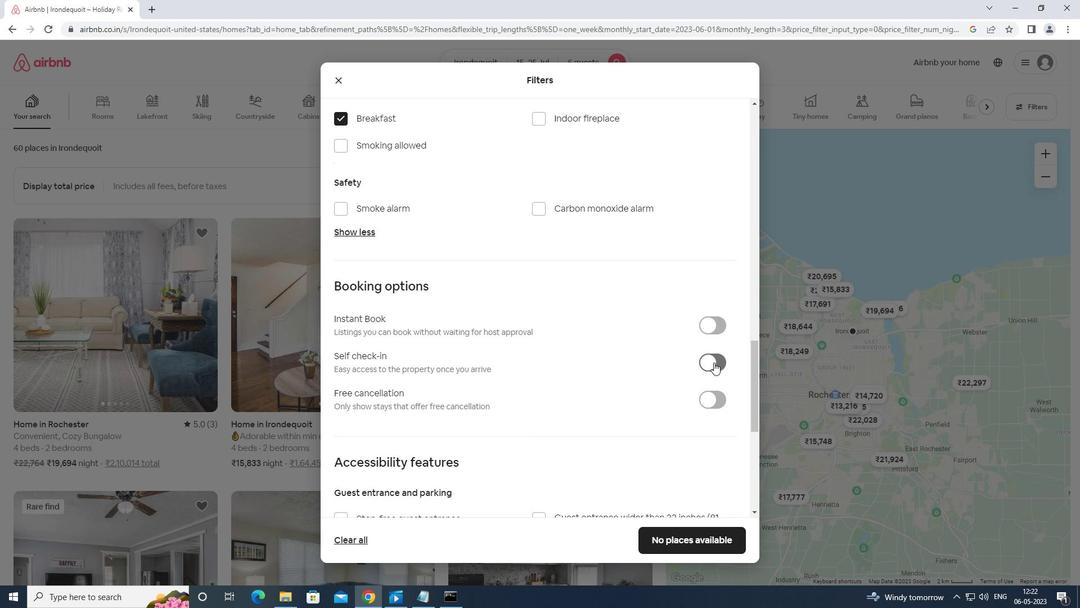 
Action: Mouse moved to (703, 353)
Screenshot: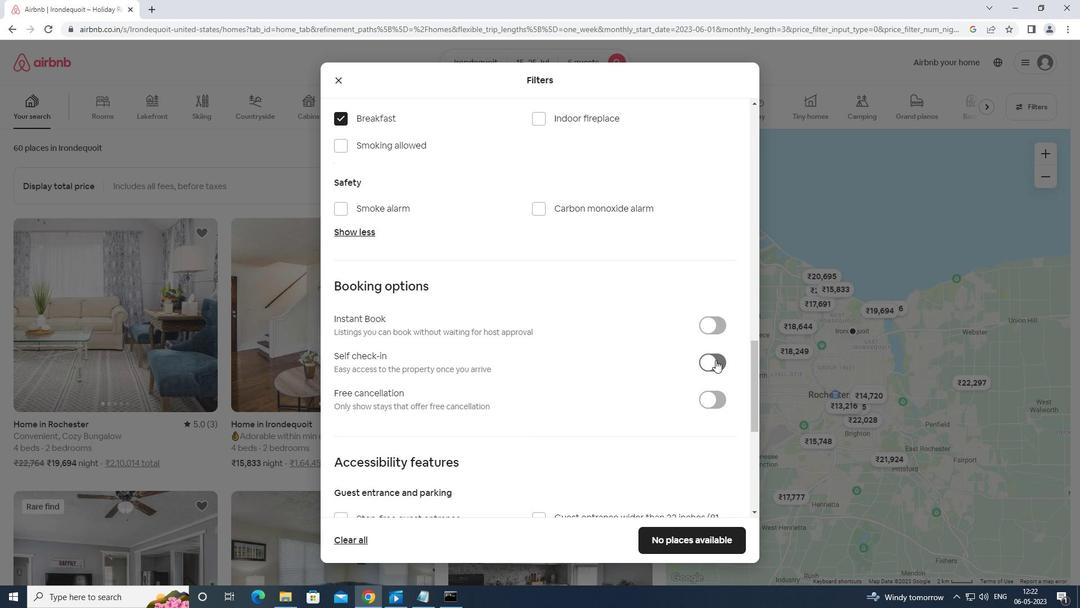 
Action: Mouse scrolled (703, 353) with delta (0, 0)
Screenshot: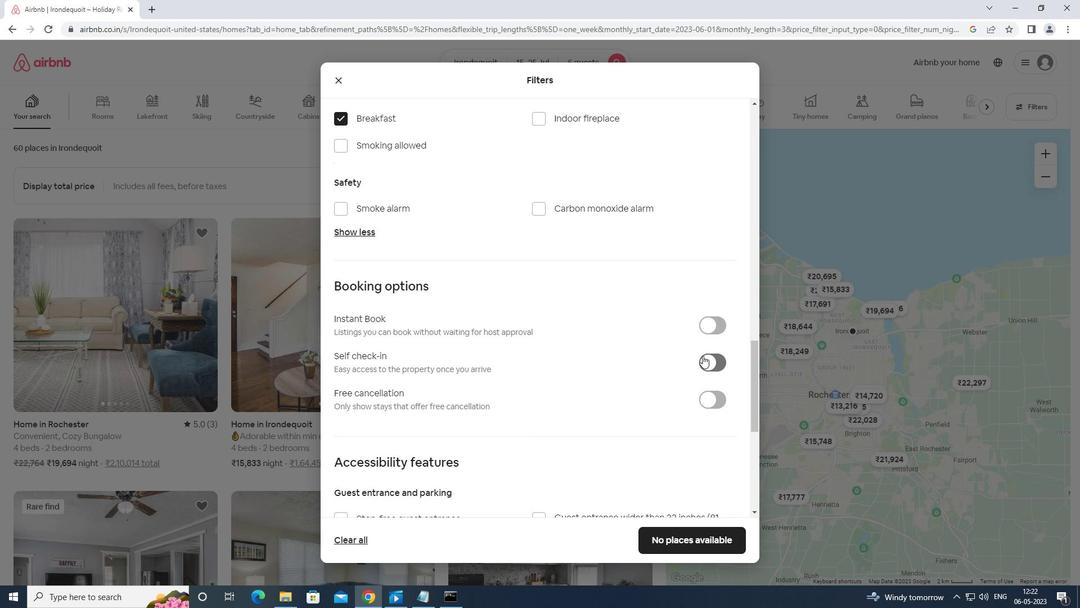 
Action: Mouse scrolled (703, 353) with delta (0, 0)
Screenshot: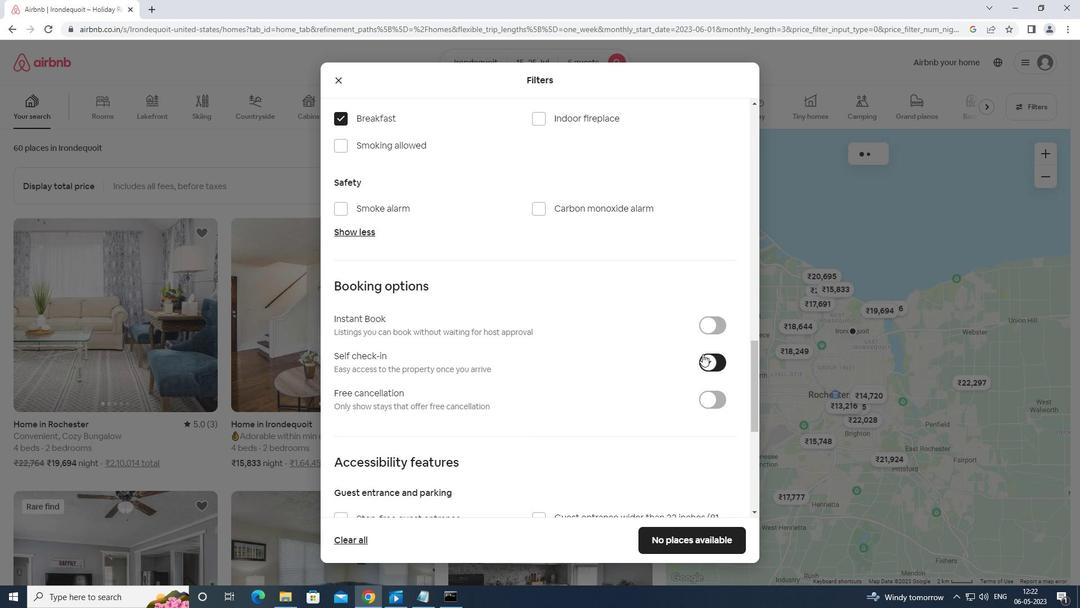 
Action: Mouse scrolled (703, 353) with delta (0, 0)
Screenshot: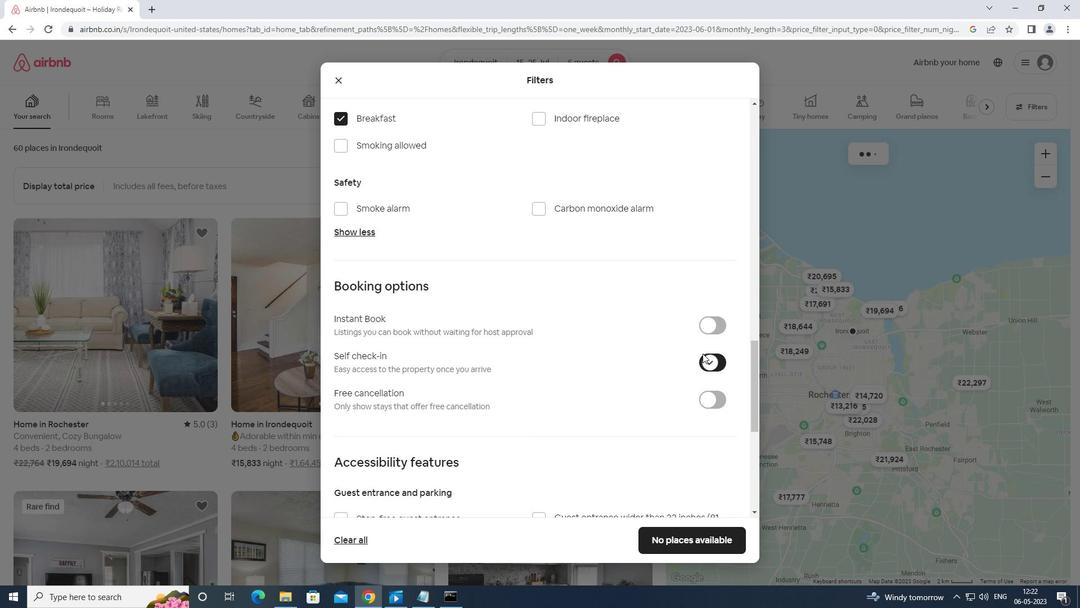 
Action: Mouse scrolled (703, 353) with delta (0, 0)
Screenshot: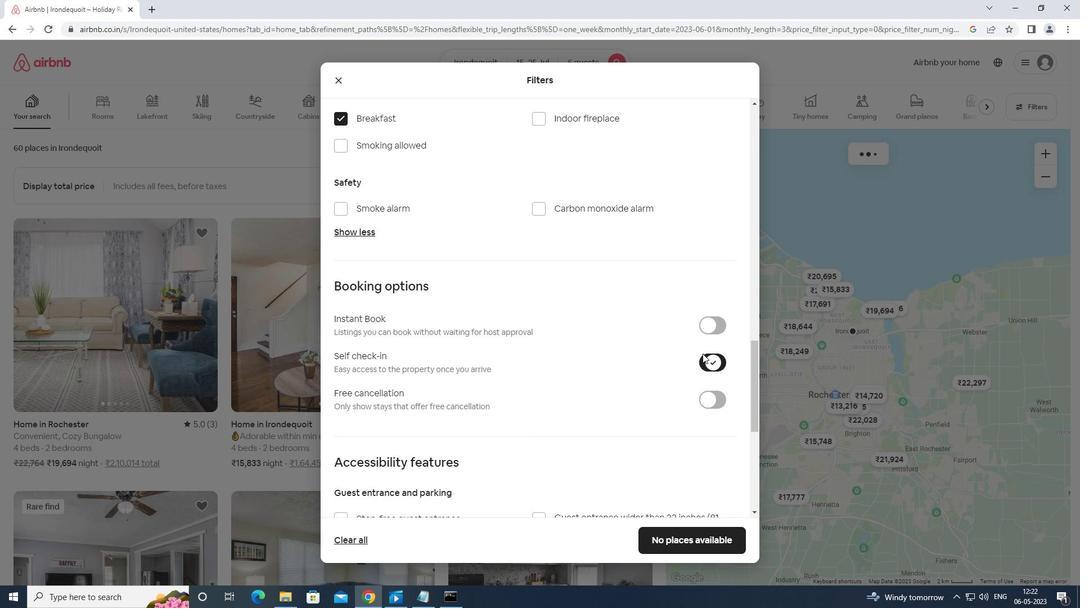 
Action: Mouse scrolled (703, 353) with delta (0, 0)
Screenshot: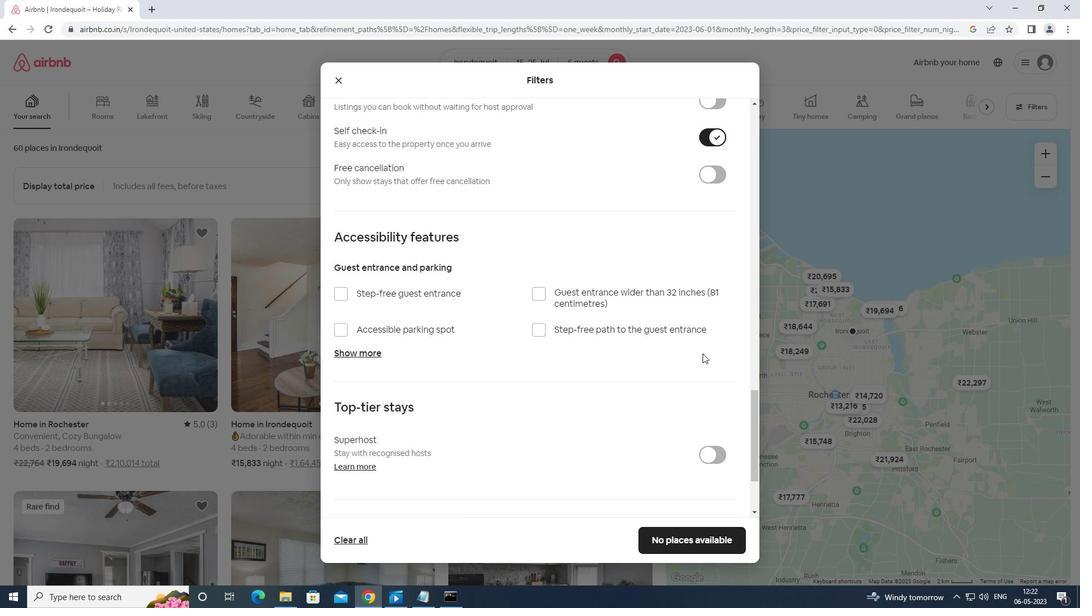 
Action: Mouse scrolled (703, 353) with delta (0, 0)
Screenshot: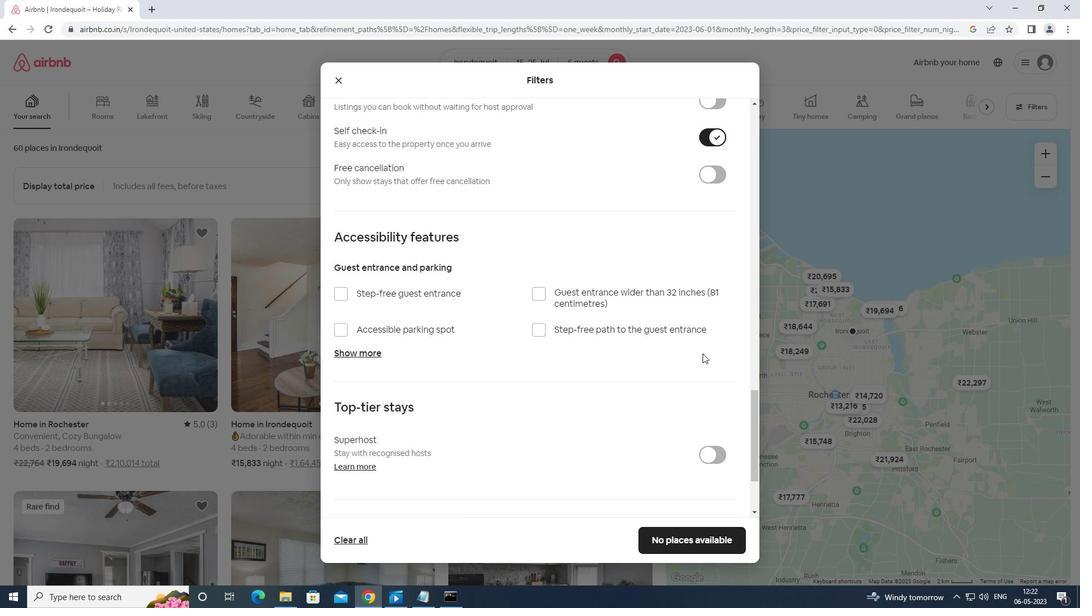 
Action: Mouse scrolled (703, 353) with delta (0, 0)
Screenshot: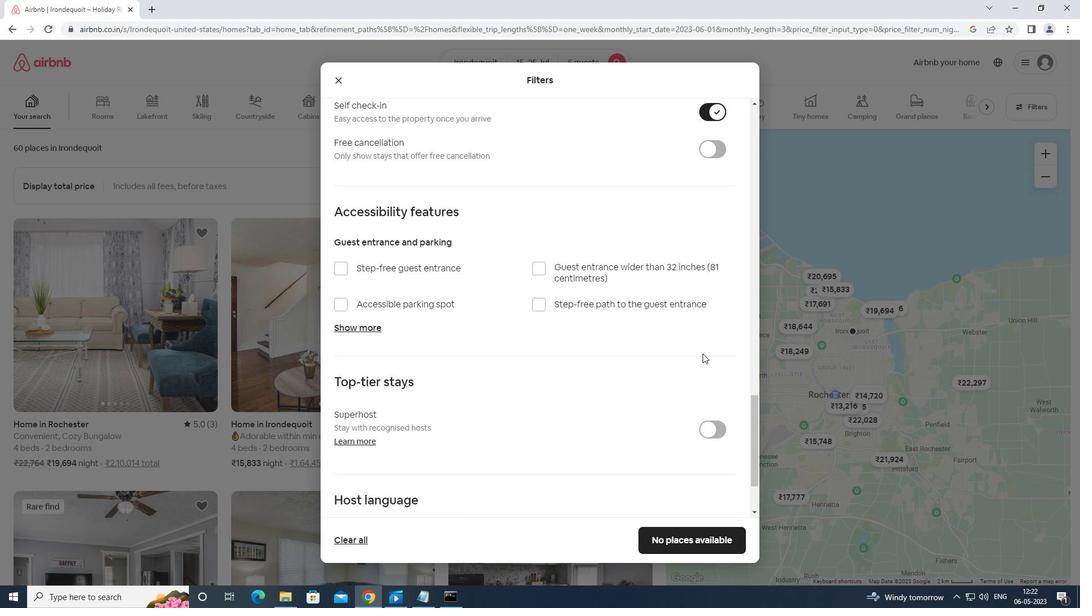 
Action: Mouse scrolled (703, 353) with delta (0, 0)
Screenshot: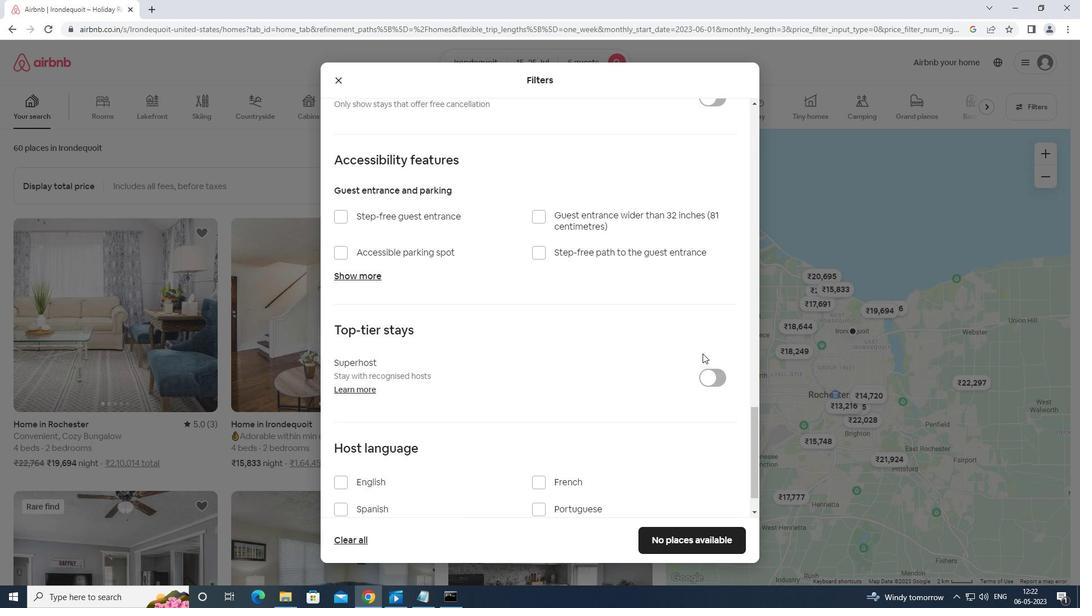 
Action: Mouse moved to (340, 433)
Screenshot: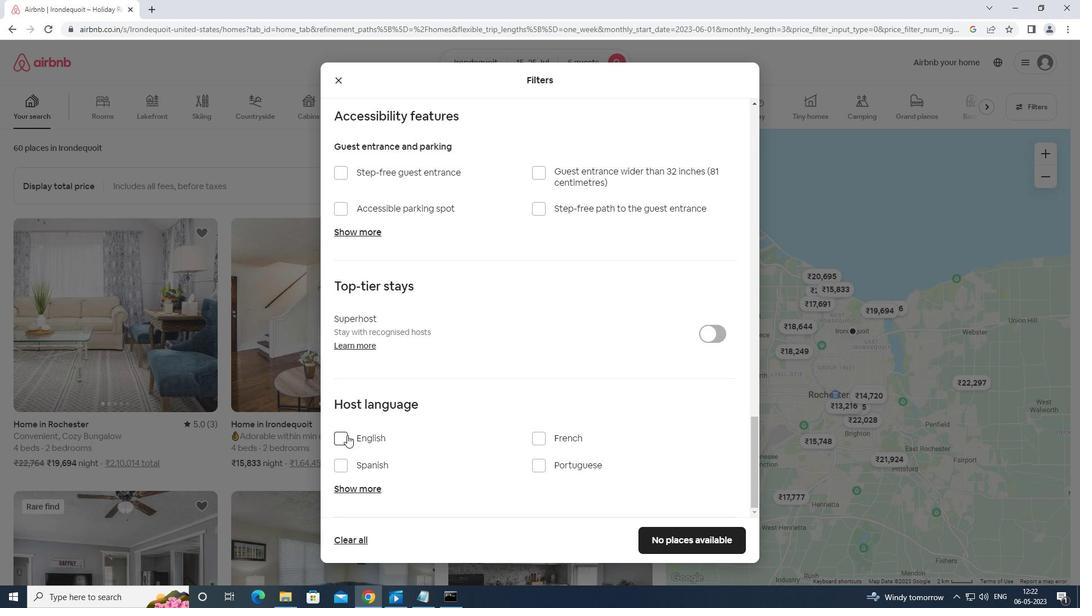 
Action: Mouse pressed left at (340, 433)
Screenshot: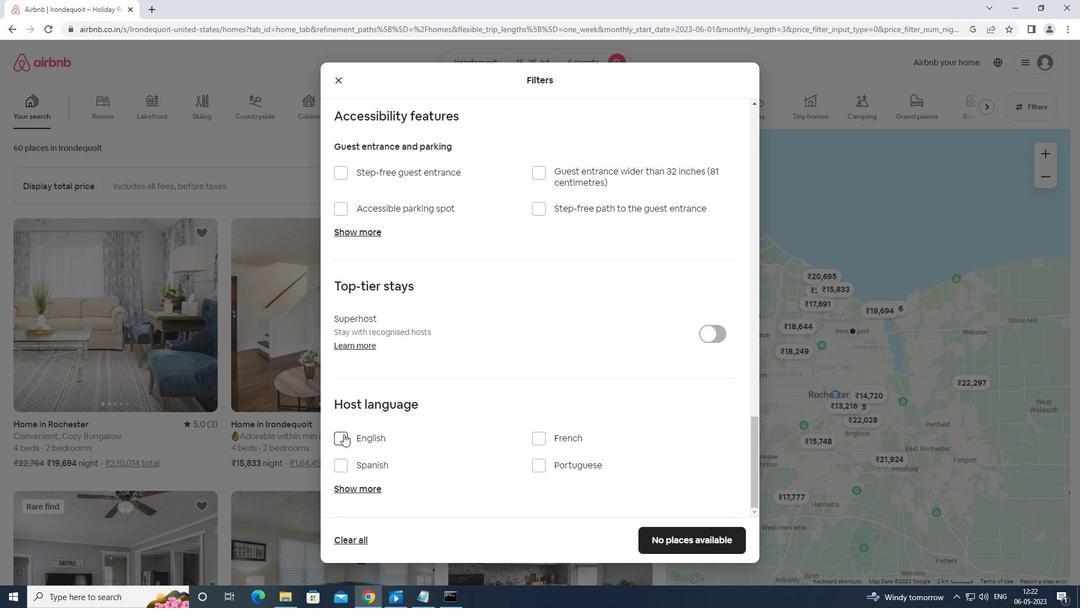 
Action: Mouse moved to (669, 537)
Screenshot: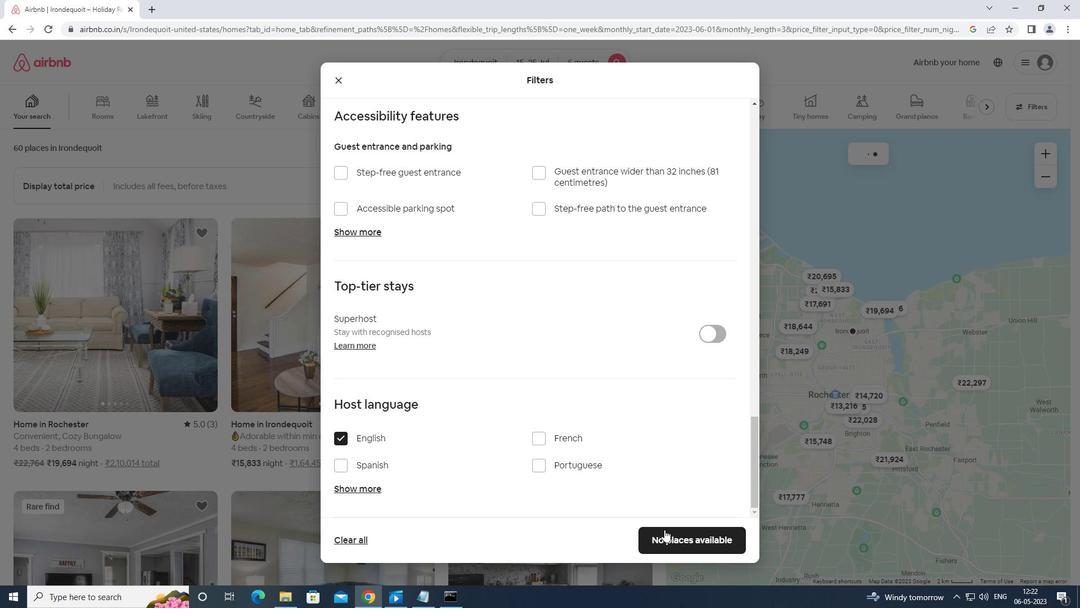 
Action: Mouse pressed left at (669, 537)
Screenshot: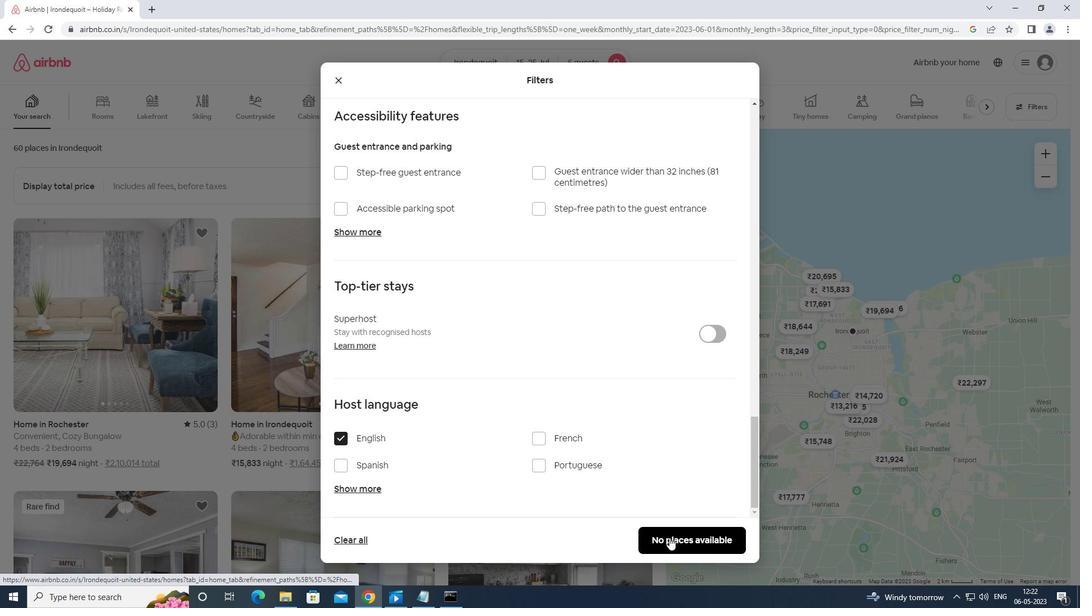 
Action: Mouse moved to (669, 535)
Screenshot: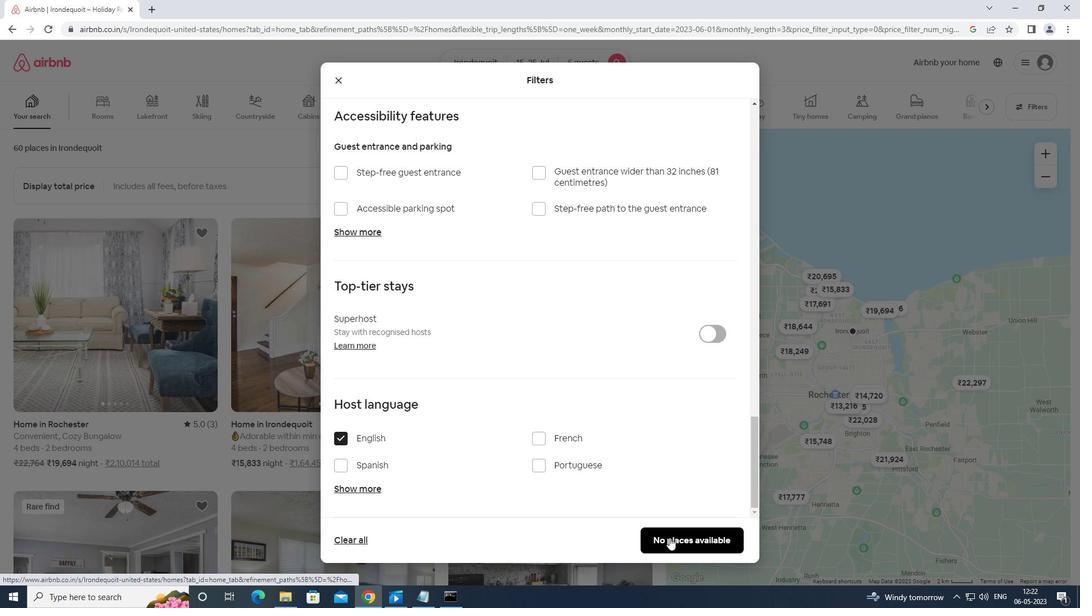
